 Task: Add Mom's Best Cereal Blue Pom Wheatfuls to the cart.
Action: Mouse moved to (960, 328)
Screenshot: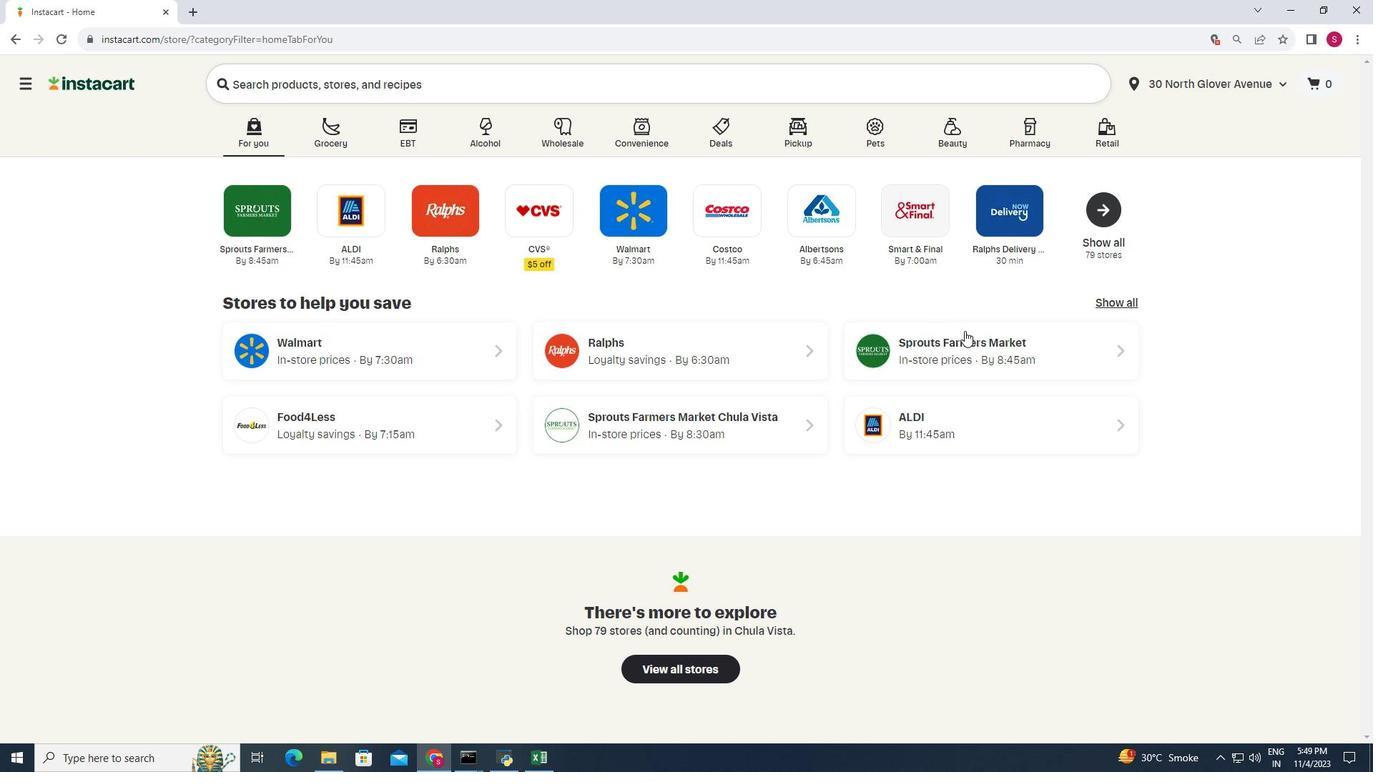 
Action: Mouse pressed left at (960, 328)
Screenshot: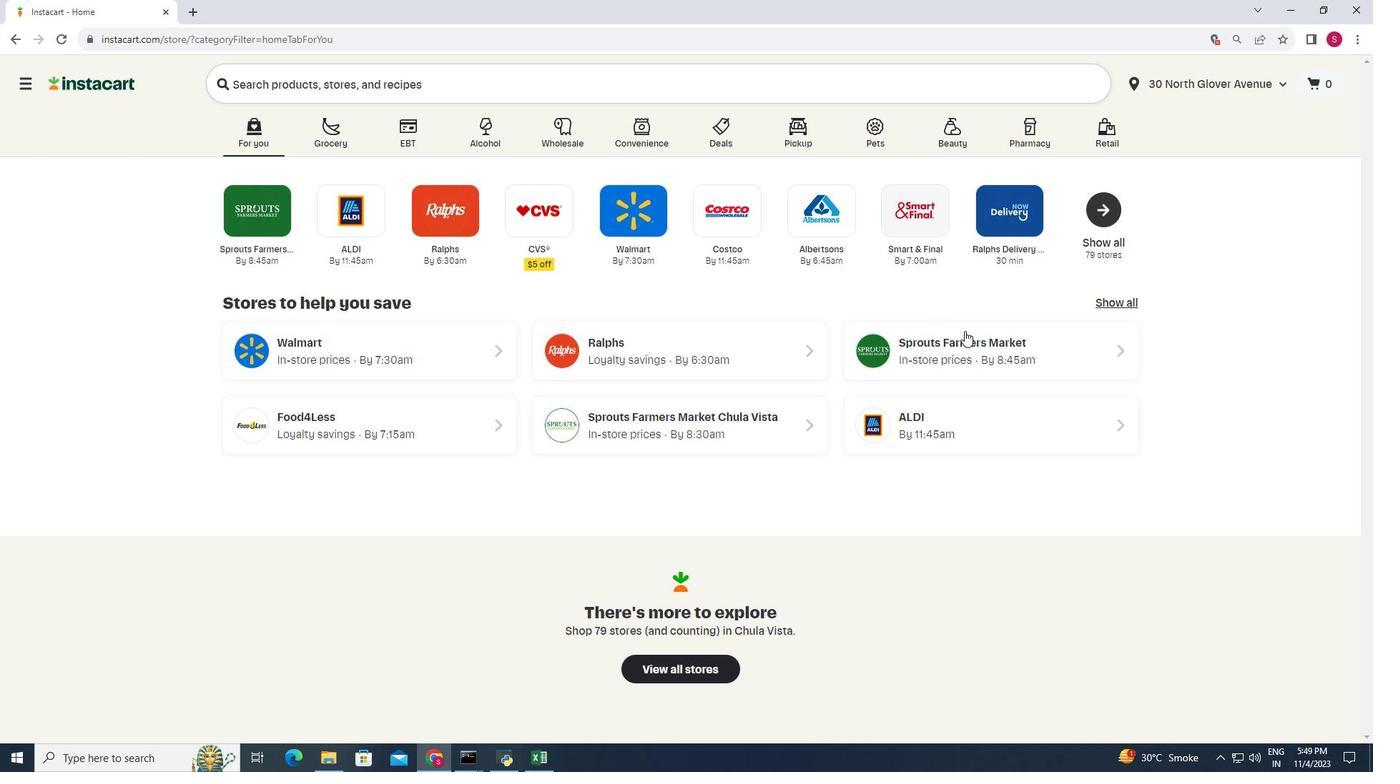 
Action: Mouse moved to (130, 522)
Screenshot: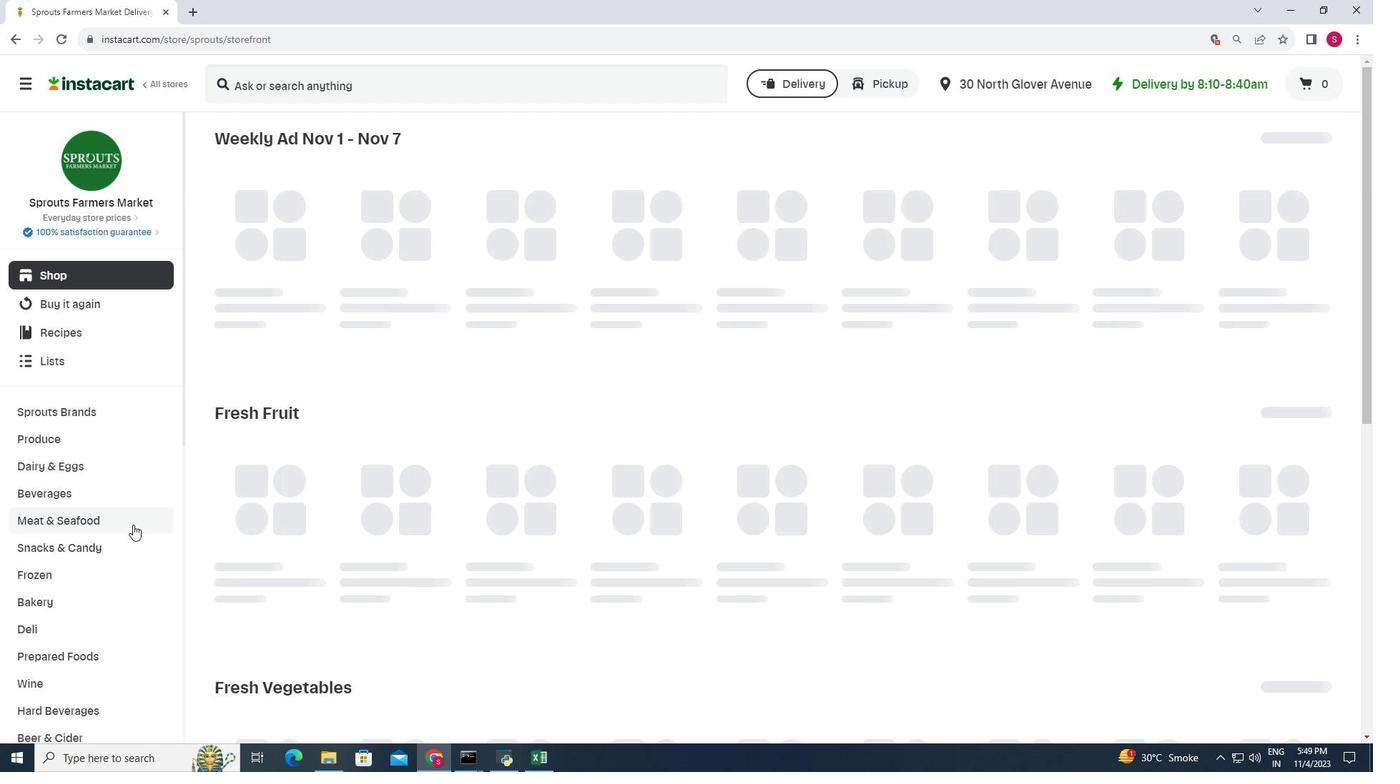 
Action: Mouse scrolled (130, 522) with delta (0, 0)
Screenshot: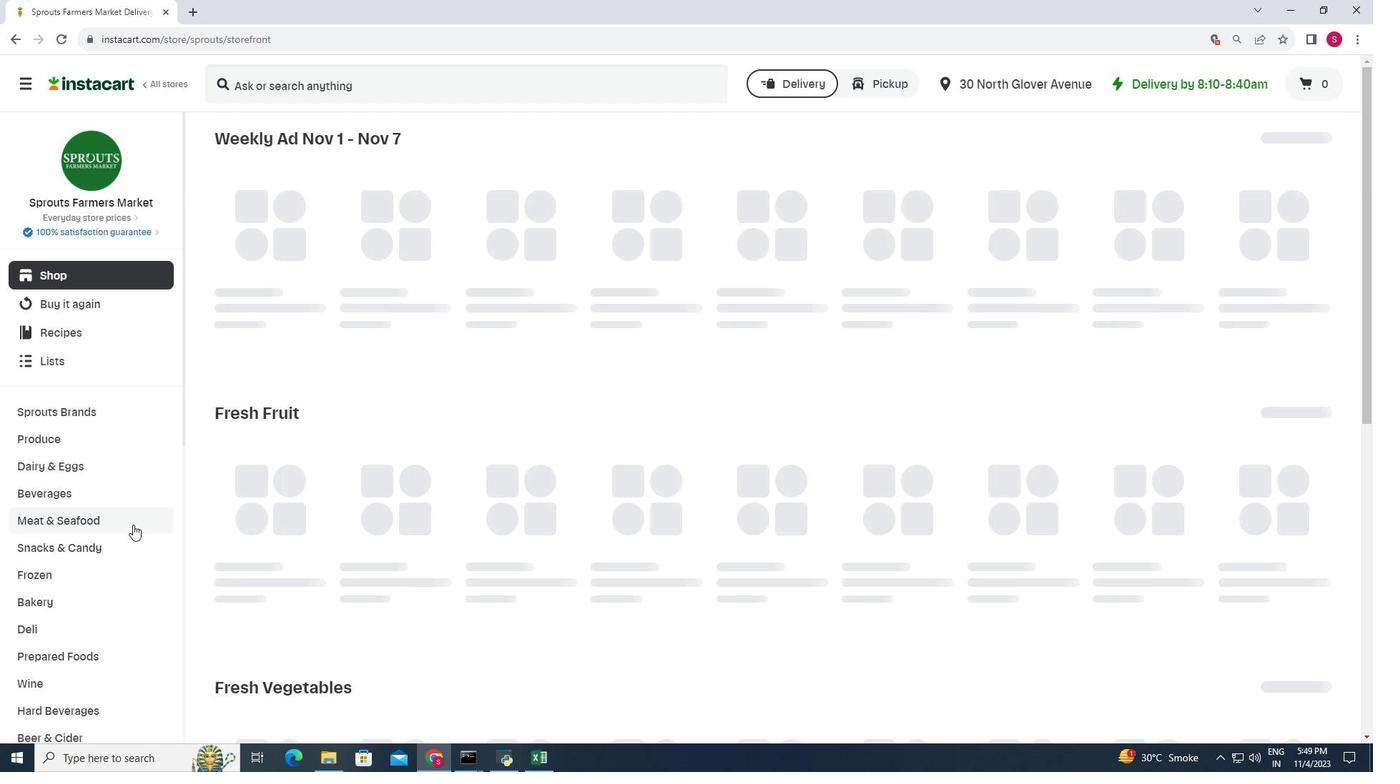 
Action: Mouse moved to (129, 522)
Screenshot: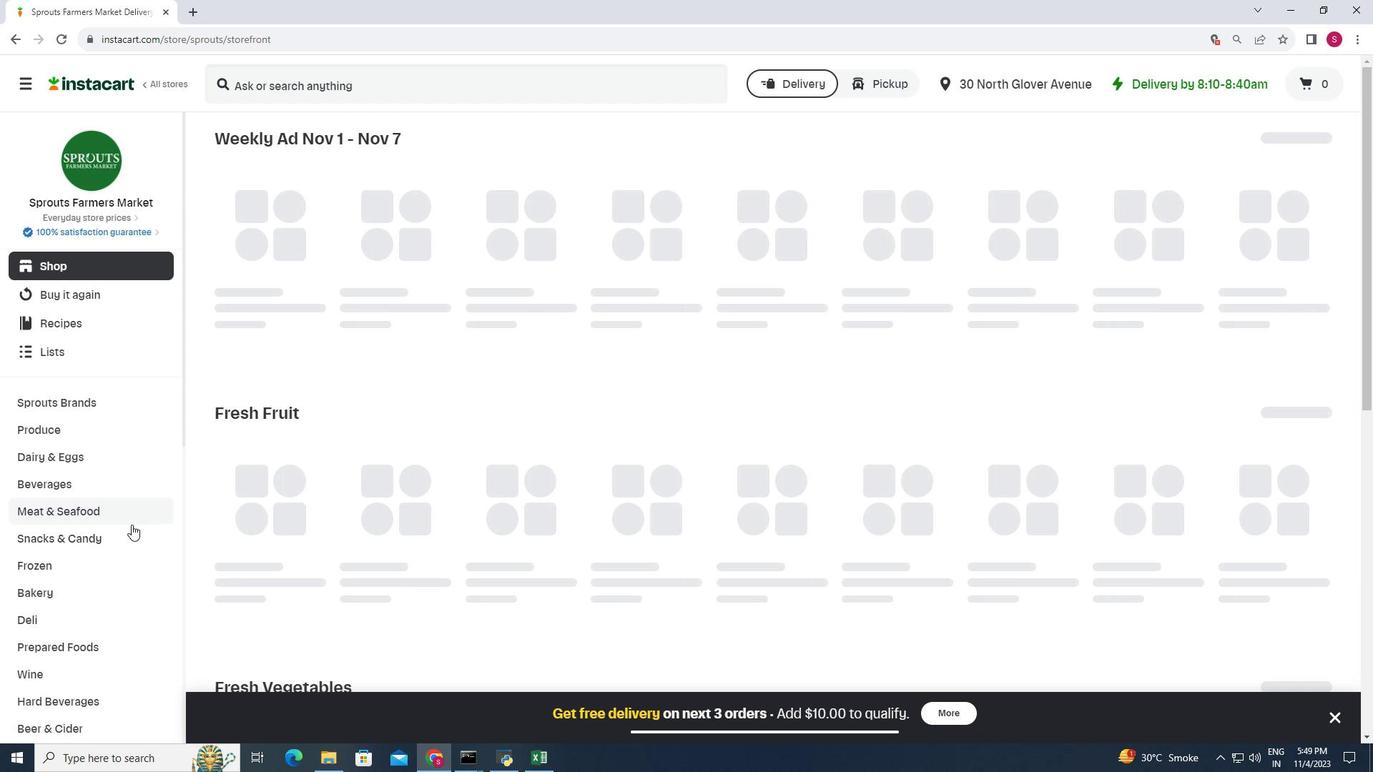 
Action: Mouse scrolled (129, 522) with delta (0, 0)
Screenshot: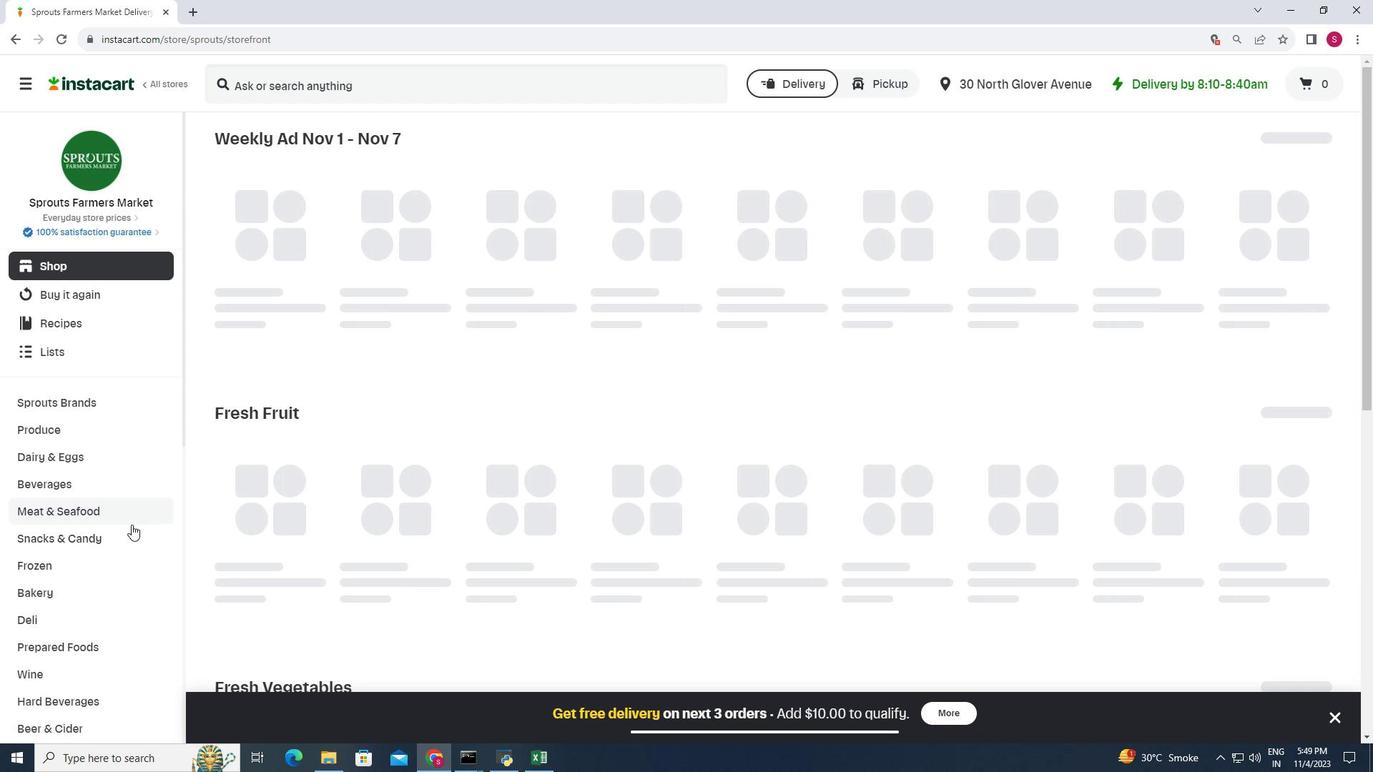 
Action: Mouse moved to (116, 539)
Screenshot: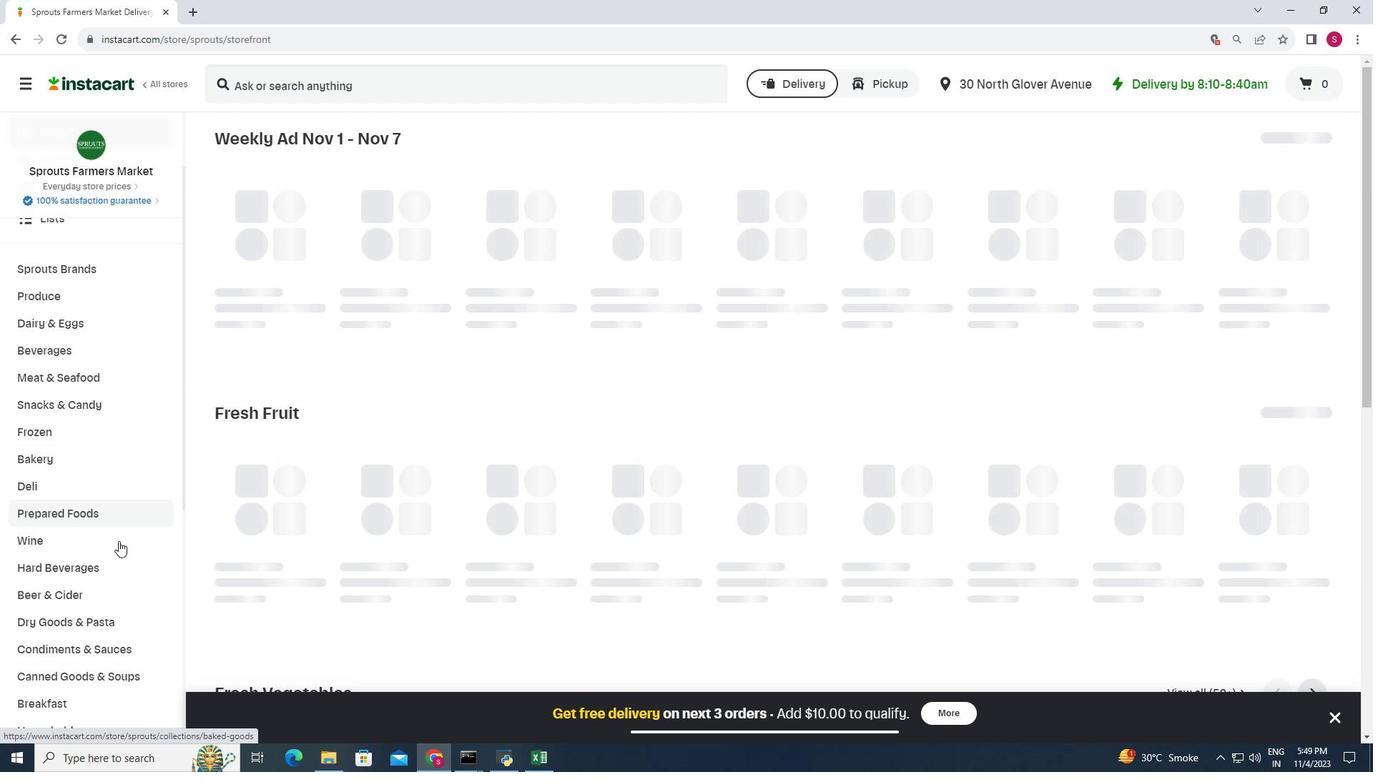 
Action: Mouse scrolled (116, 538) with delta (0, 0)
Screenshot: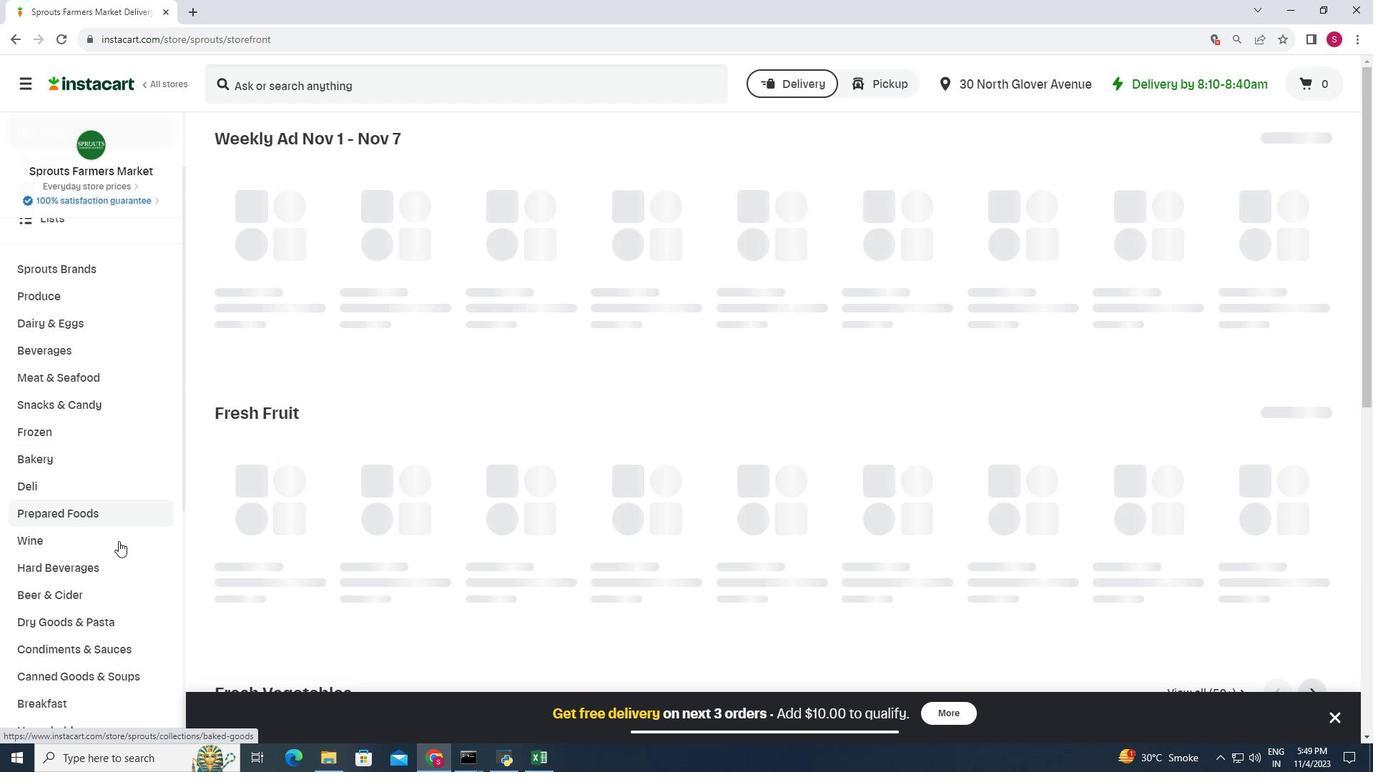 
Action: Mouse moved to (81, 627)
Screenshot: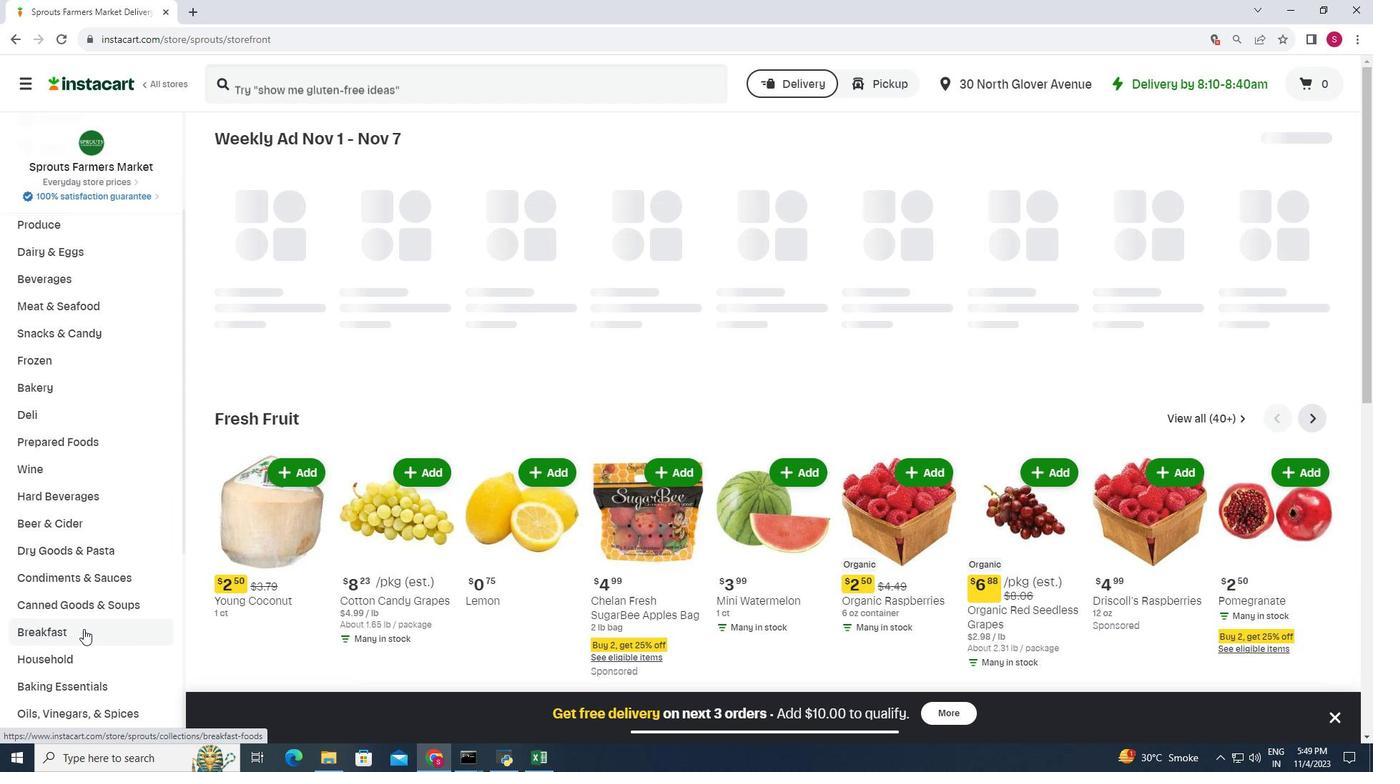 
Action: Mouse pressed left at (81, 627)
Screenshot: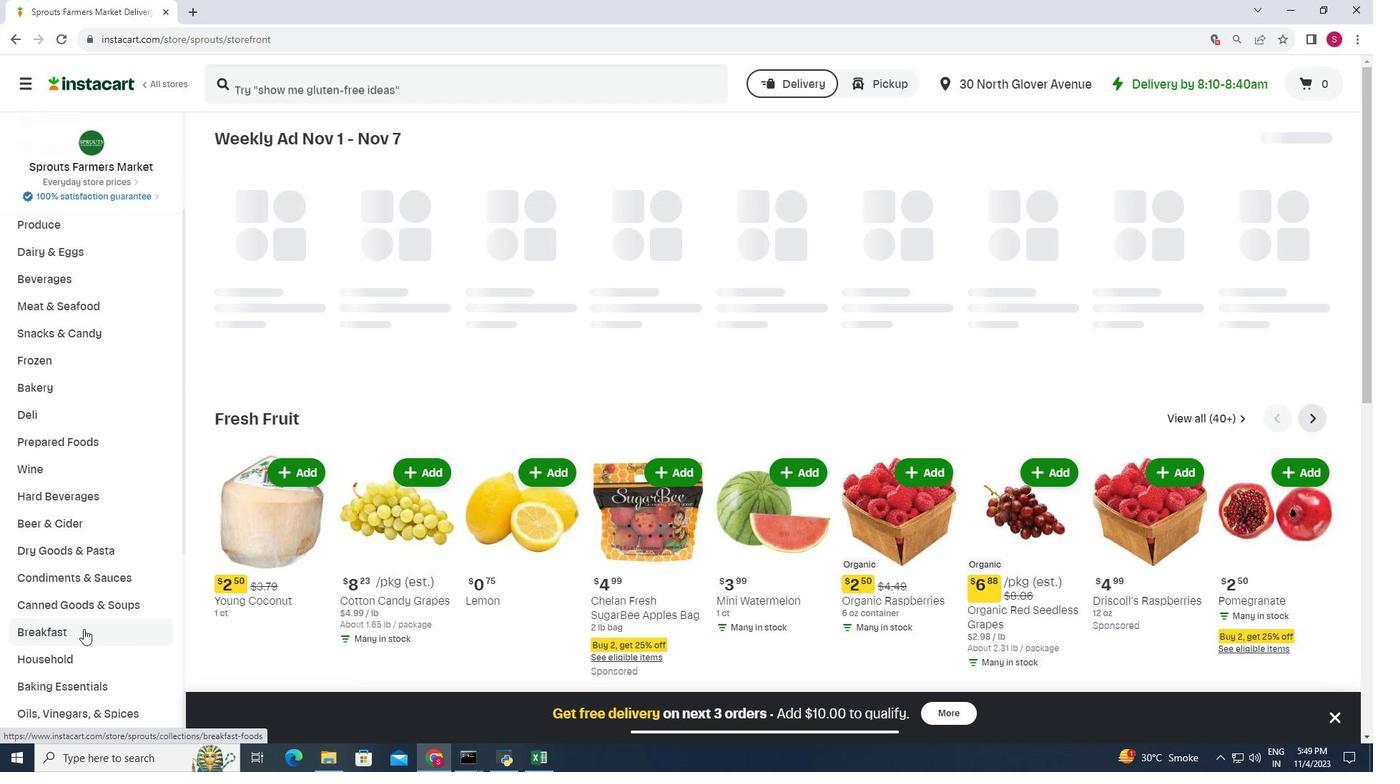 
Action: Mouse moved to (944, 172)
Screenshot: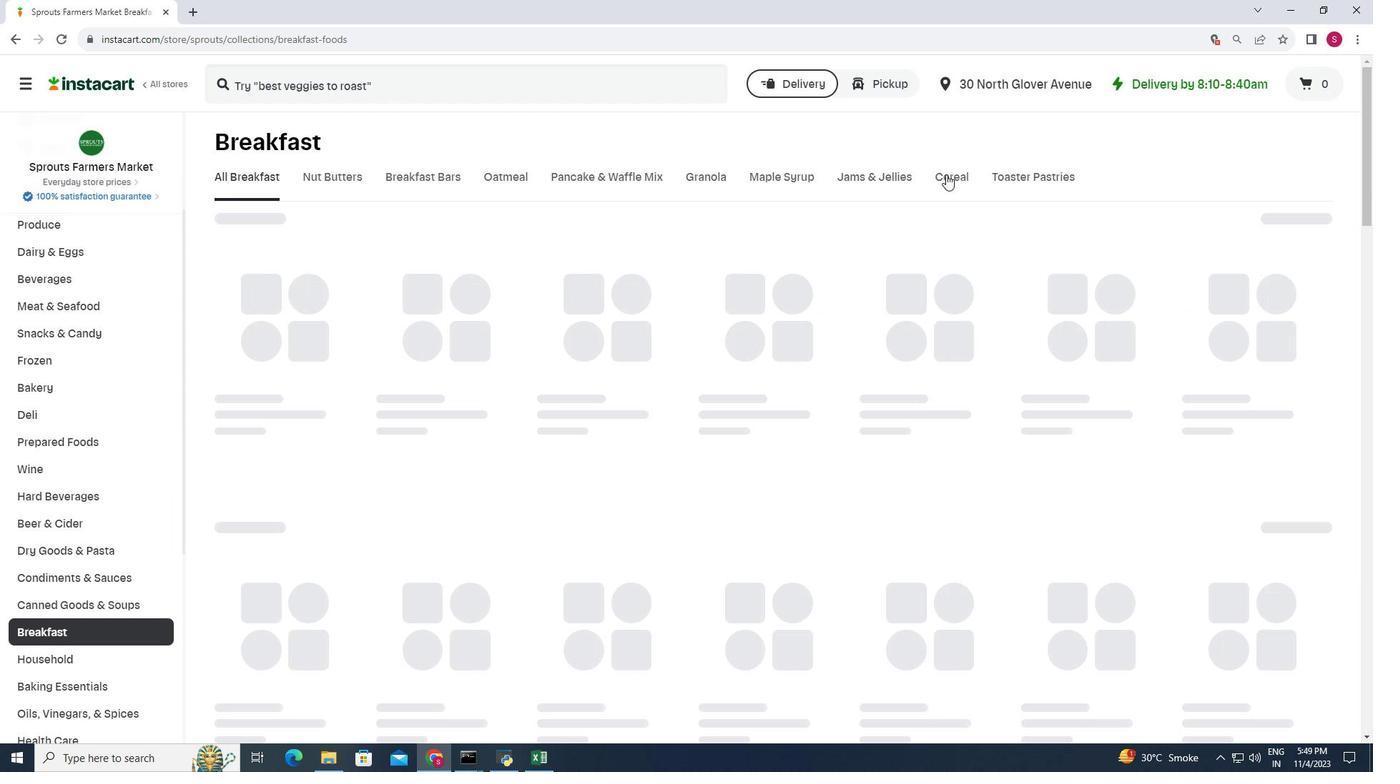 
Action: Mouse pressed left at (944, 172)
Screenshot: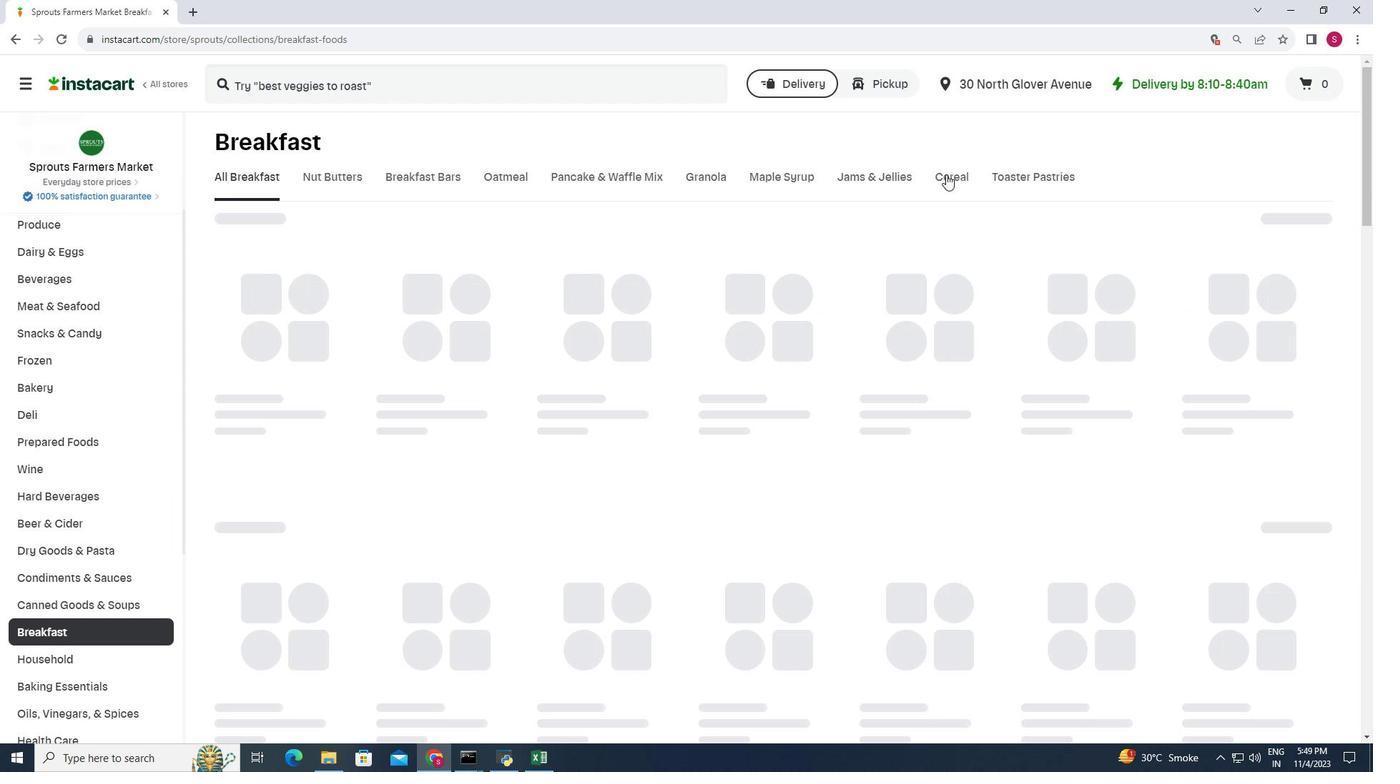 
Action: Mouse moved to (645, 261)
Screenshot: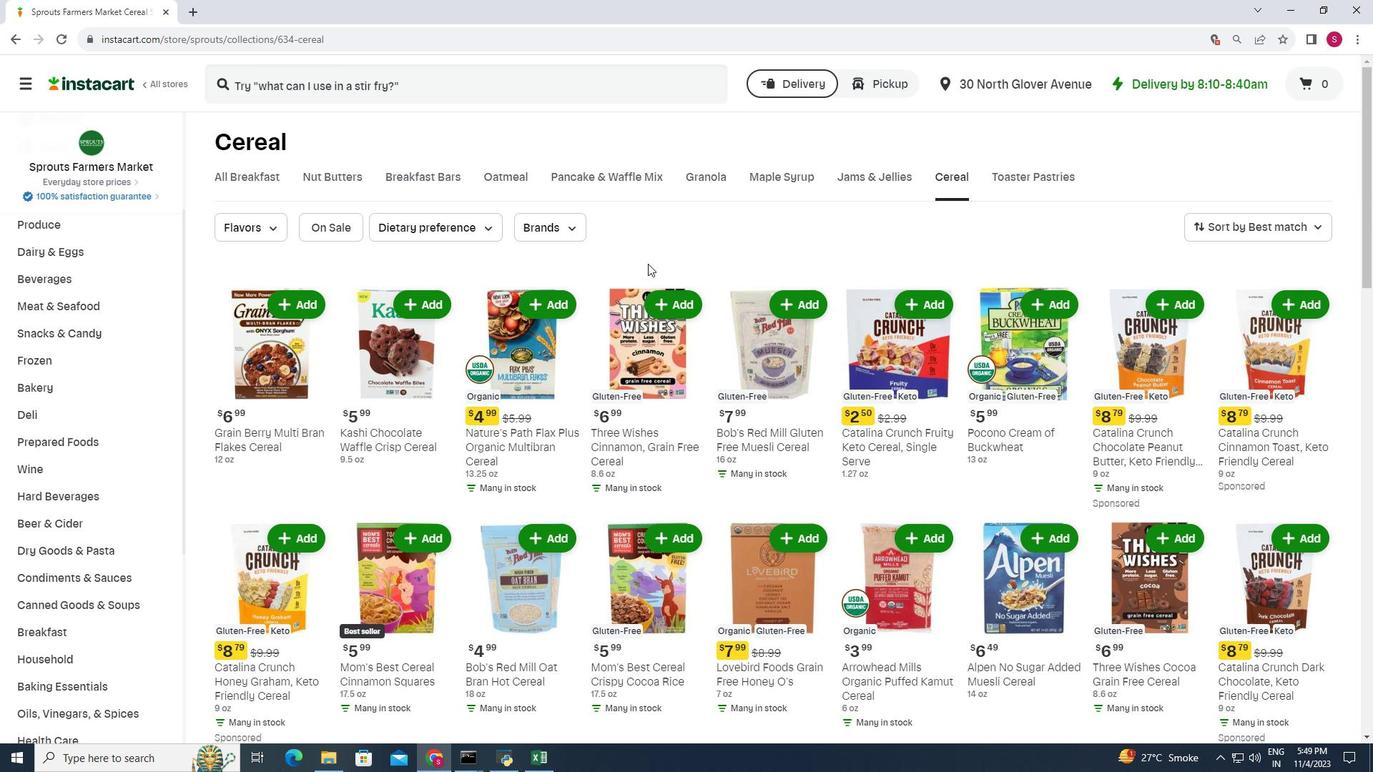 
Action: Mouse scrolled (645, 261) with delta (0, 0)
Screenshot: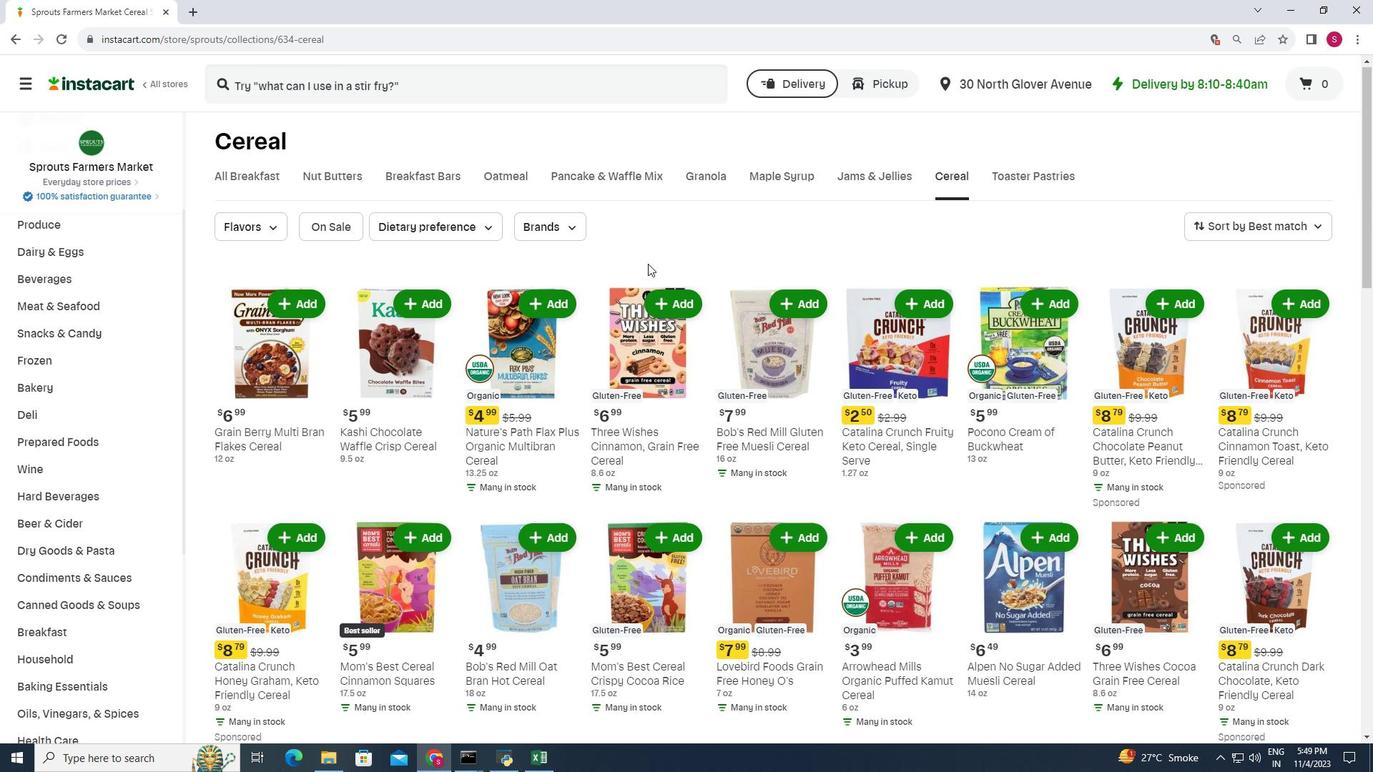 
Action: Mouse scrolled (645, 261) with delta (0, 0)
Screenshot: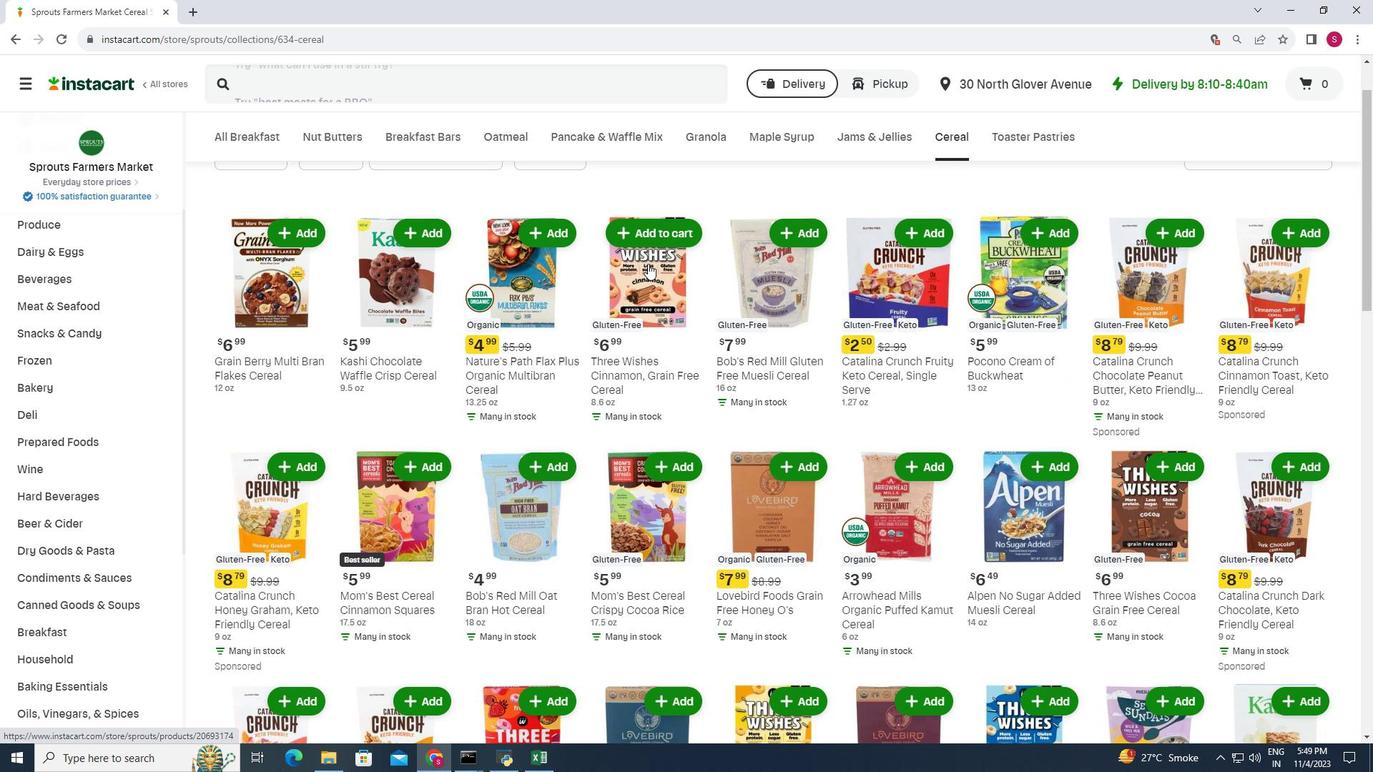 
Action: Mouse scrolled (645, 261) with delta (0, 0)
Screenshot: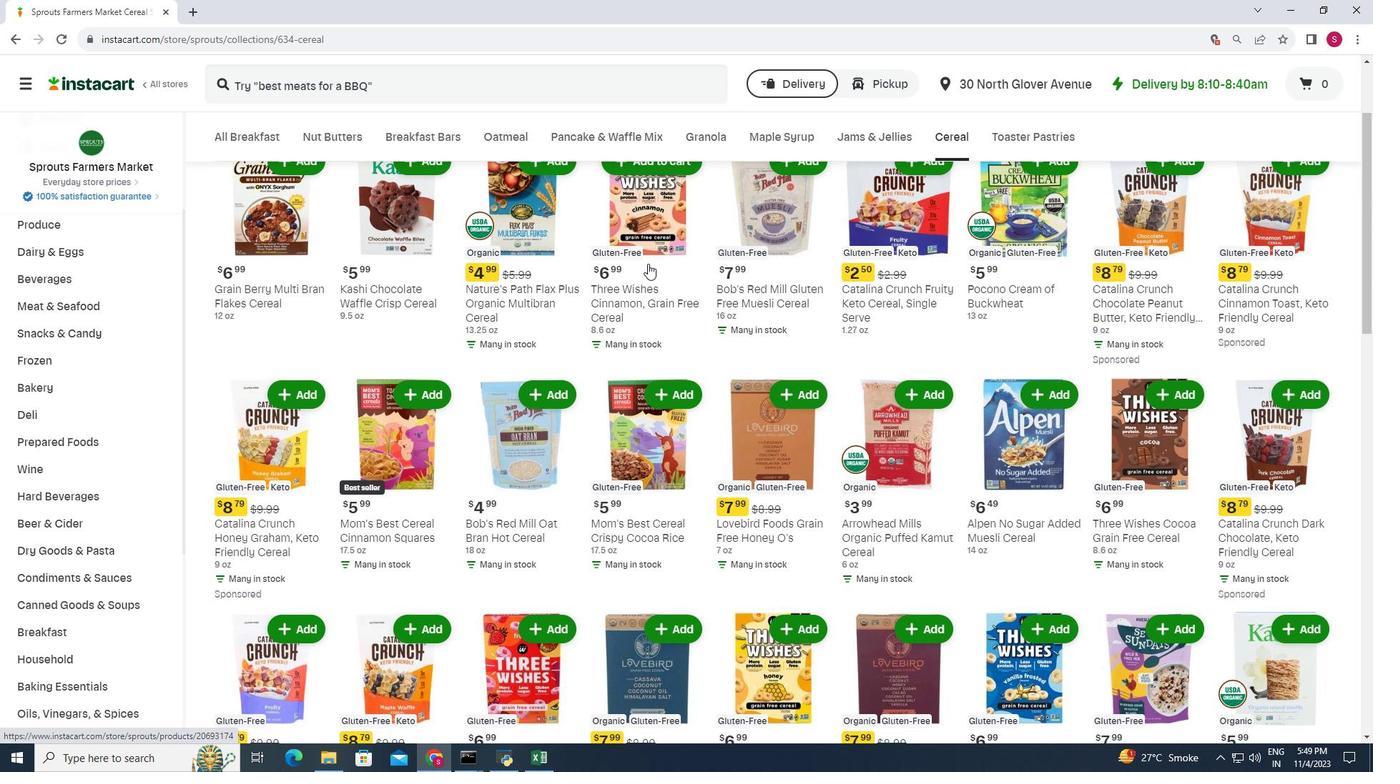 
Action: Mouse moved to (646, 250)
Screenshot: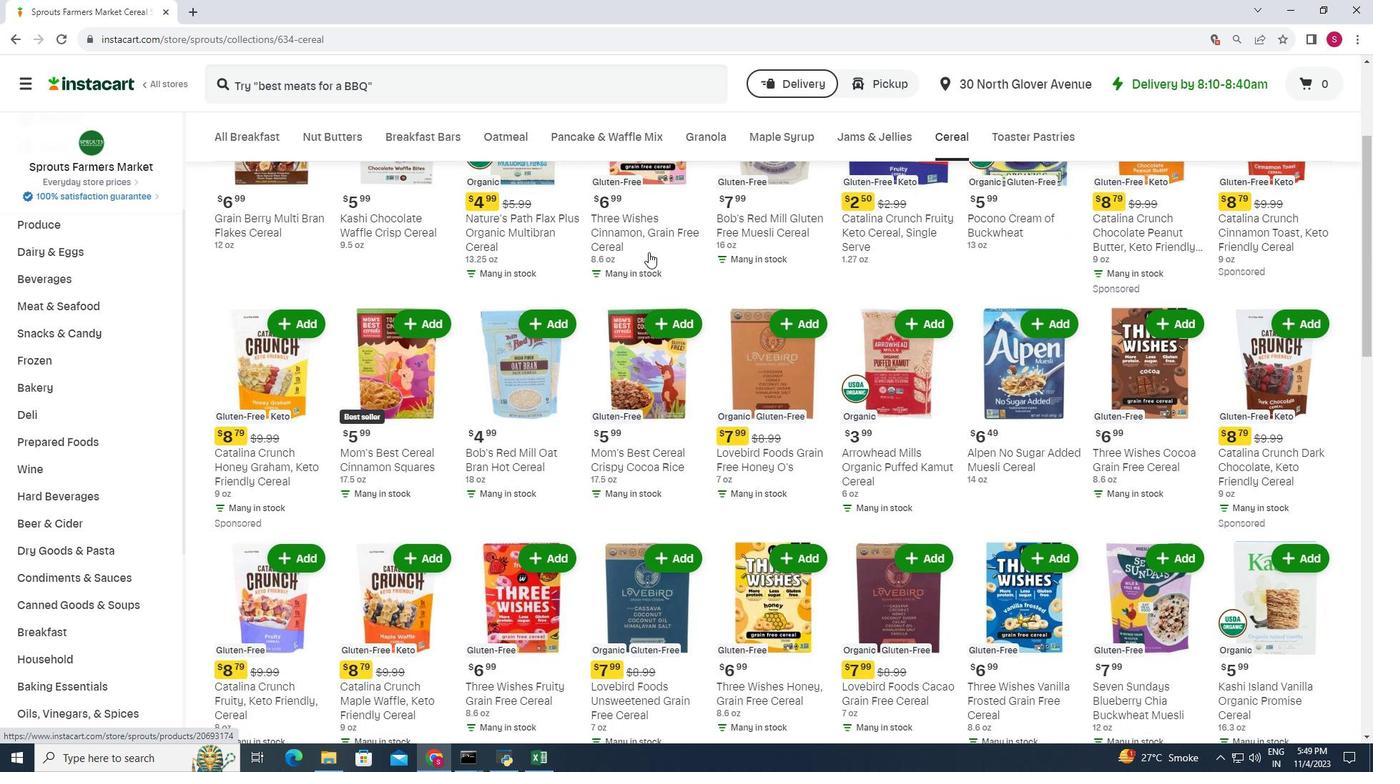 
Action: Mouse scrolled (646, 249) with delta (0, 0)
Screenshot: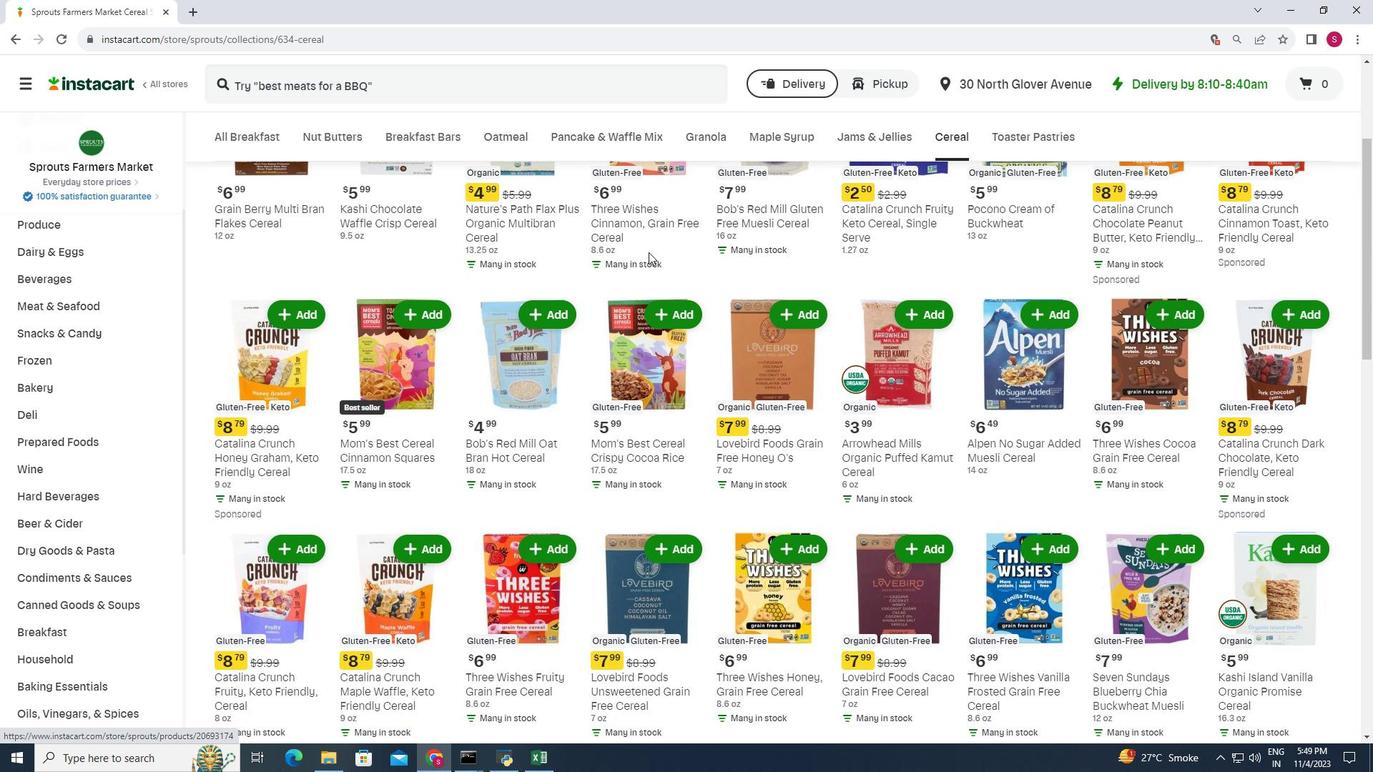 
Action: Mouse moved to (649, 242)
Screenshot: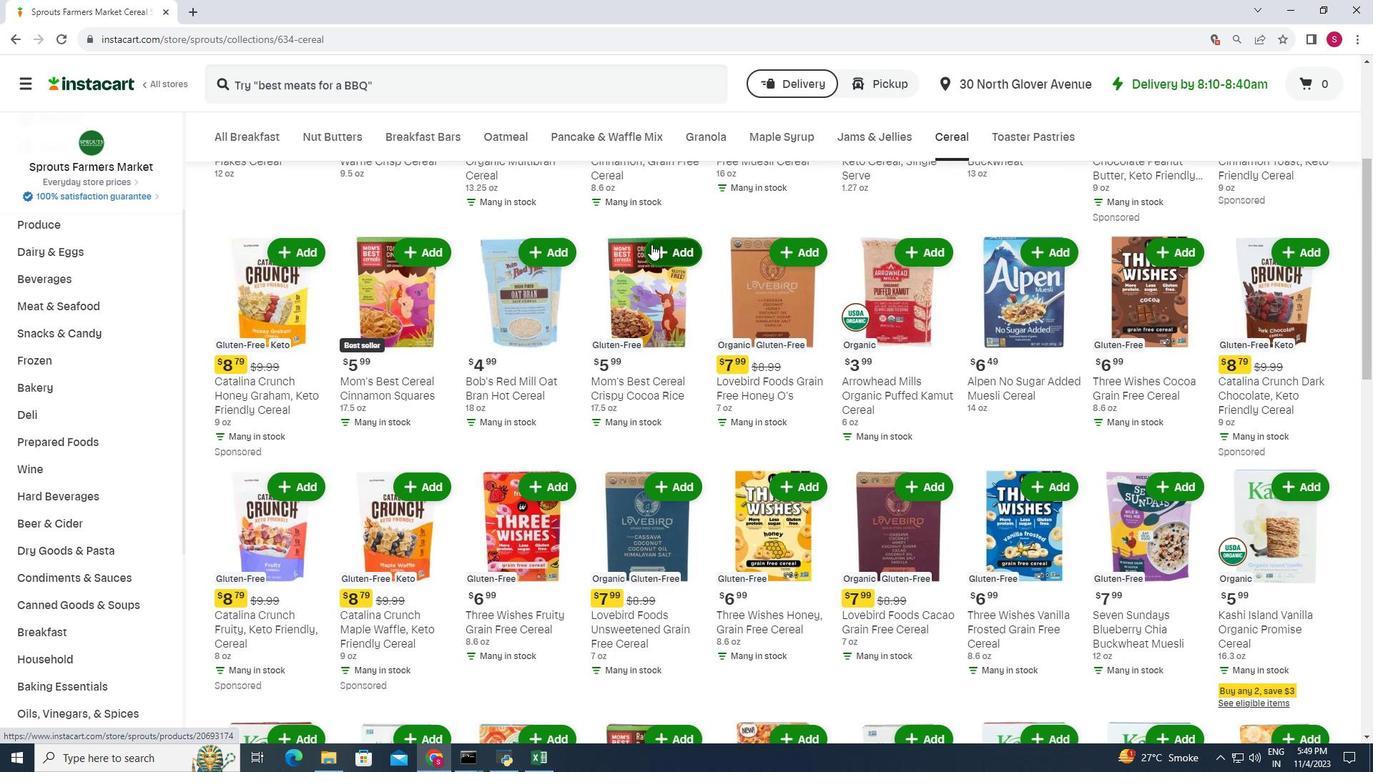 
Action: Mouse scrolled (649, 241) with delta (0, 0)
Screenshot: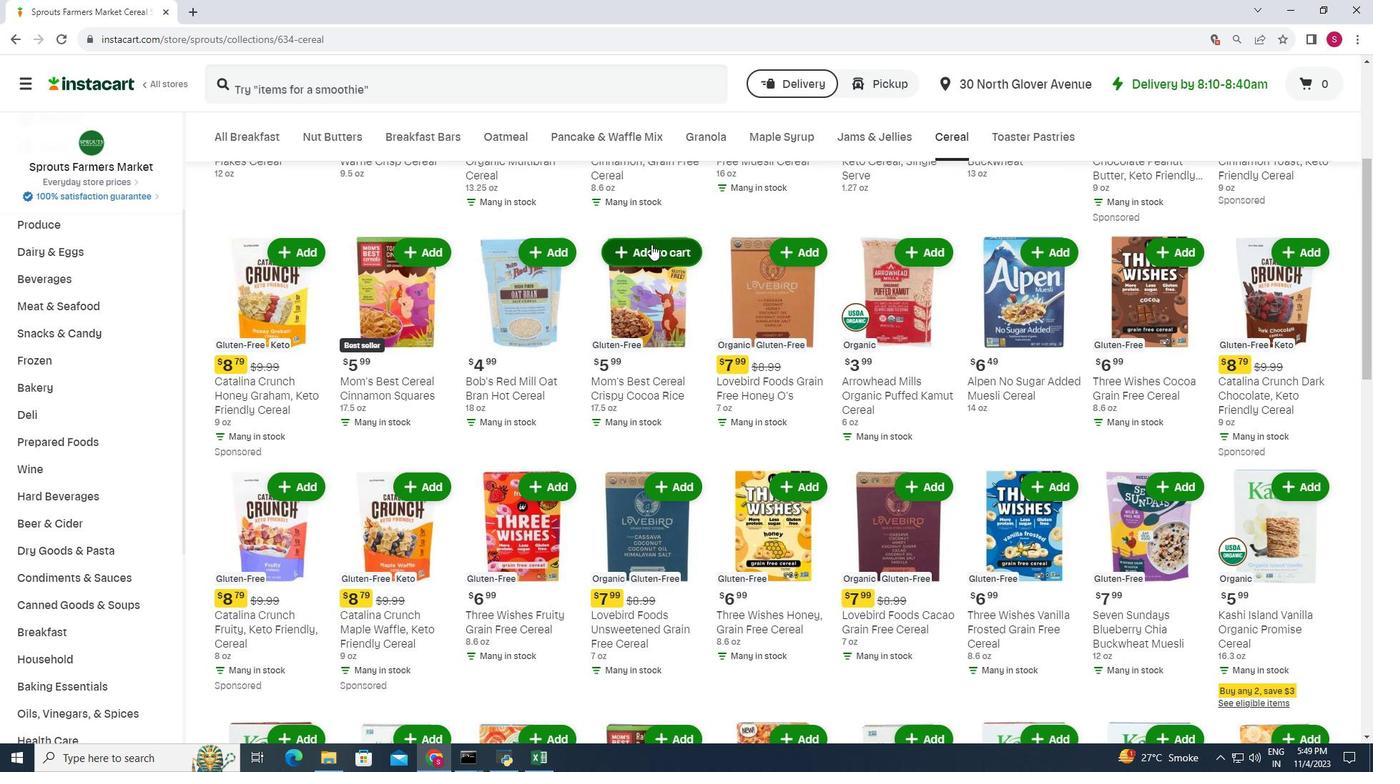 
Action: Mouse moved to (643, 251)
Screenshot: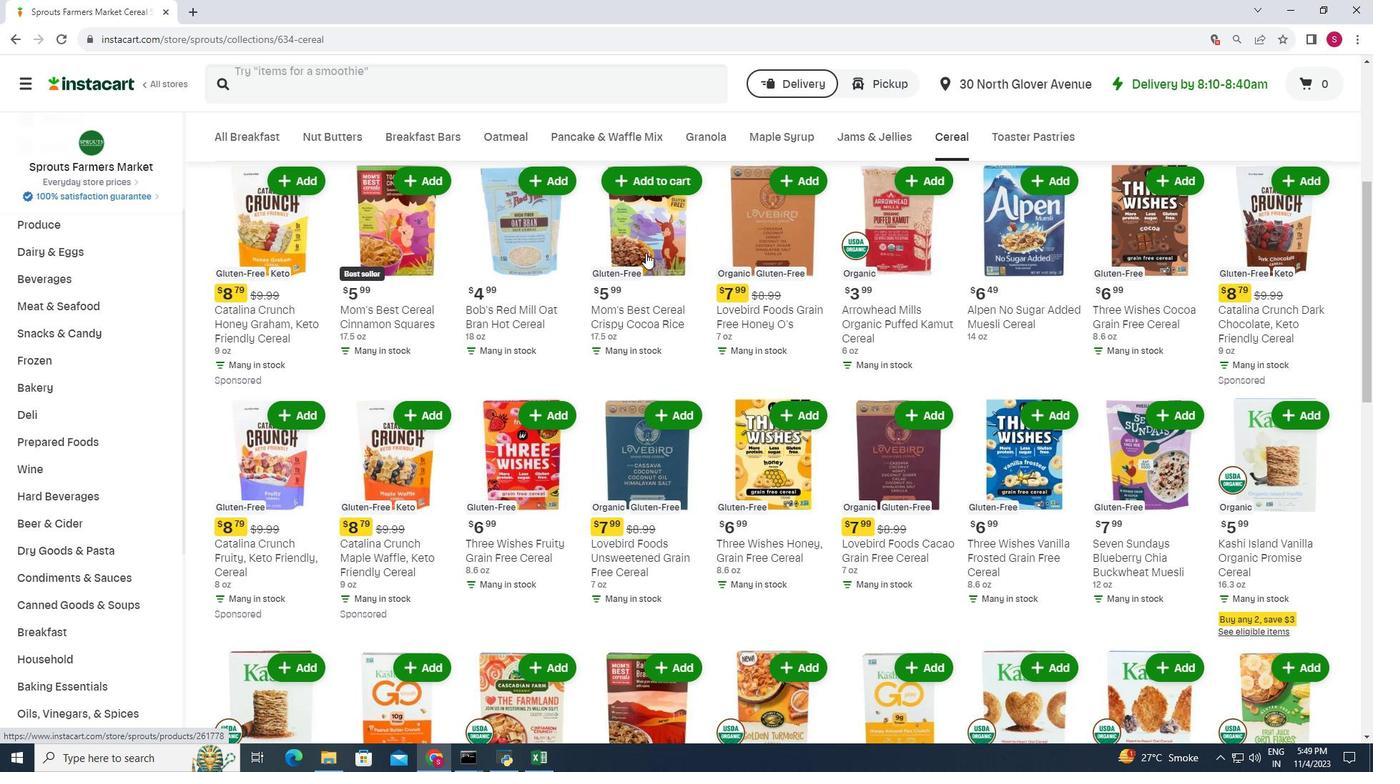 
Action: Mouse scrolled (643, 251) with delta (0, 0)
Screenshot: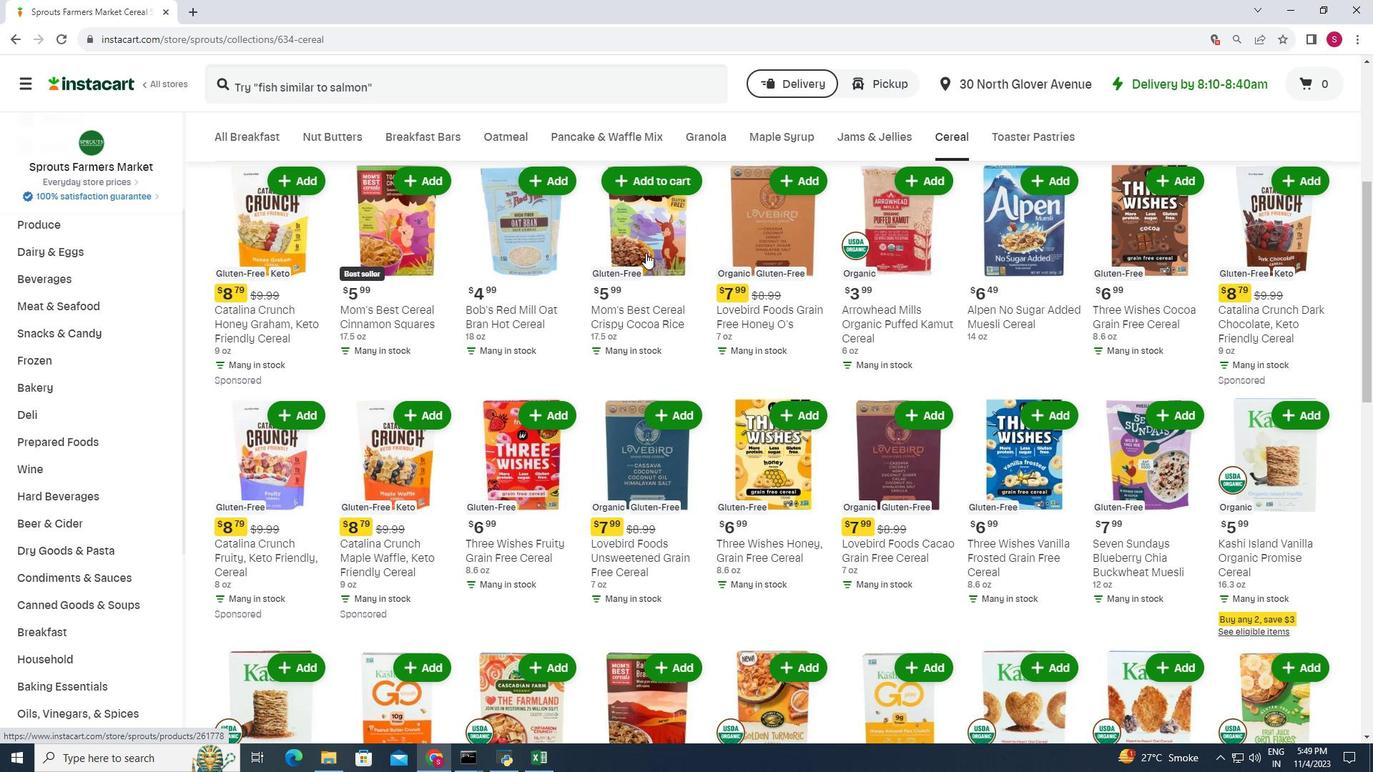 
Action: Mouse scrolled (643, 250) with delta (0, 0)
Screenshot: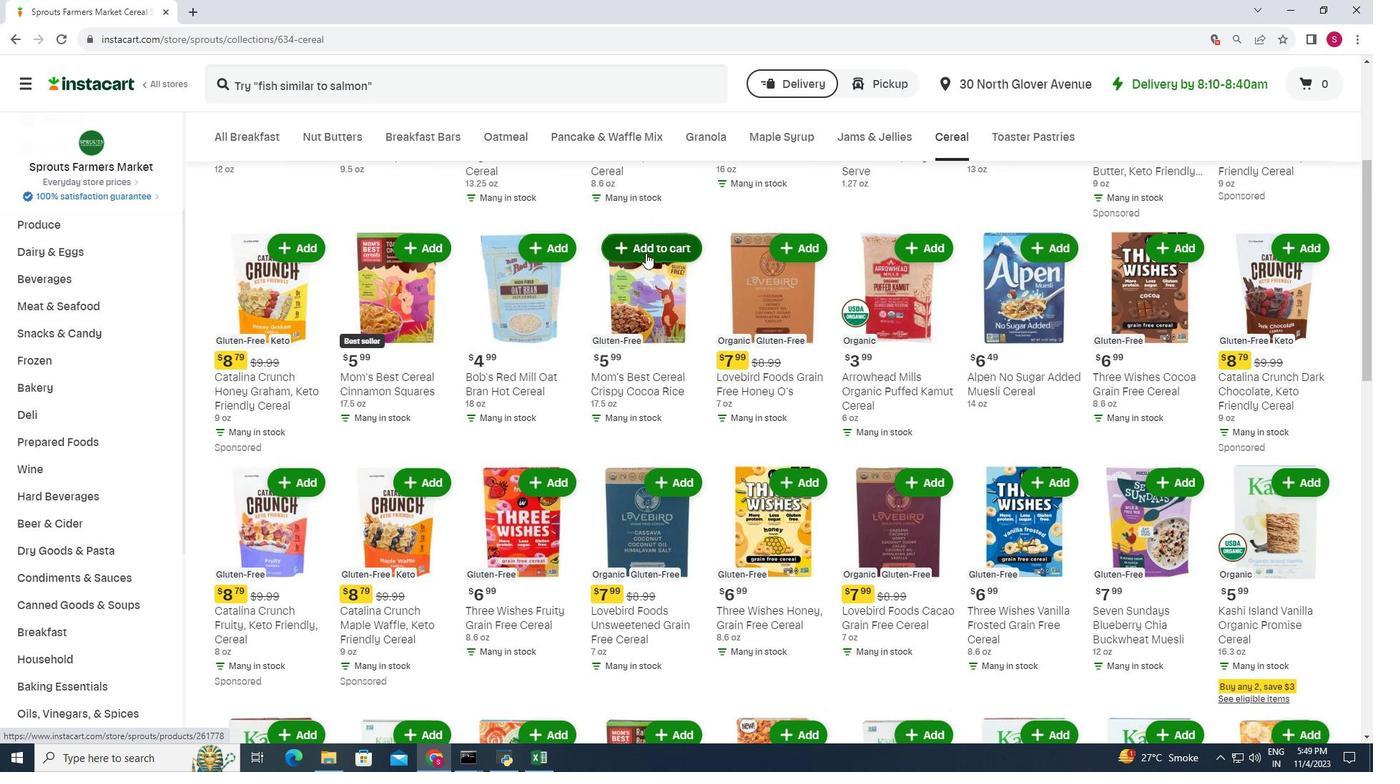 
Action: Mouse scrolled (643, 250) with delta (0, 0)
Screenshot: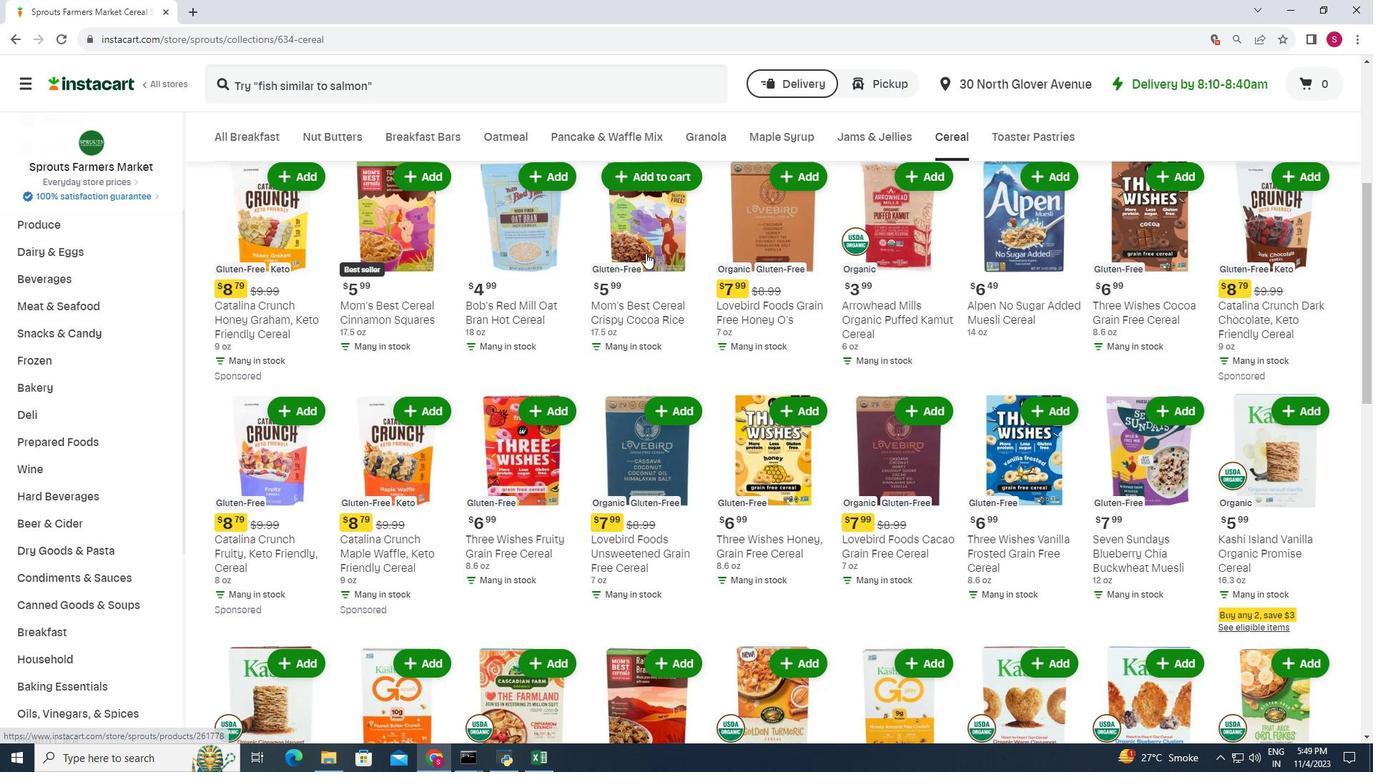 
Action: Mouse moved to (642, 251)
Screenshot: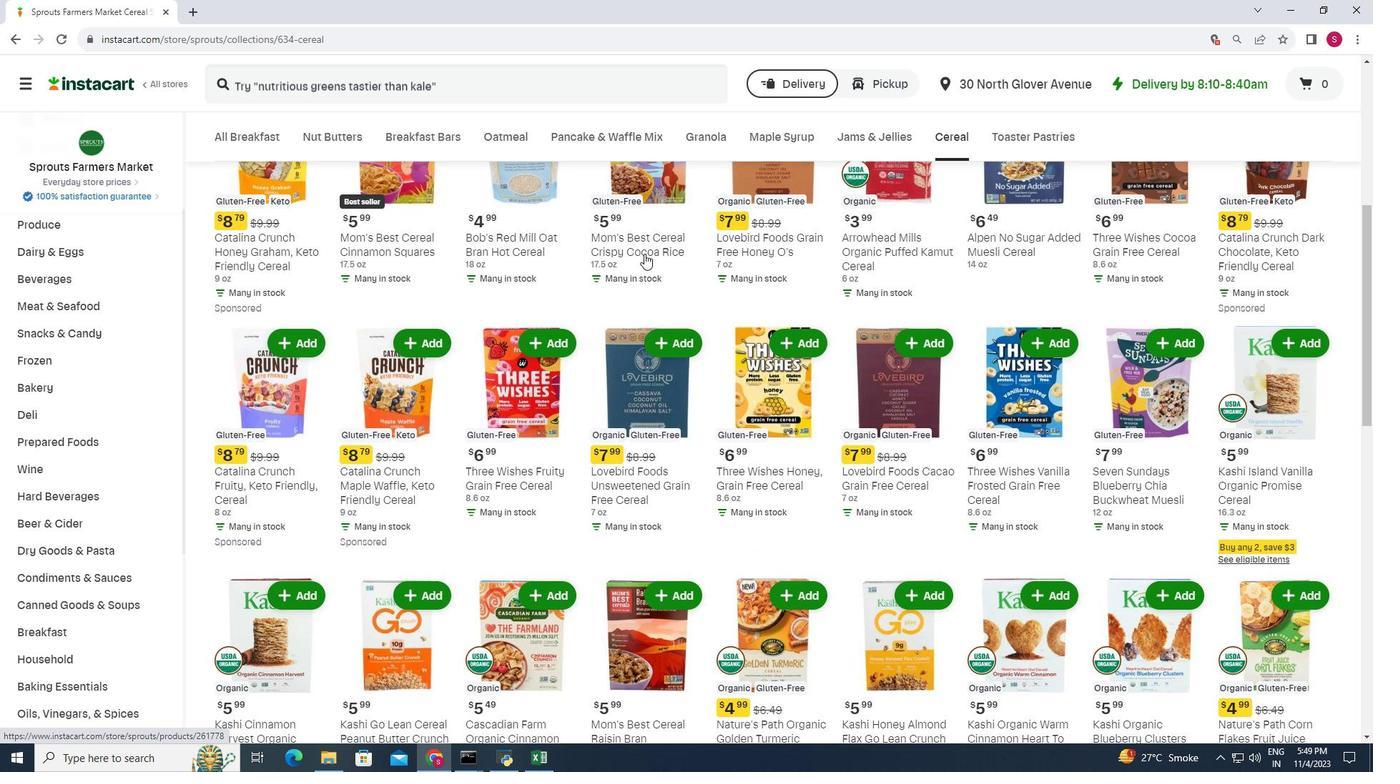 
Action: Mouse scrolled (642, 250) with delta (0, 0)
Screenshot: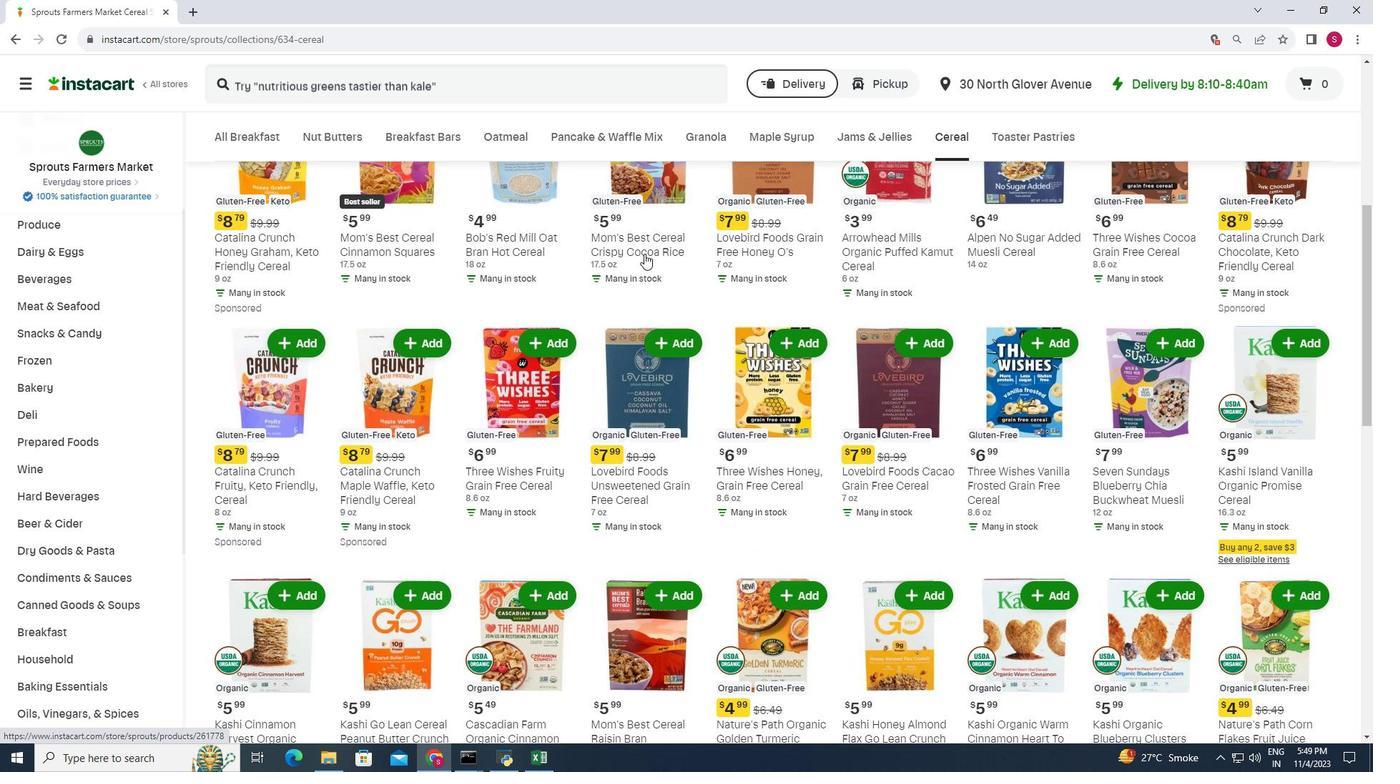 
Action: Mouse moved to (642, 251)
Screenshot: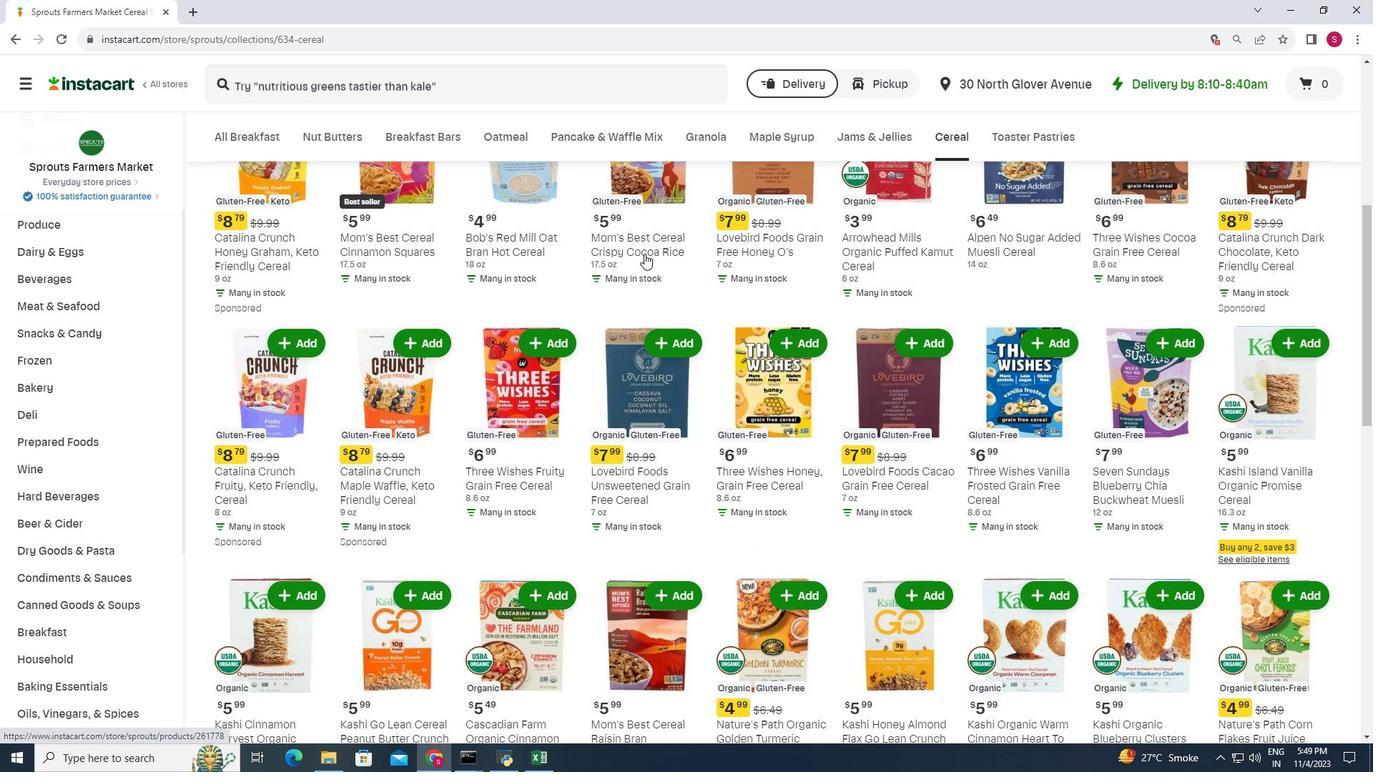 
Action: Mouse scrolled (642, 251) with delta (0, 0)
Screenshot: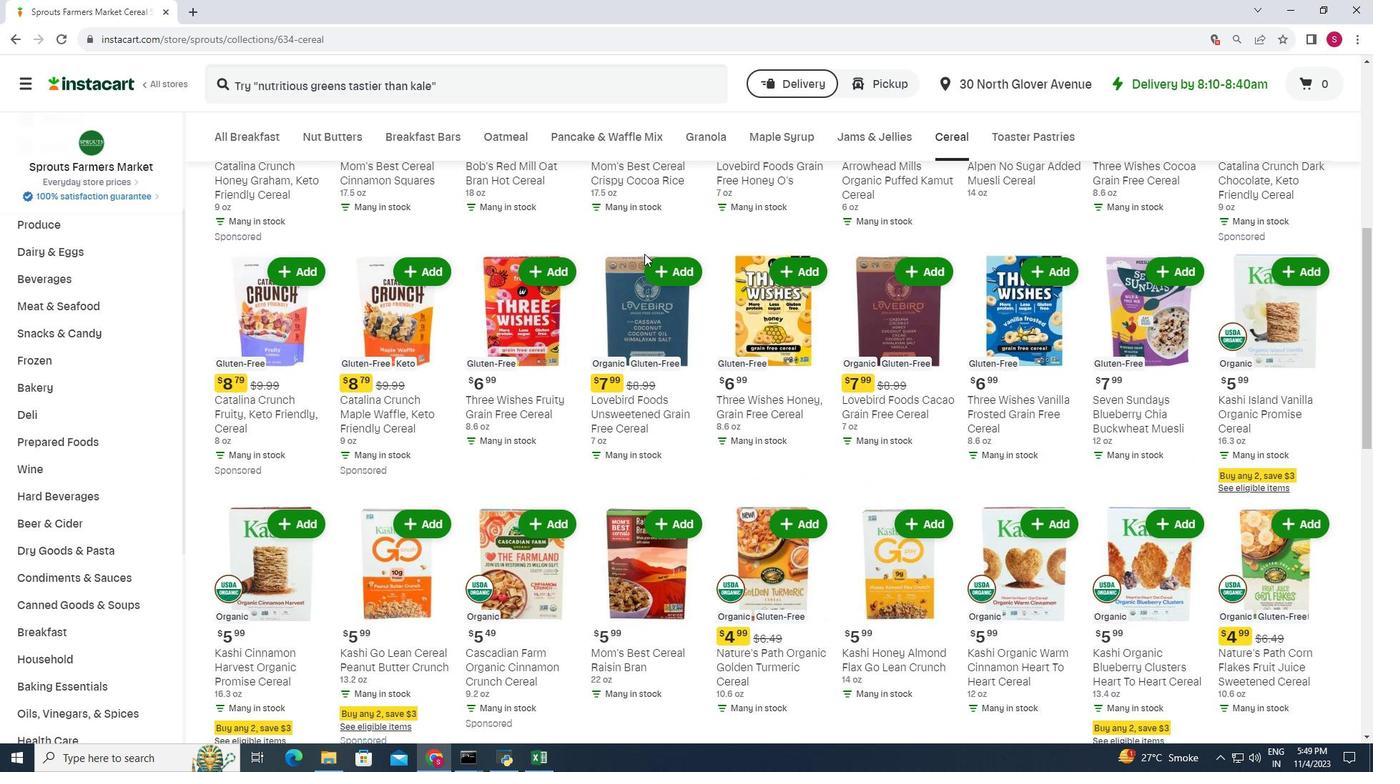 
Action: Mouse scrolled (642, 251) with delta (0, 0)
Screenshot: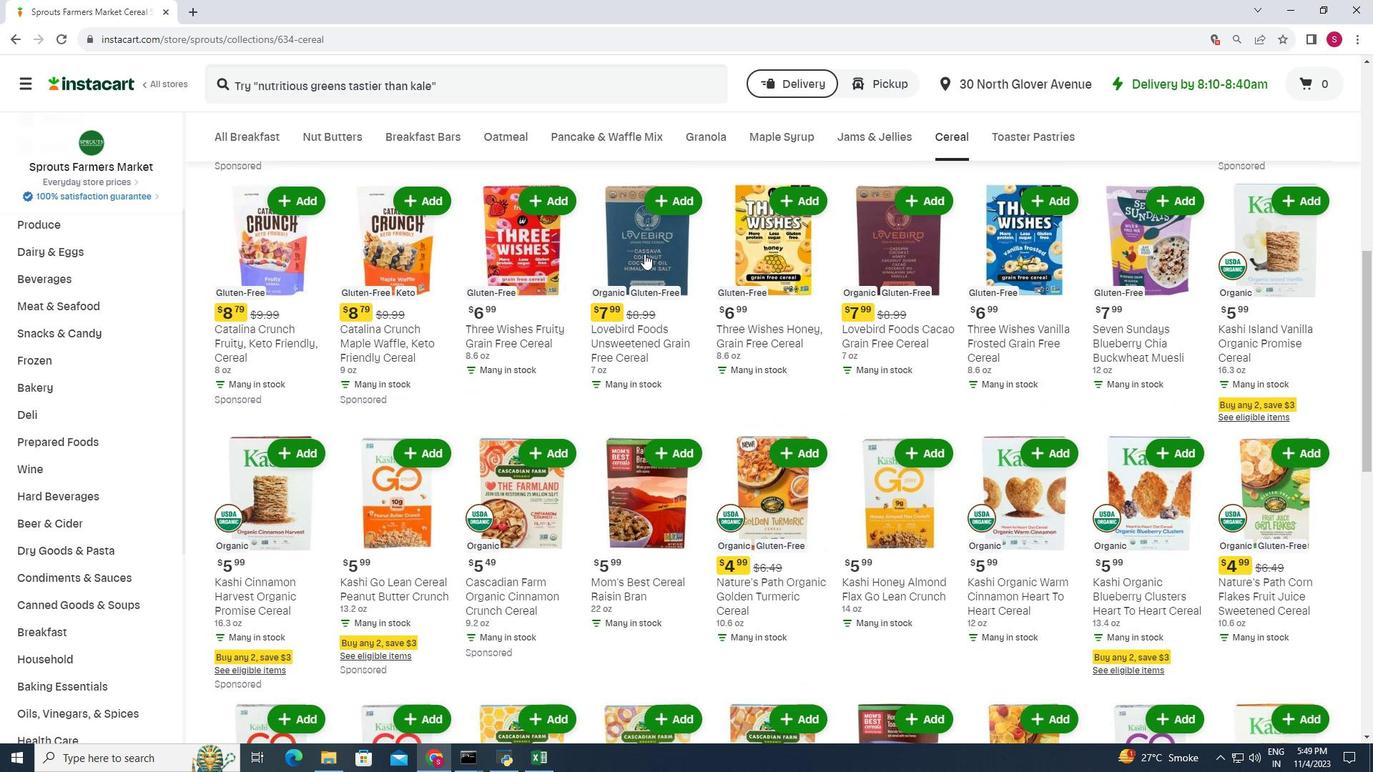 
Action: Mouse moved to (640, 253)
Screenshot: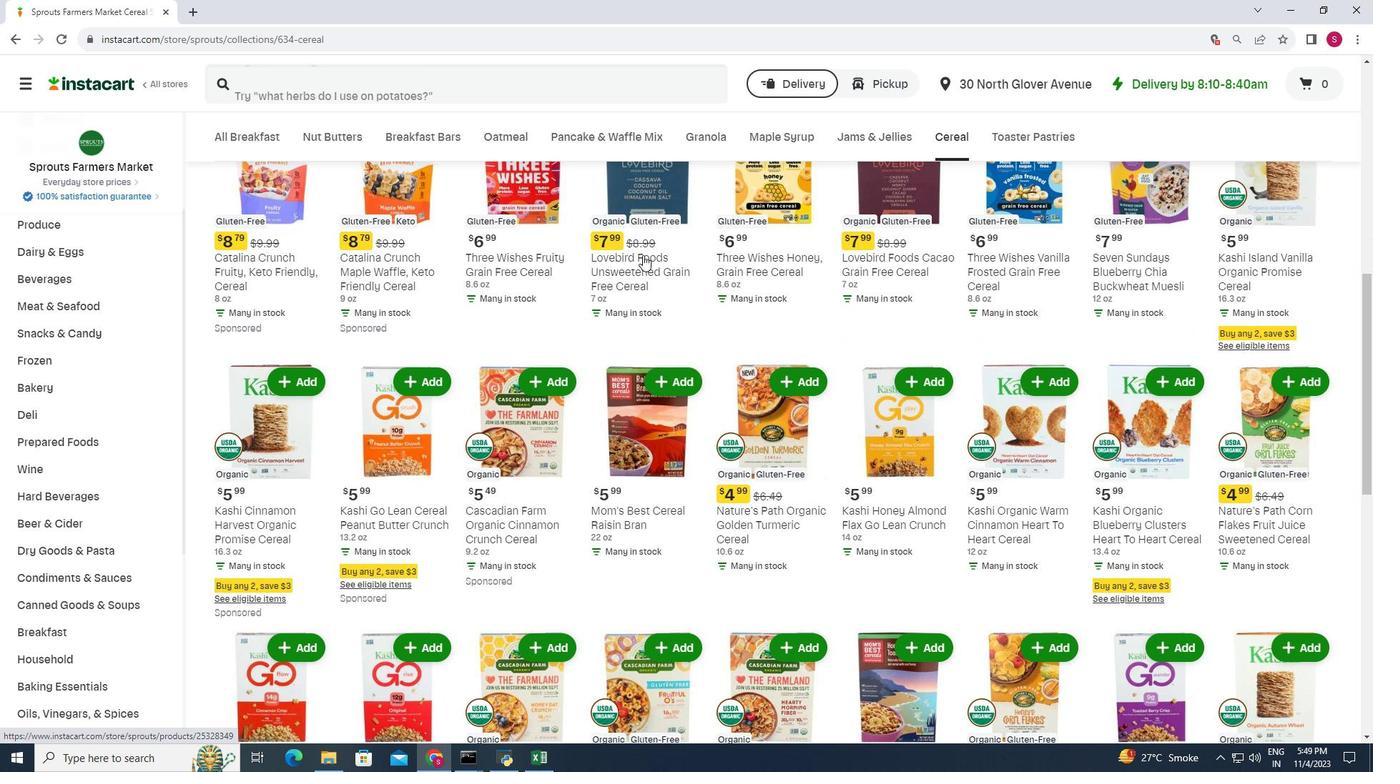 
Action: Mouse scrolled (640, 252) with delta (0, 0)
Screenshot: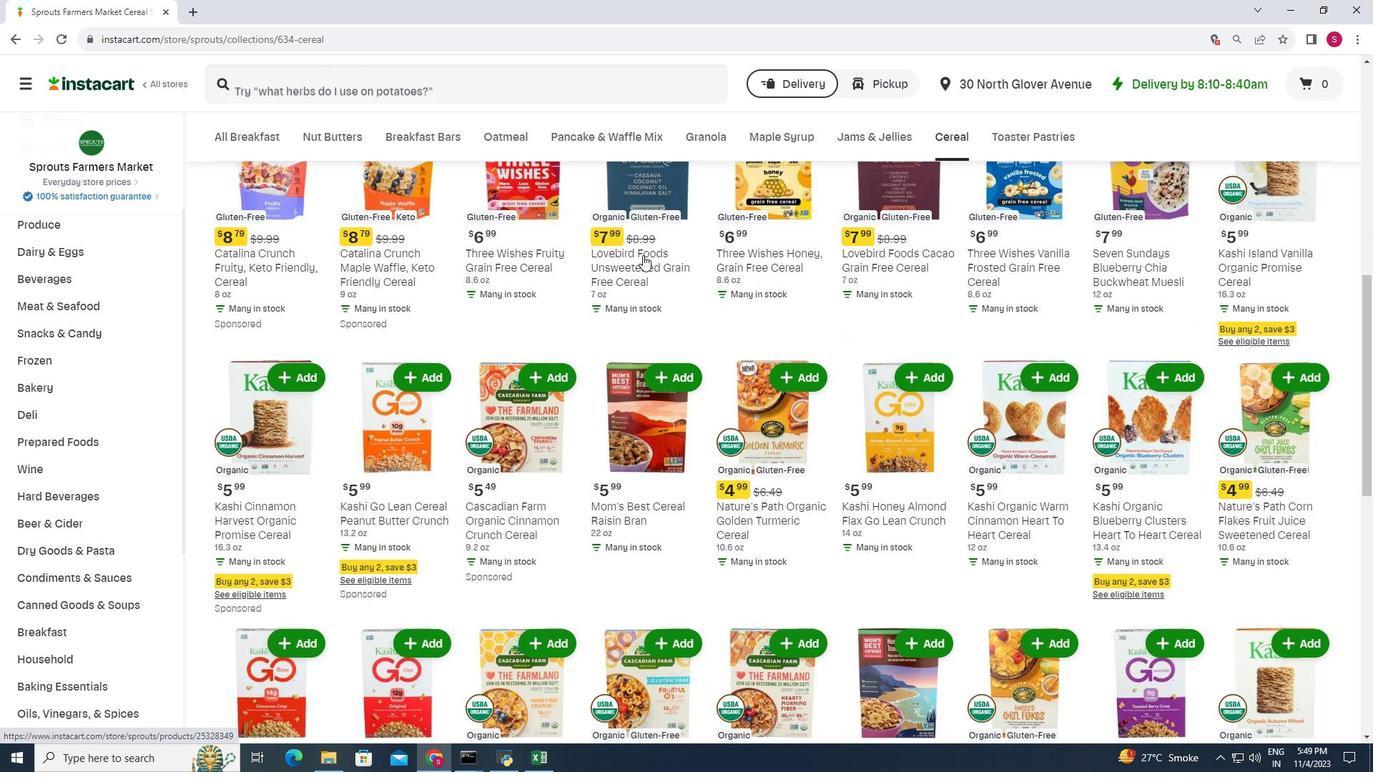 
Action: Mouse scrolled (640, 252) with delta (0, 0)
Screenshot: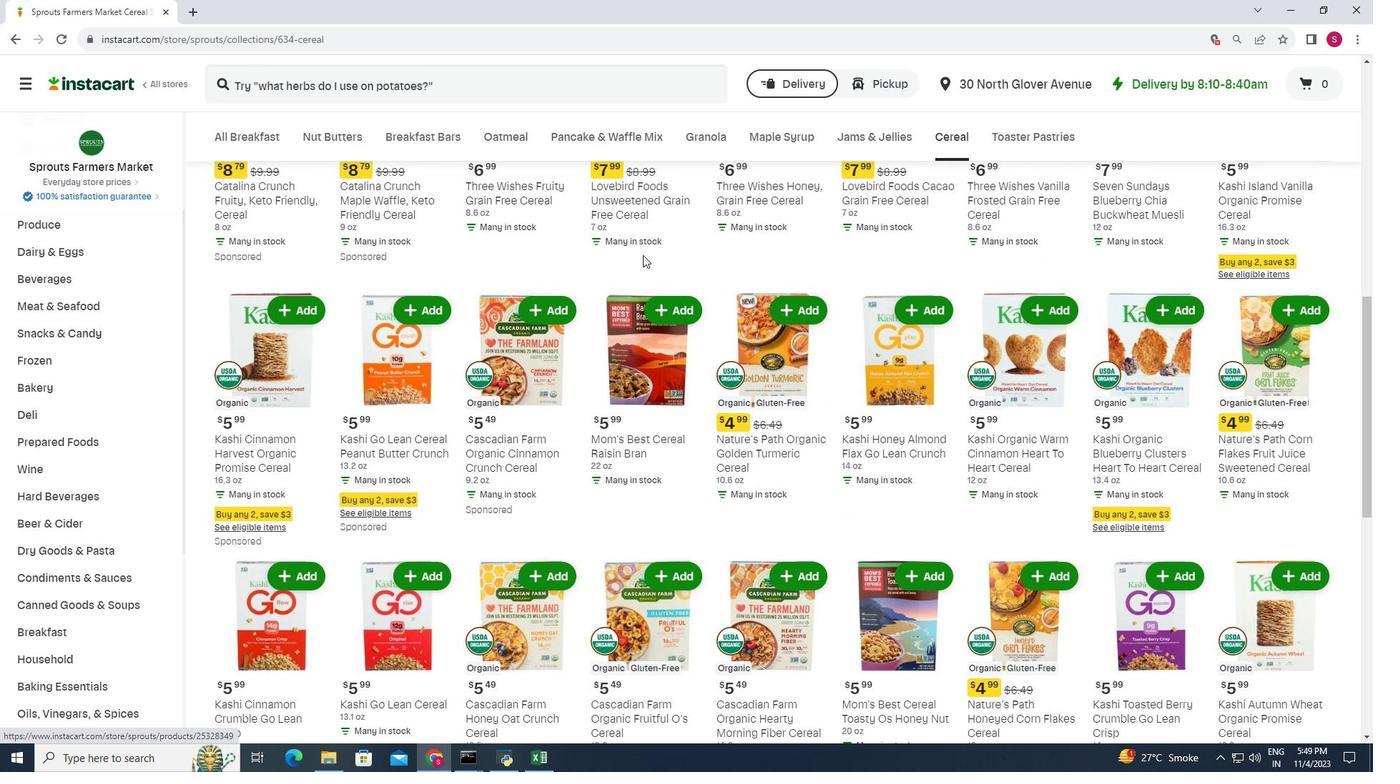 
Action: Mouse moved to (640, 254)
Screenshot: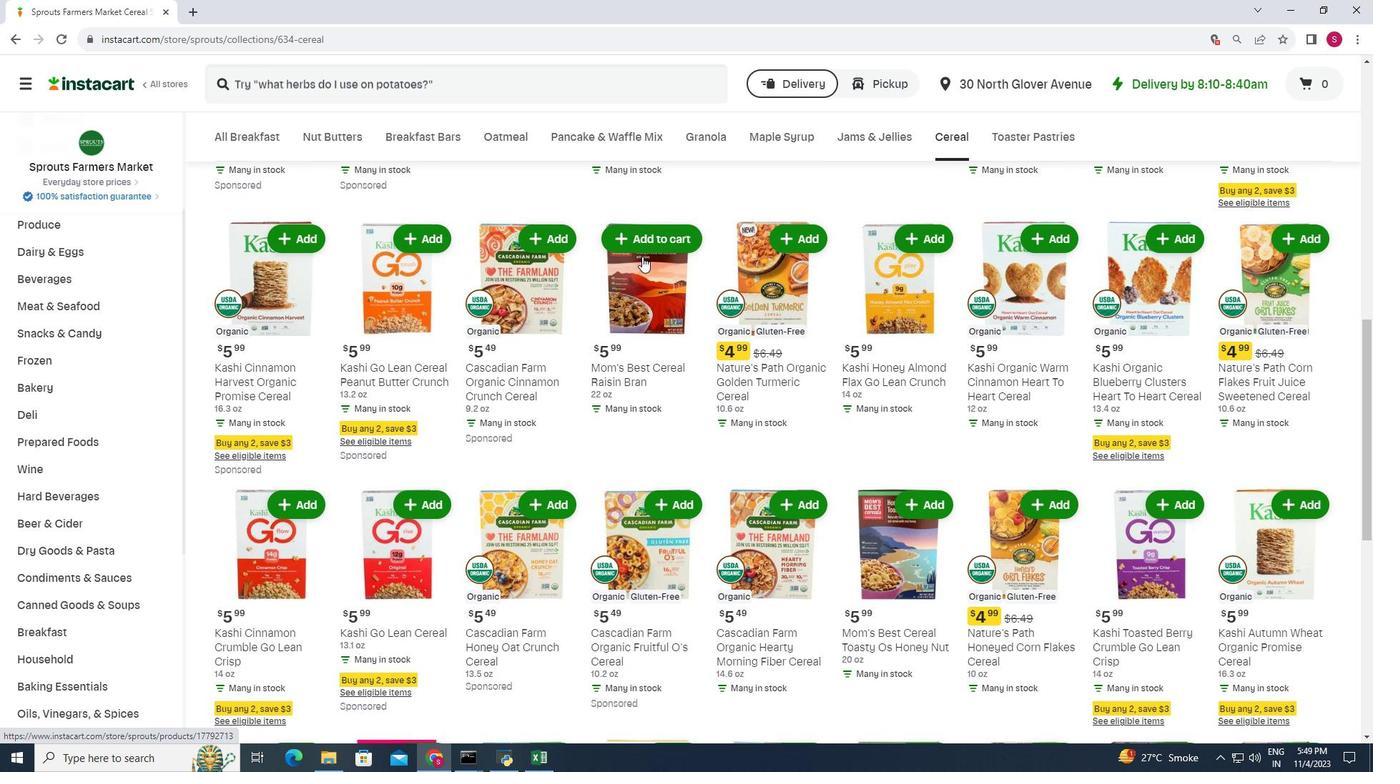 
Action: Mouse scrolled (640, 253) with delta (0, 0)
Screenshot: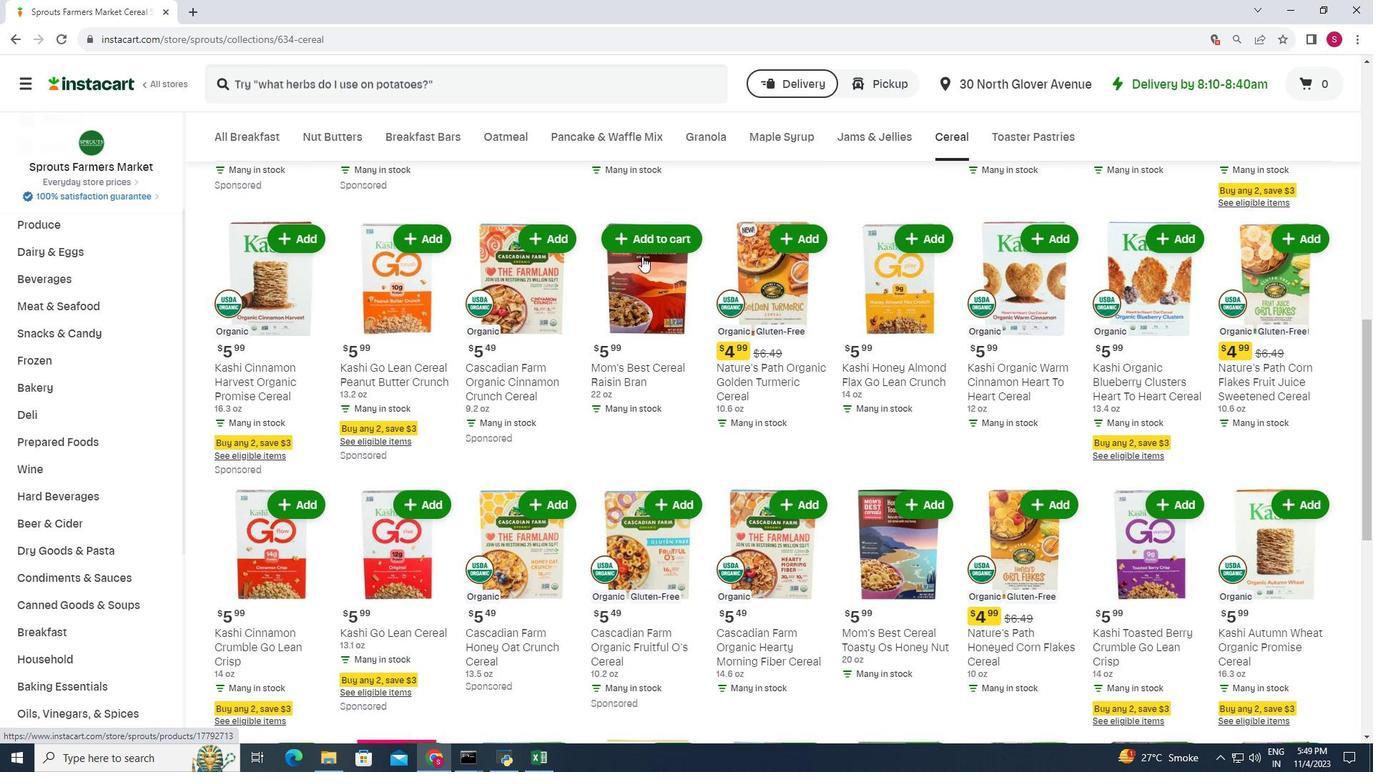 
Action: Mouse moved to (642, 249)
Screenshot: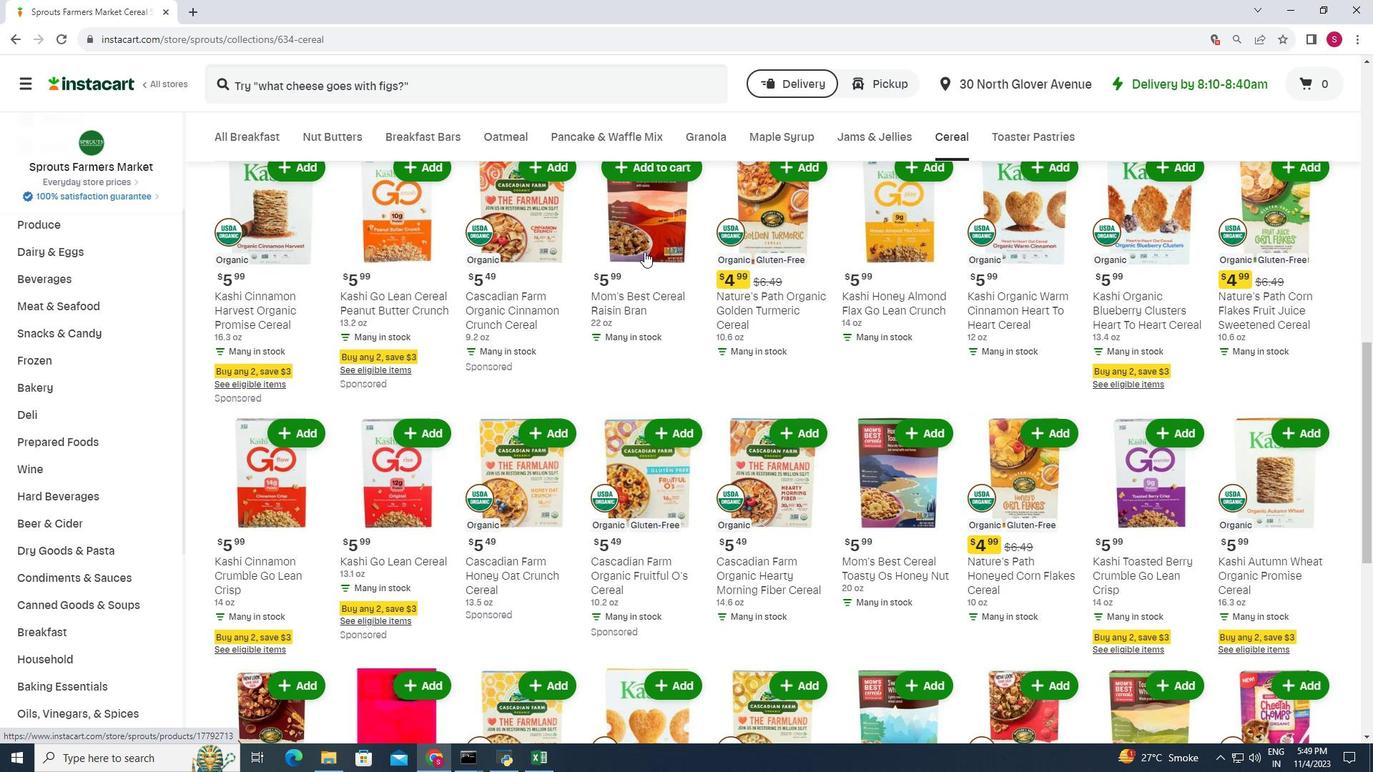 
Action: Mouse scrolled (642, 248) with delta (0, 0)
Screenshot: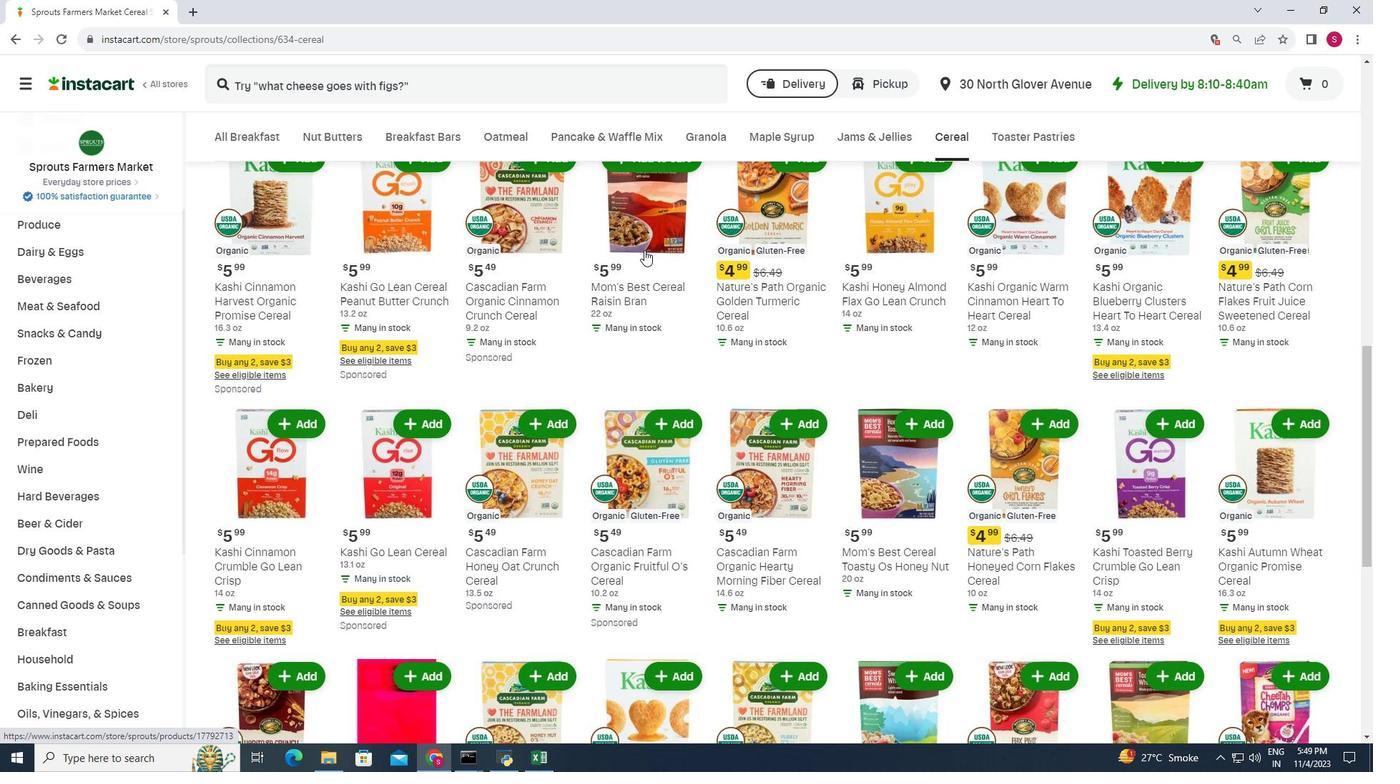 
Action: Mouse moved to (642, 248)
Screenshot: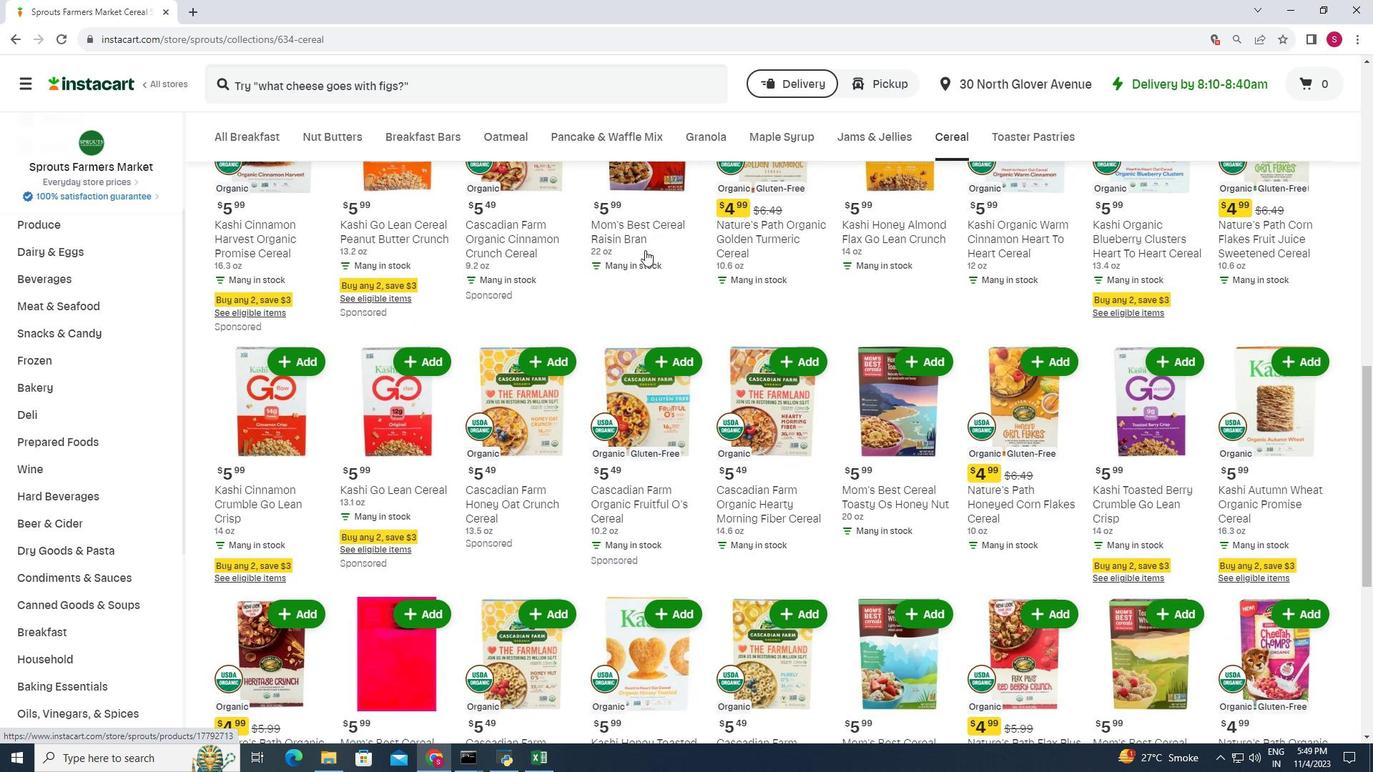 
Action: Mouse scrolled (642, 247) with delta (0, 0)
Screenshot: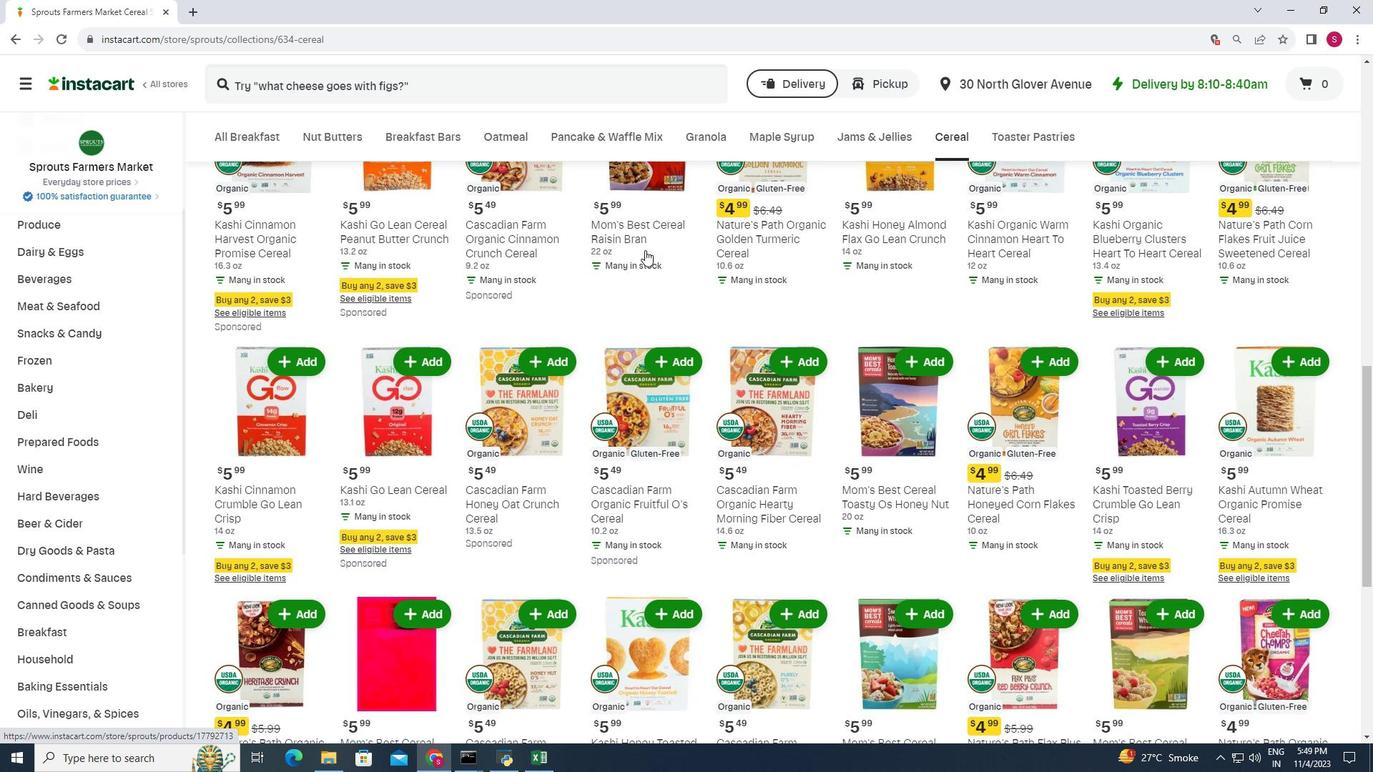 
Action: Mouse moved to (643, 248)
Screenshot: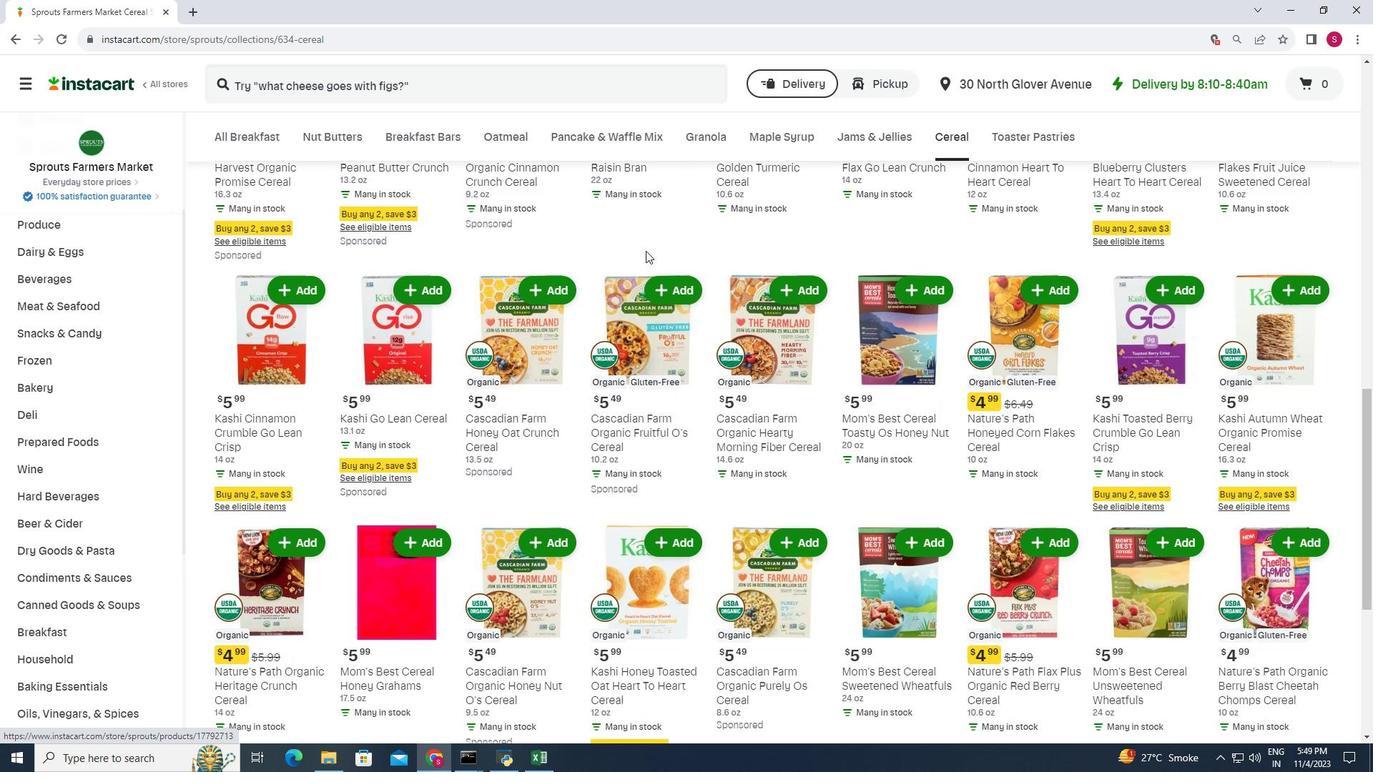
Action: Mouse scrolled (643, 248) with delta (0, 0)
Screenshot: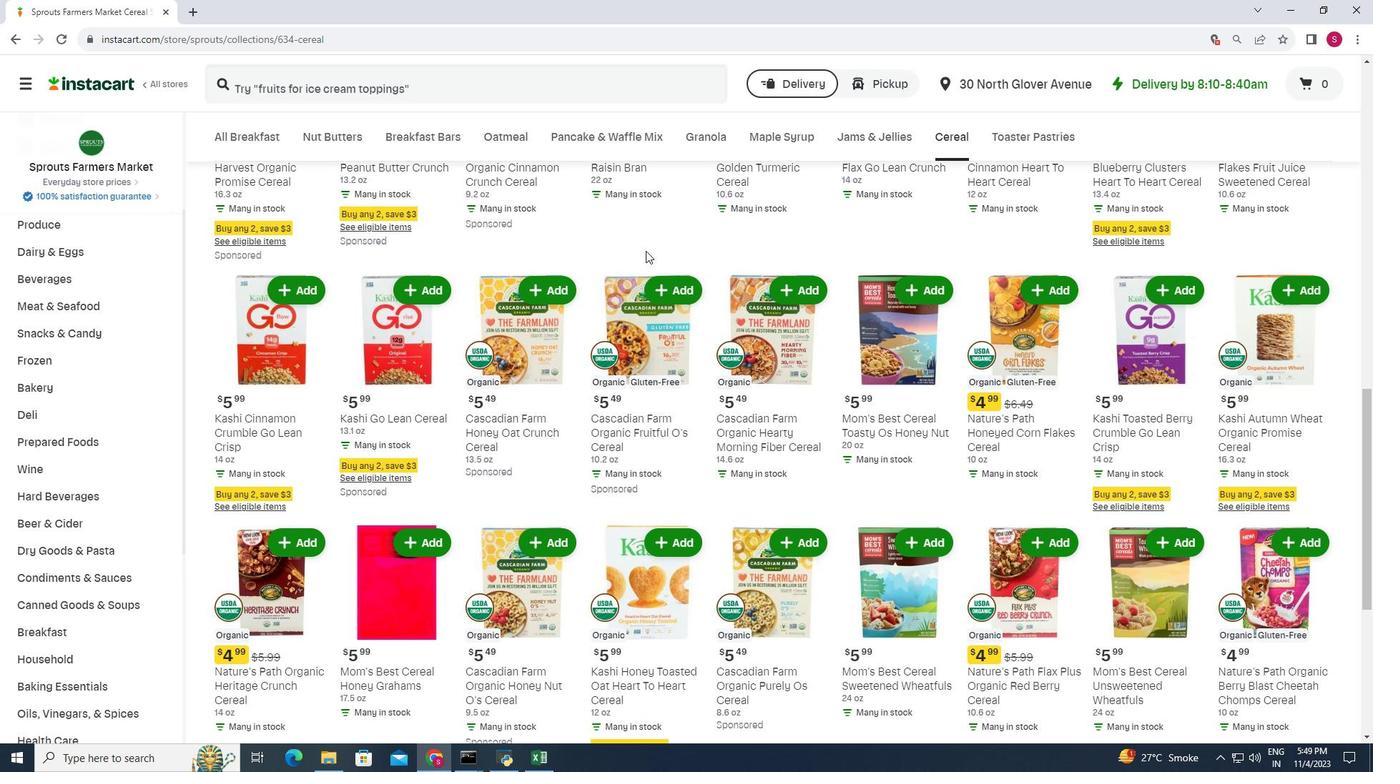 
Action: Mouse moved to (646, 252)
Screenshot: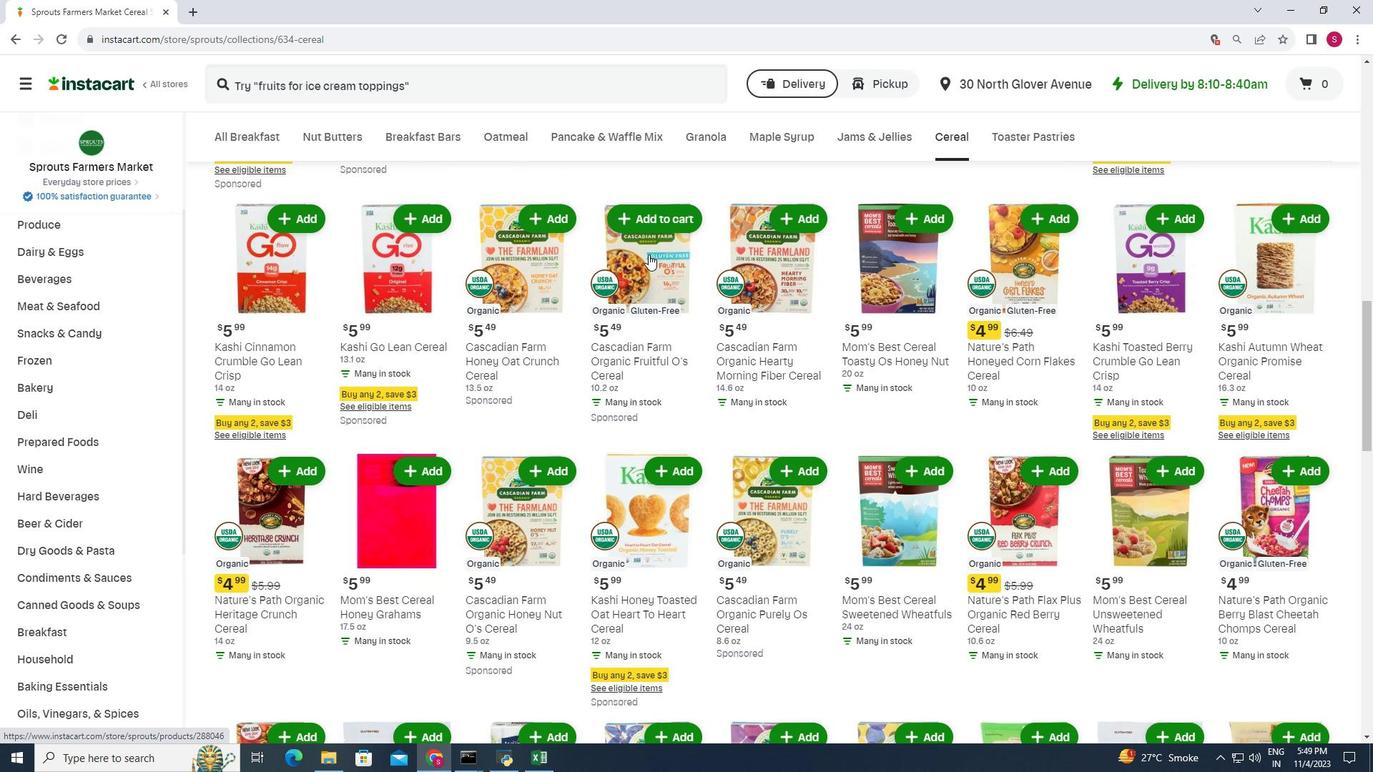 
Action: Mouse scrolled (646, 251) with delta (0, 0)
Screenshot: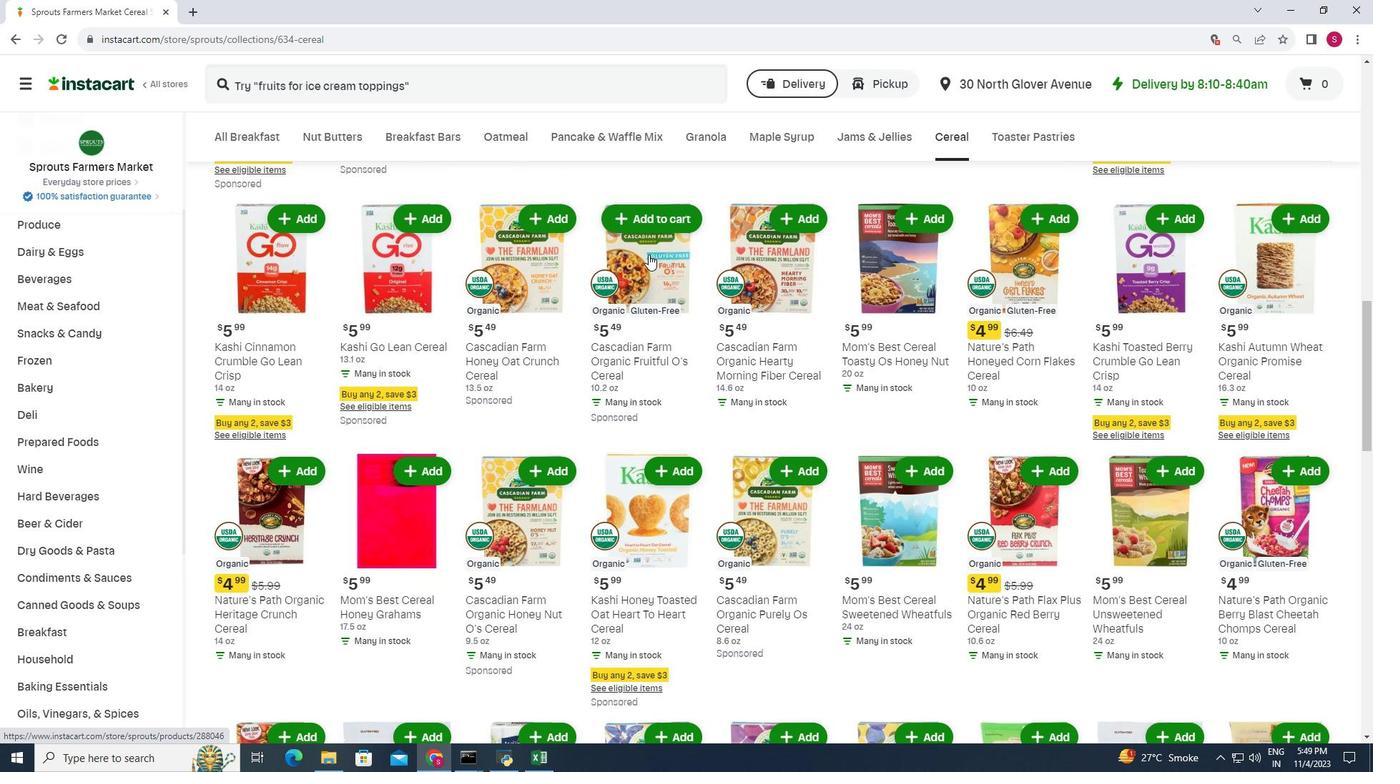 
Action: Mouse moved to (644, 250)
Screenshot: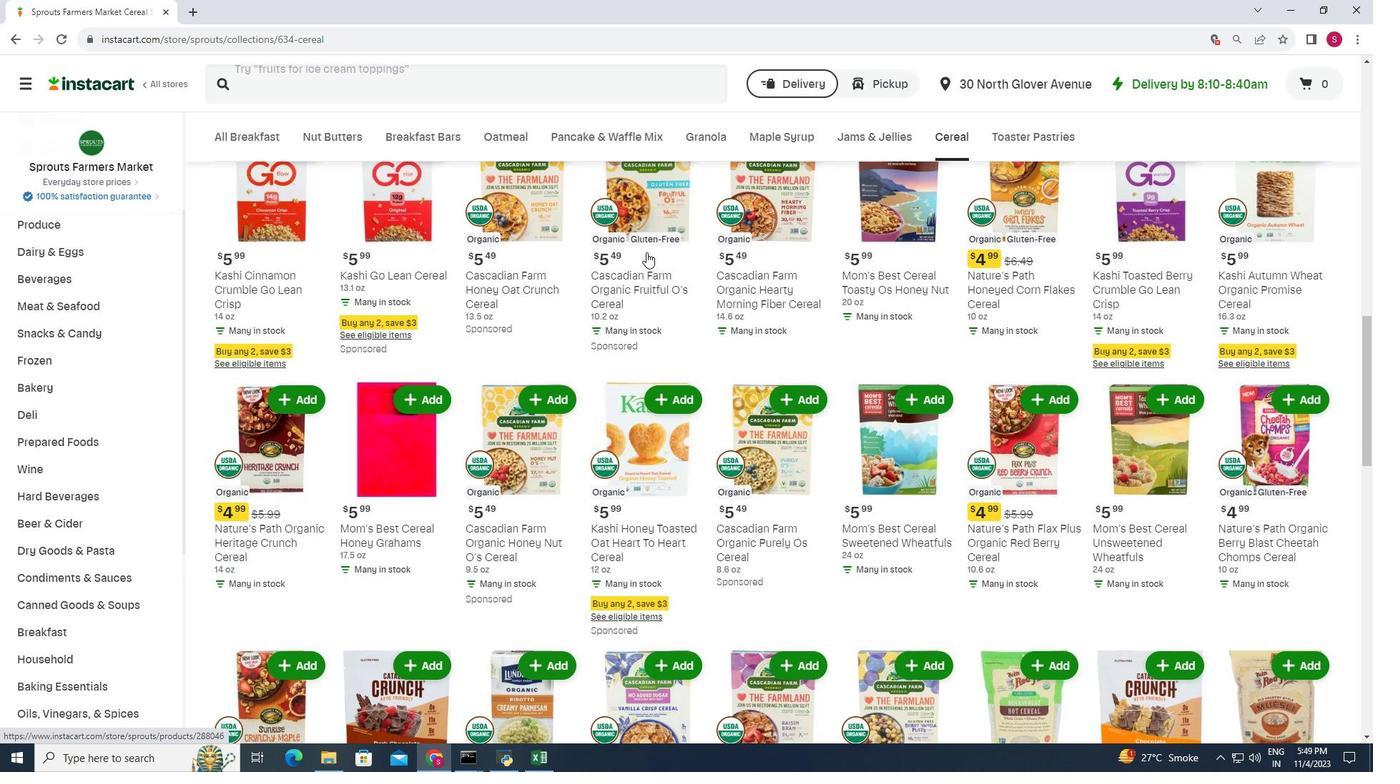 
Action: Mouse scrolled (644, 249) with delta (0, 0)
Screenshot: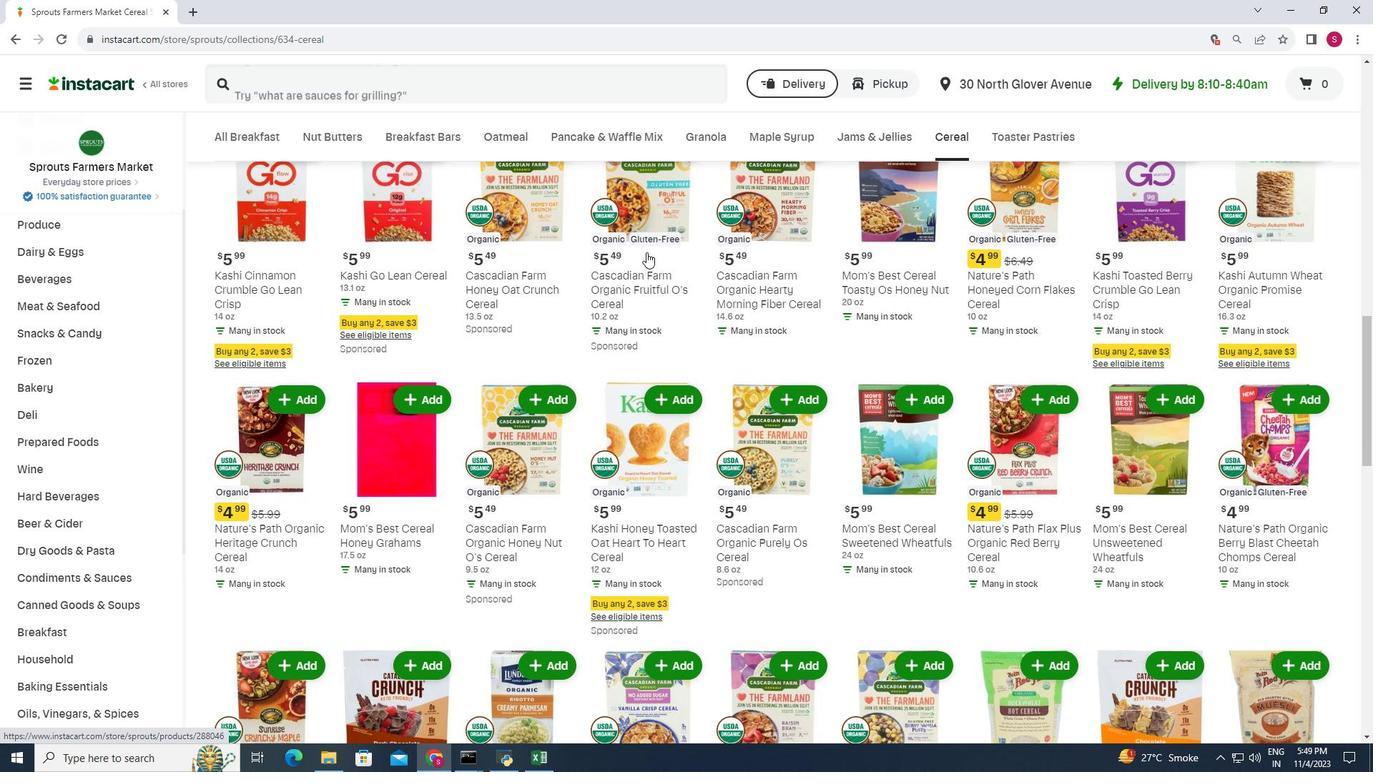 
Action: Mouse moved to (643, 250)
Screenshot: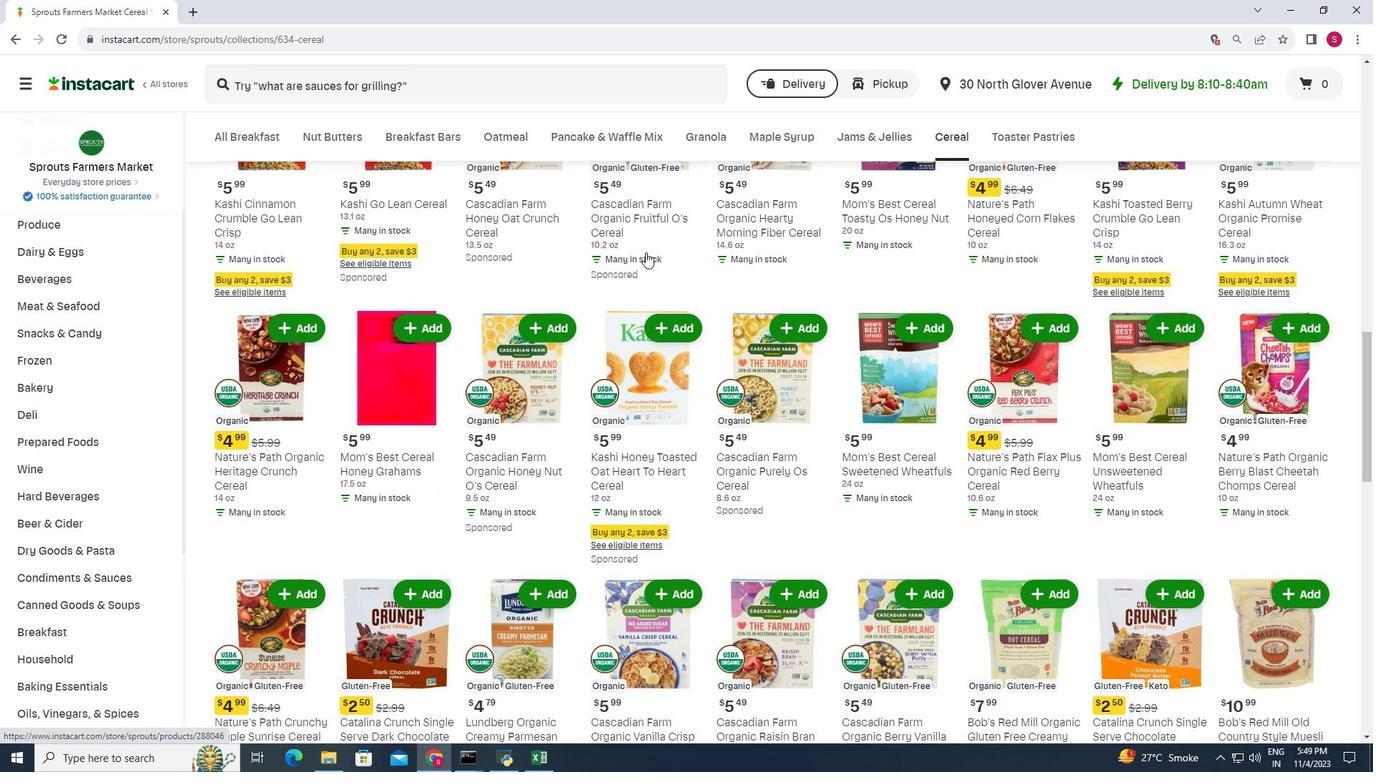 
Action: Mouse scrolled (643, 249) with delta (0, 0)
Screenshot: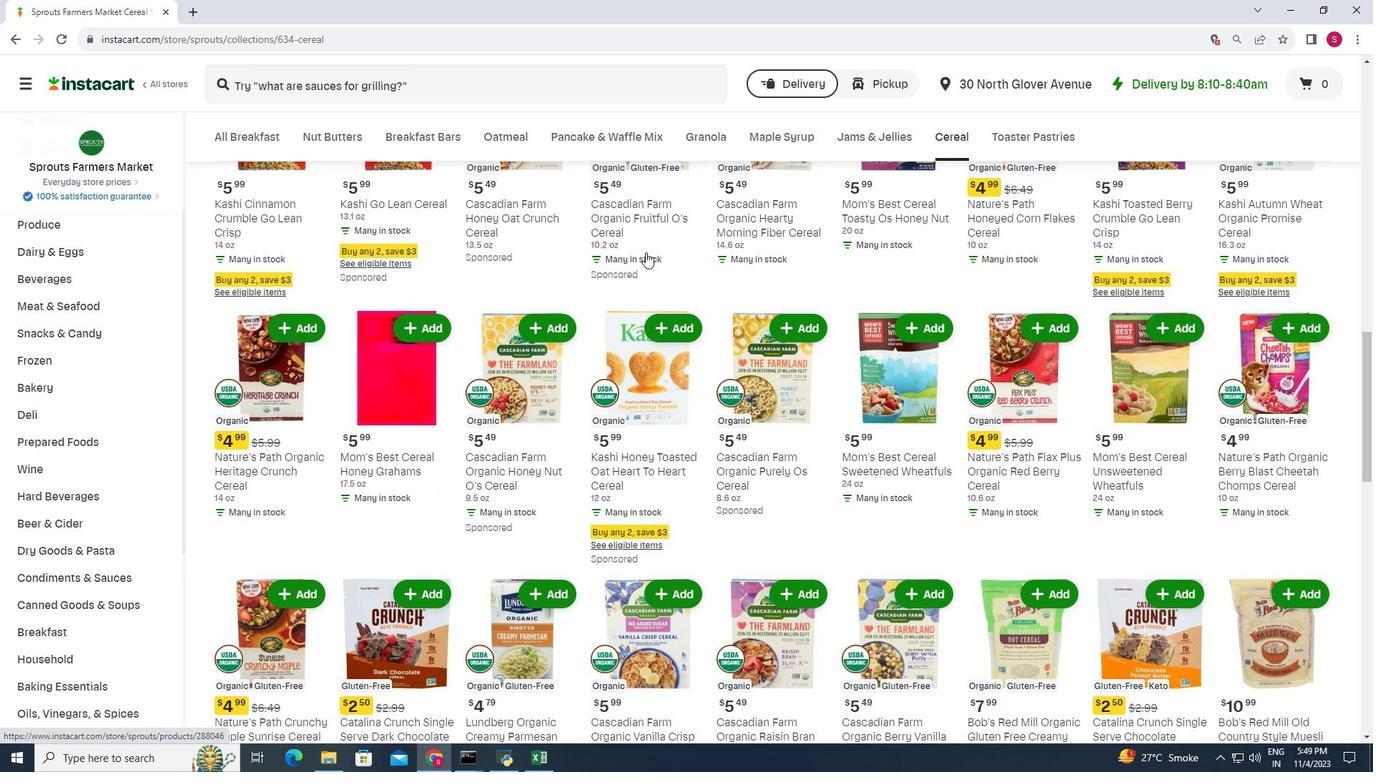 
Action: Mouse moved to (642, 249)
Screenshot: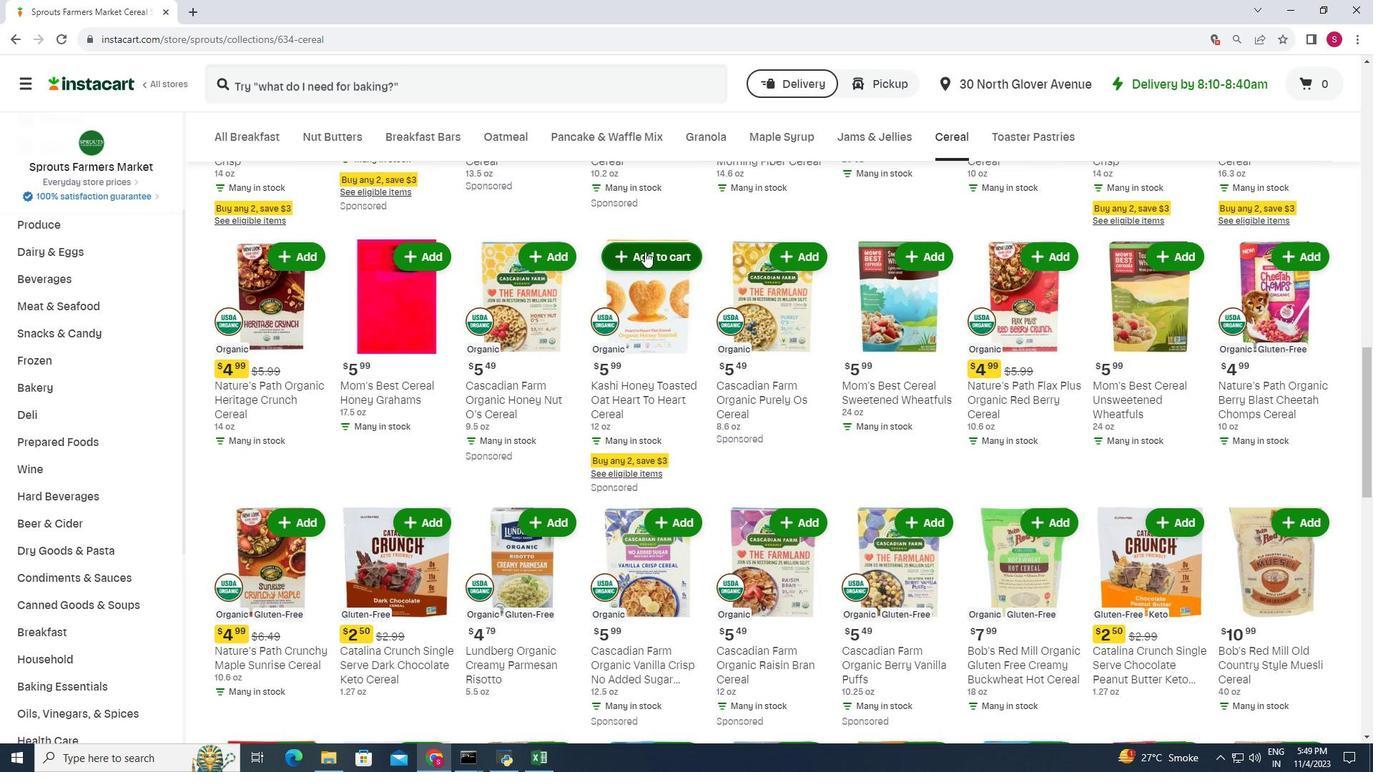 
Action: Mouse scrolled (642, 248) with delta (0, 0)
Screenshot: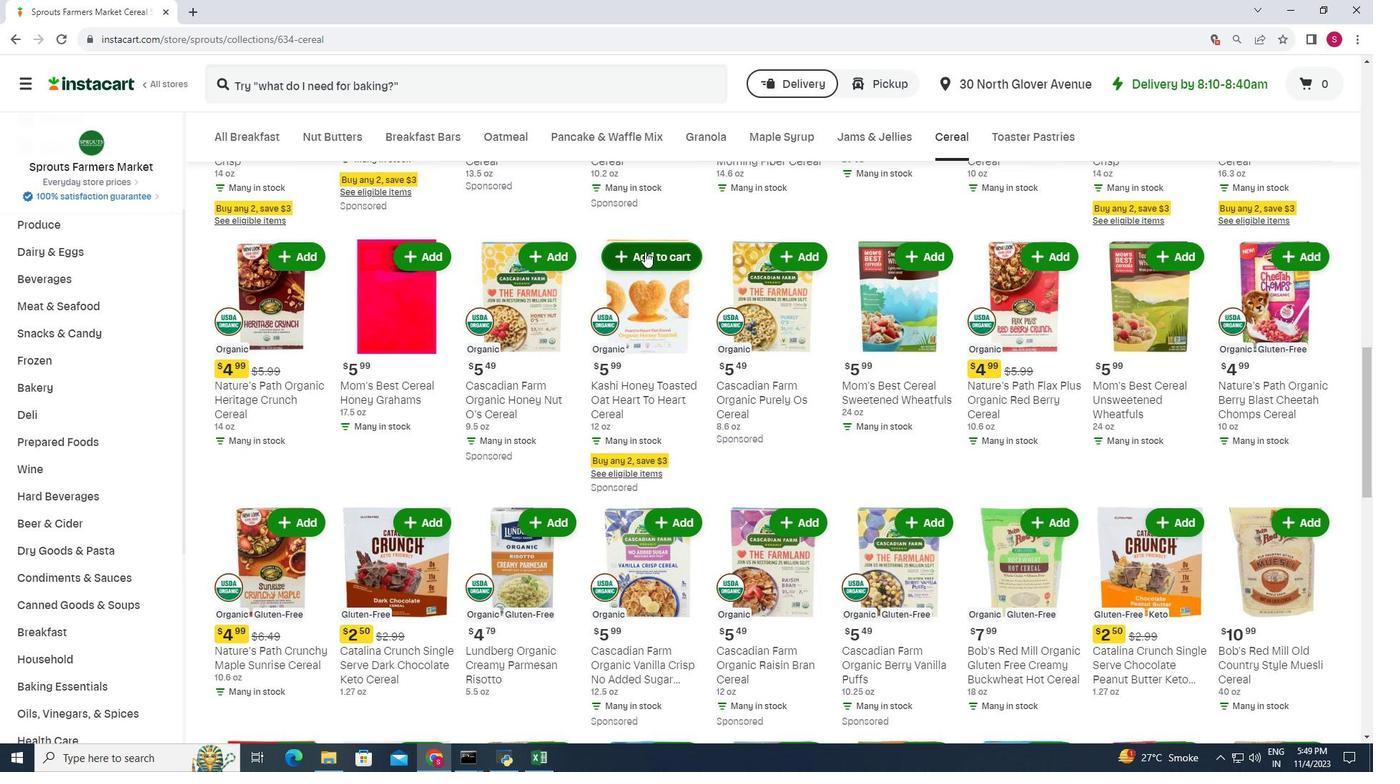 
Action: Mouse moved to (642, 243)
Screenshot: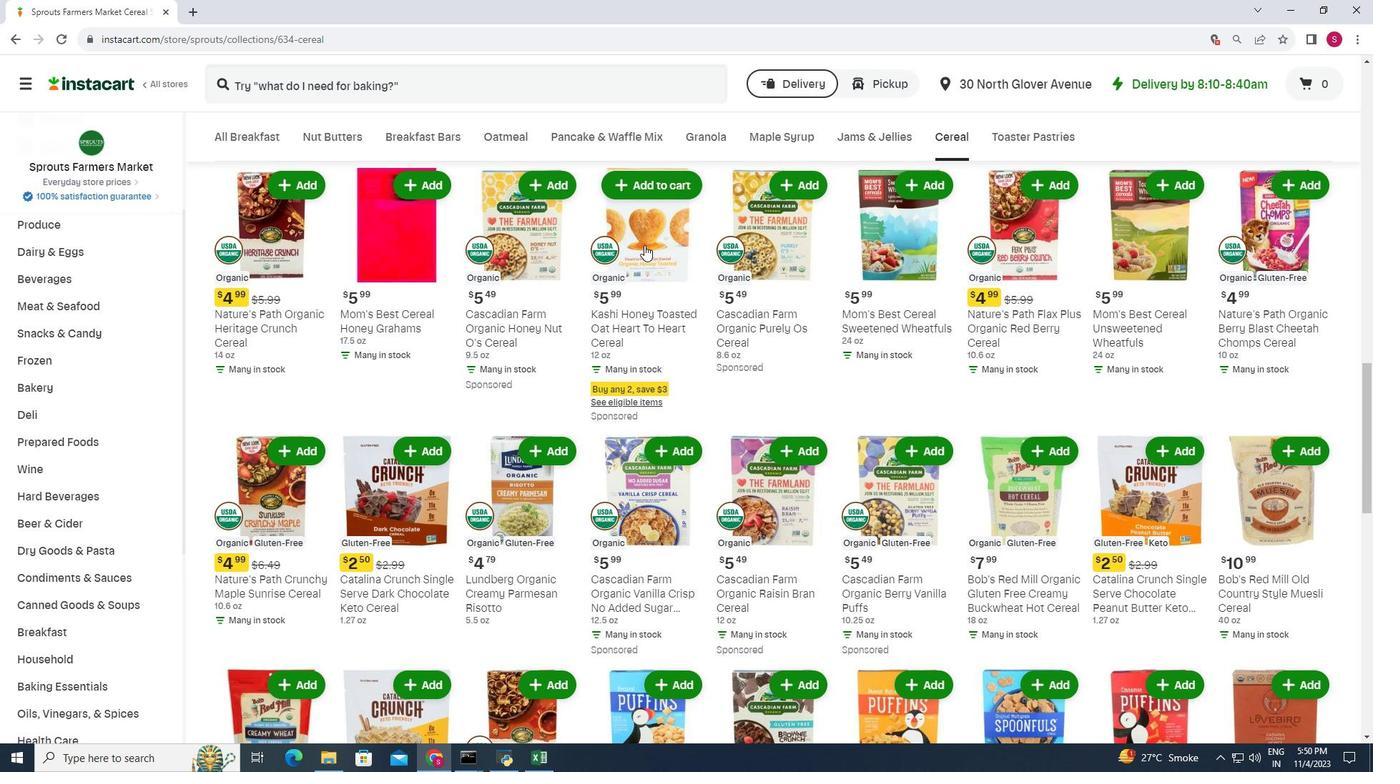 
Action: Mouse scrolled (642, 242) with delta (0, 0)
Screenshot: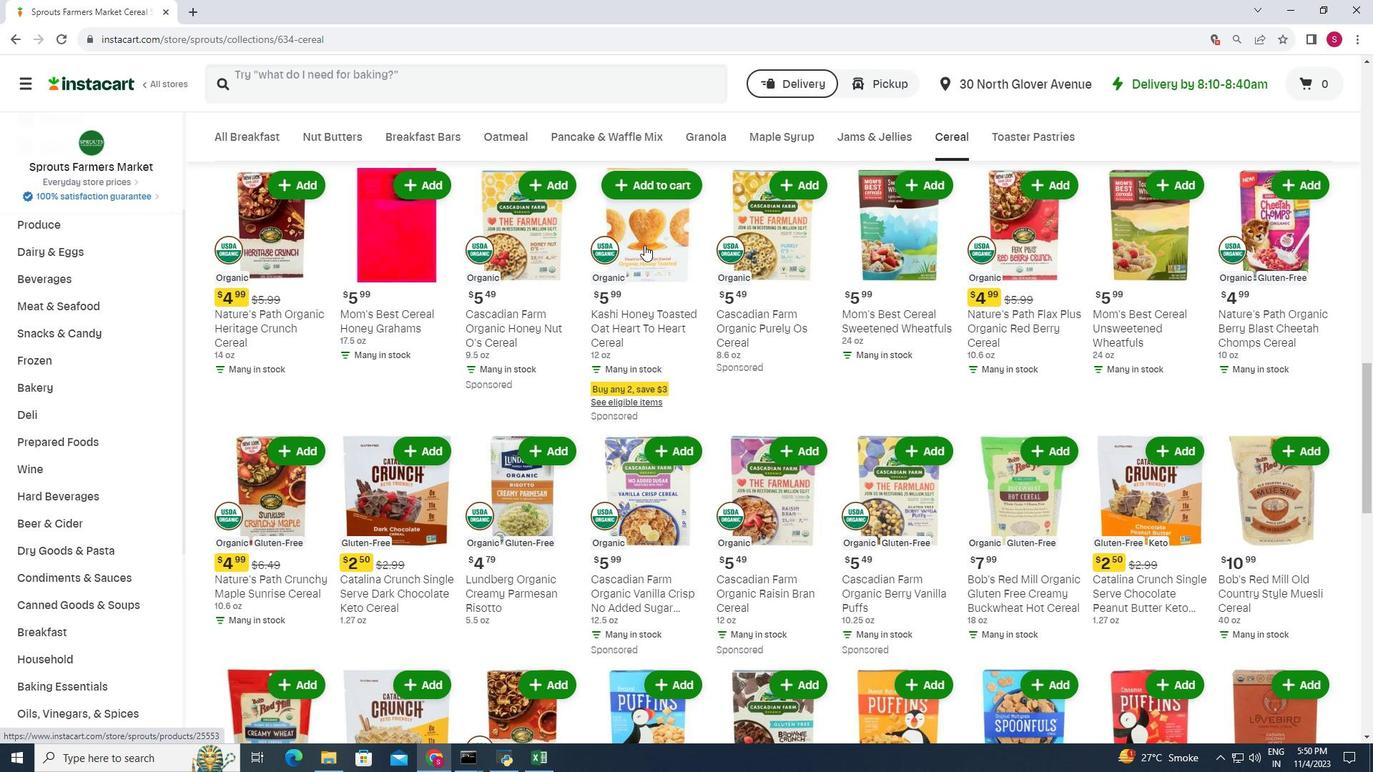 
Action: Mouse scrolled (642, 242) with delta (0, 0)
Screenshot: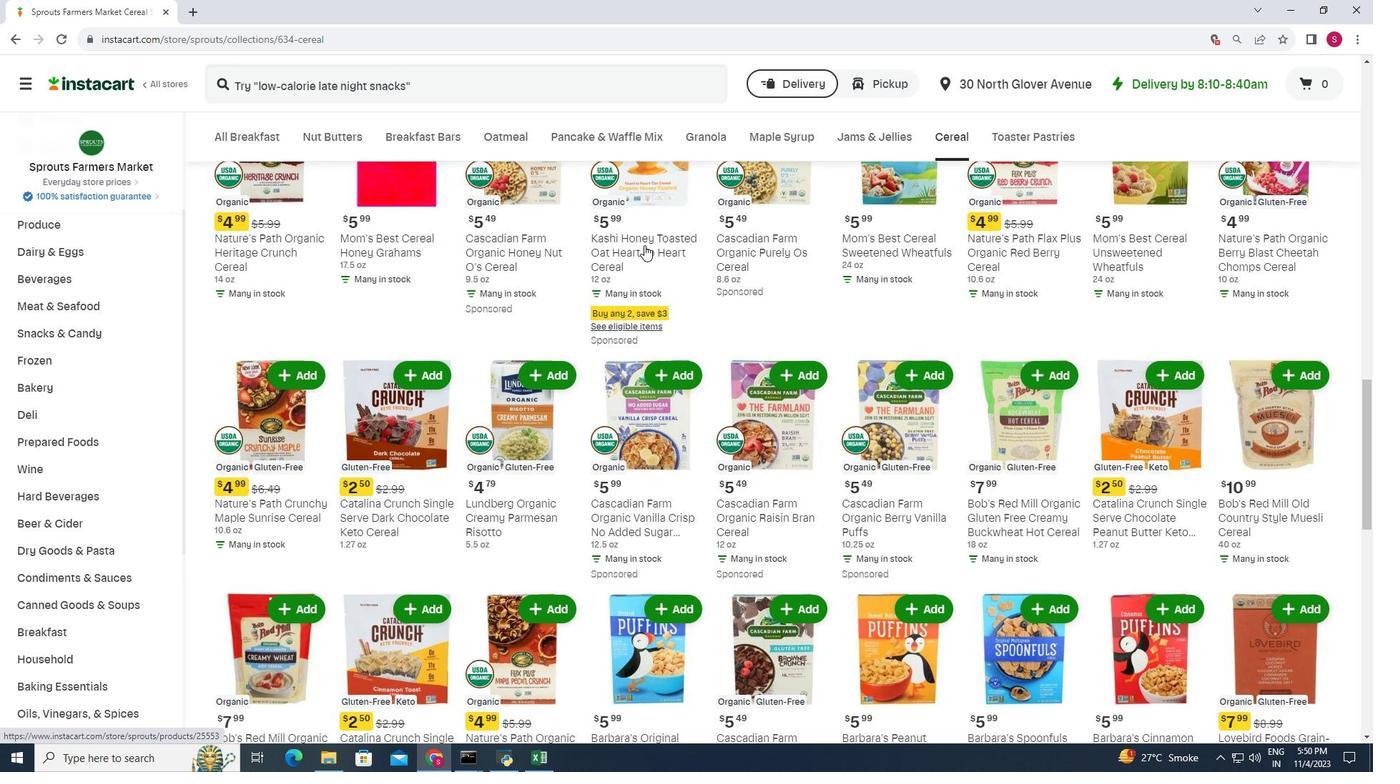 
Action: Mouse scrolled (642, 242) with delta (0, 0)
Screenshot: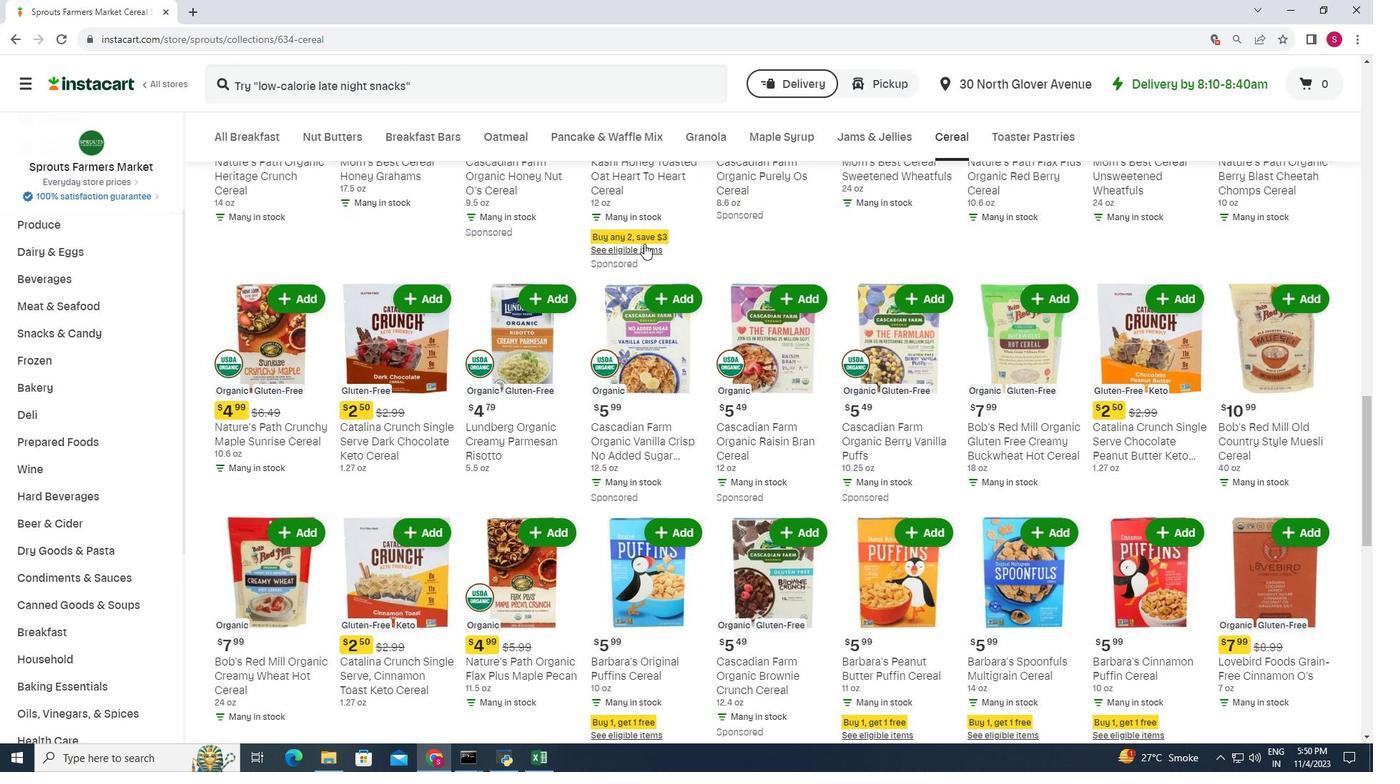 
Action: Mouse moved to (636, 250)
Screenshot: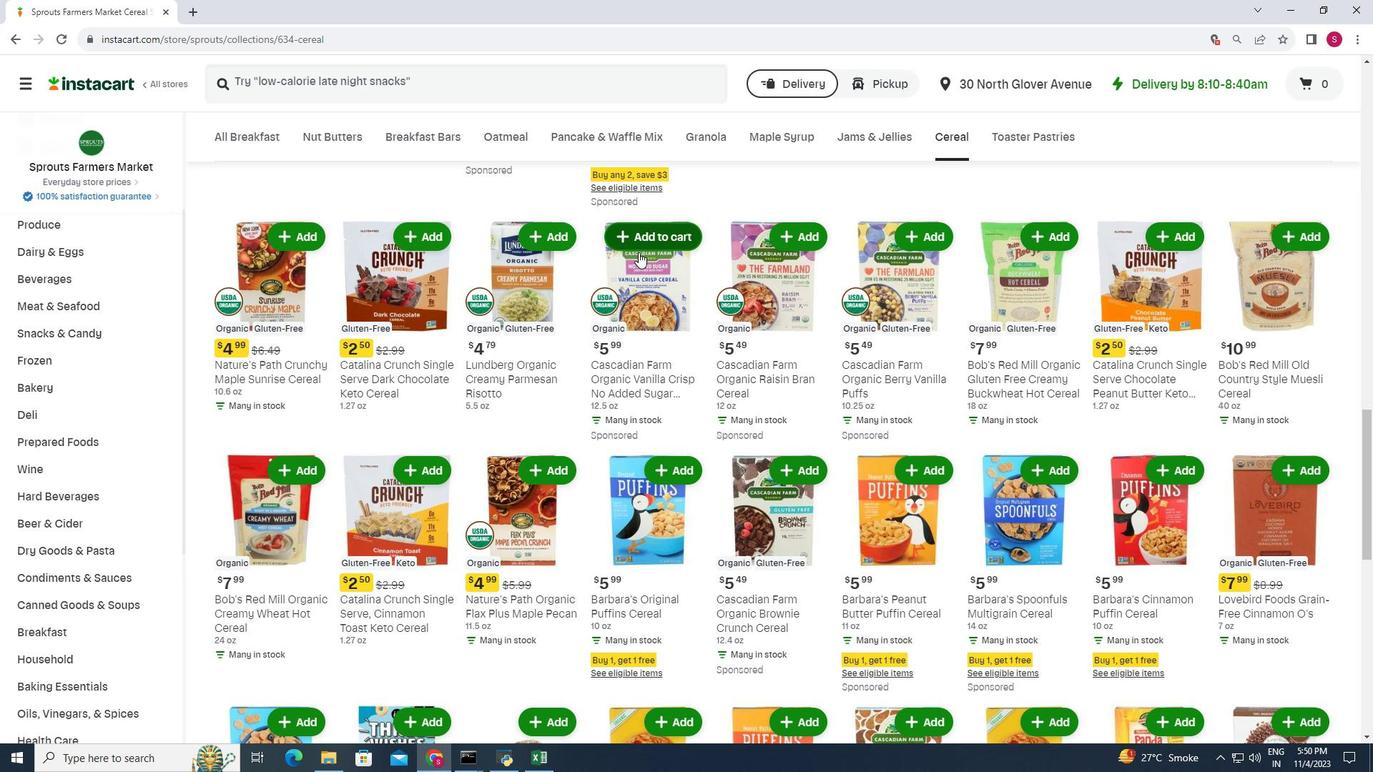
Action: Mouse scrolled (636, 249) with delta (0, 0)
Screenshot: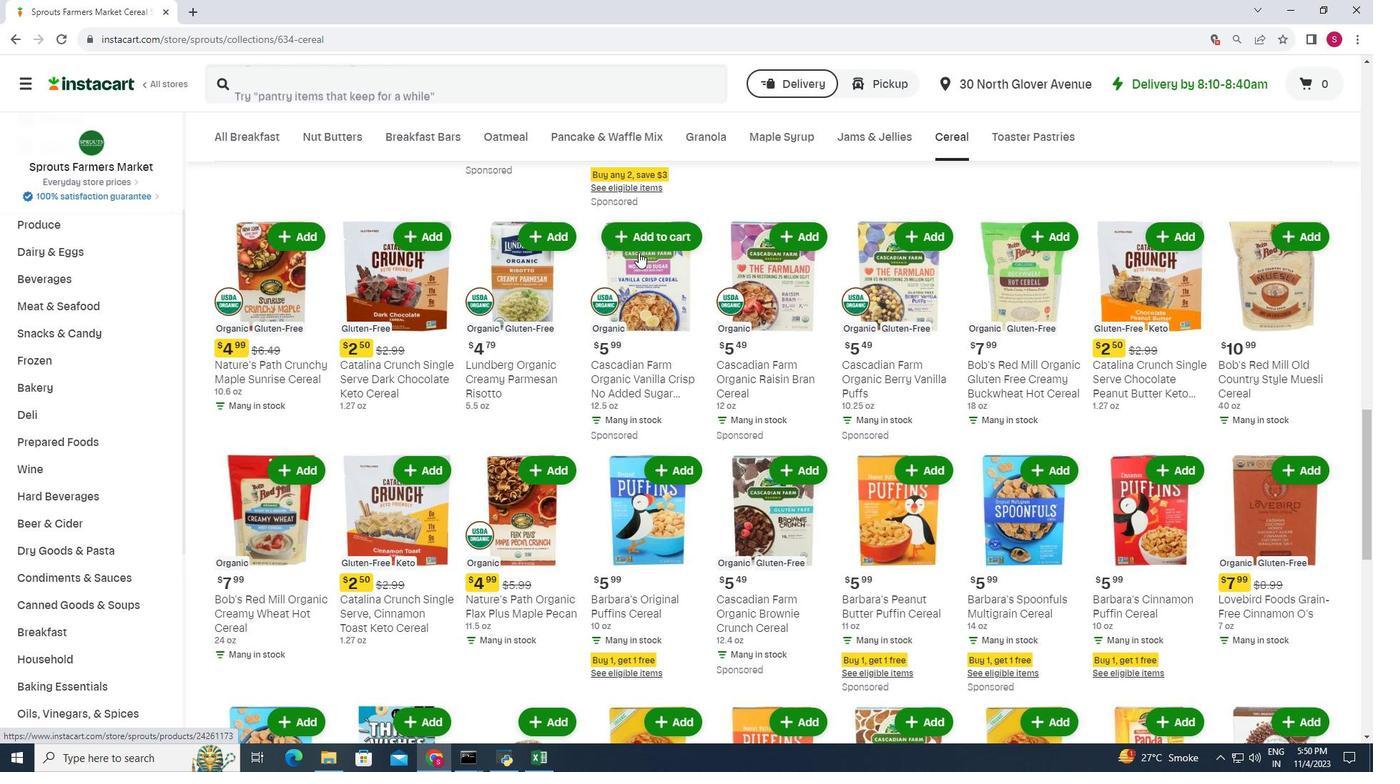 
Action: Mouse moved to (635, 241)
Screenshot: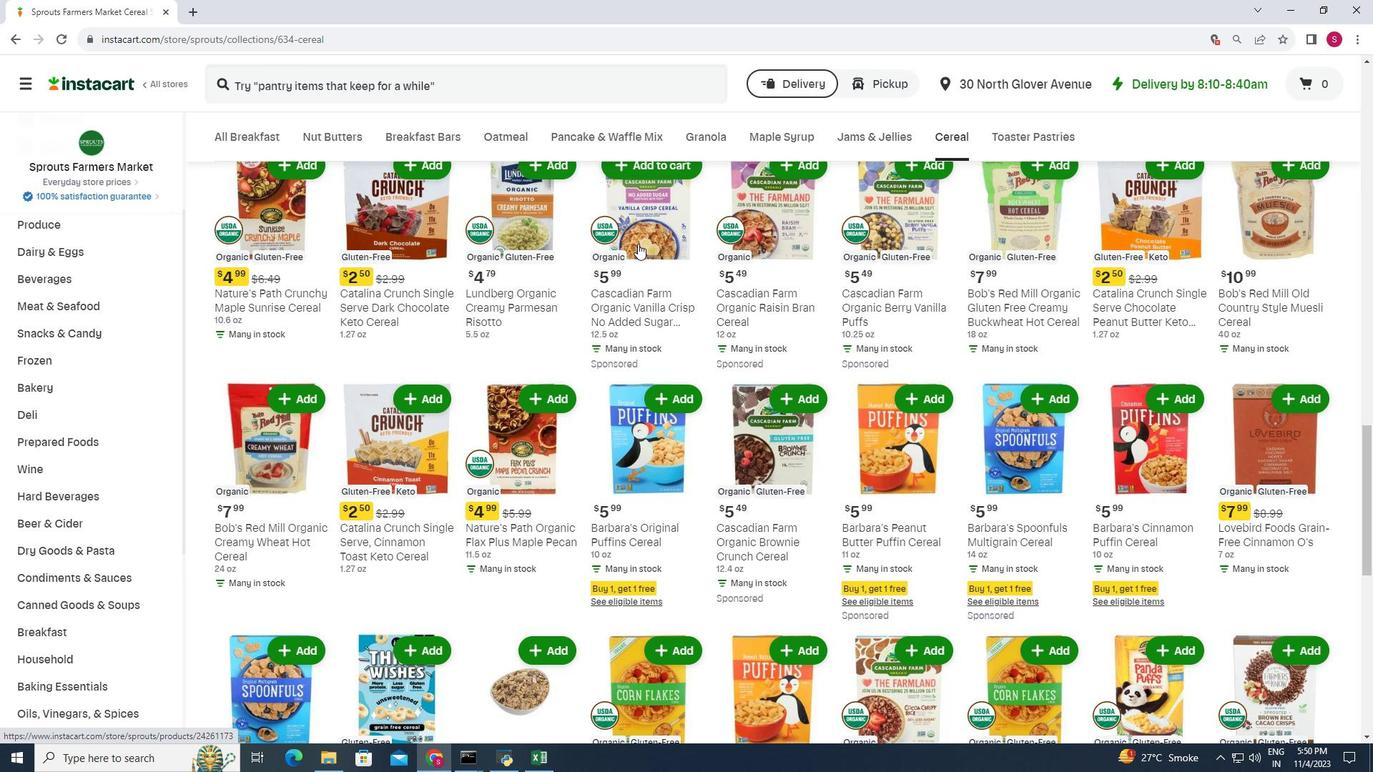 
Action: Mouse scrolled (635, 241) with delta (0, 0)
Screenshot: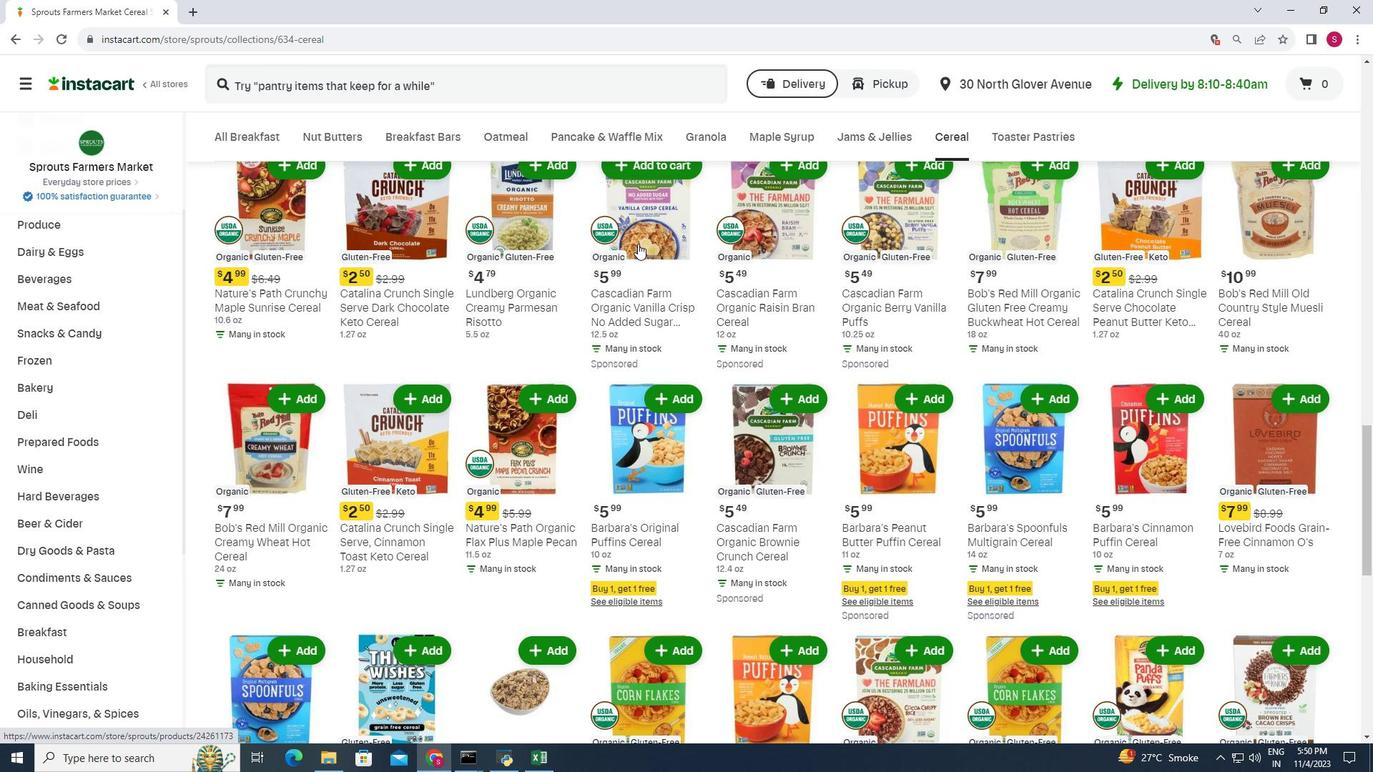 
Action: Mouse moved to (637, 239)
Screenshot: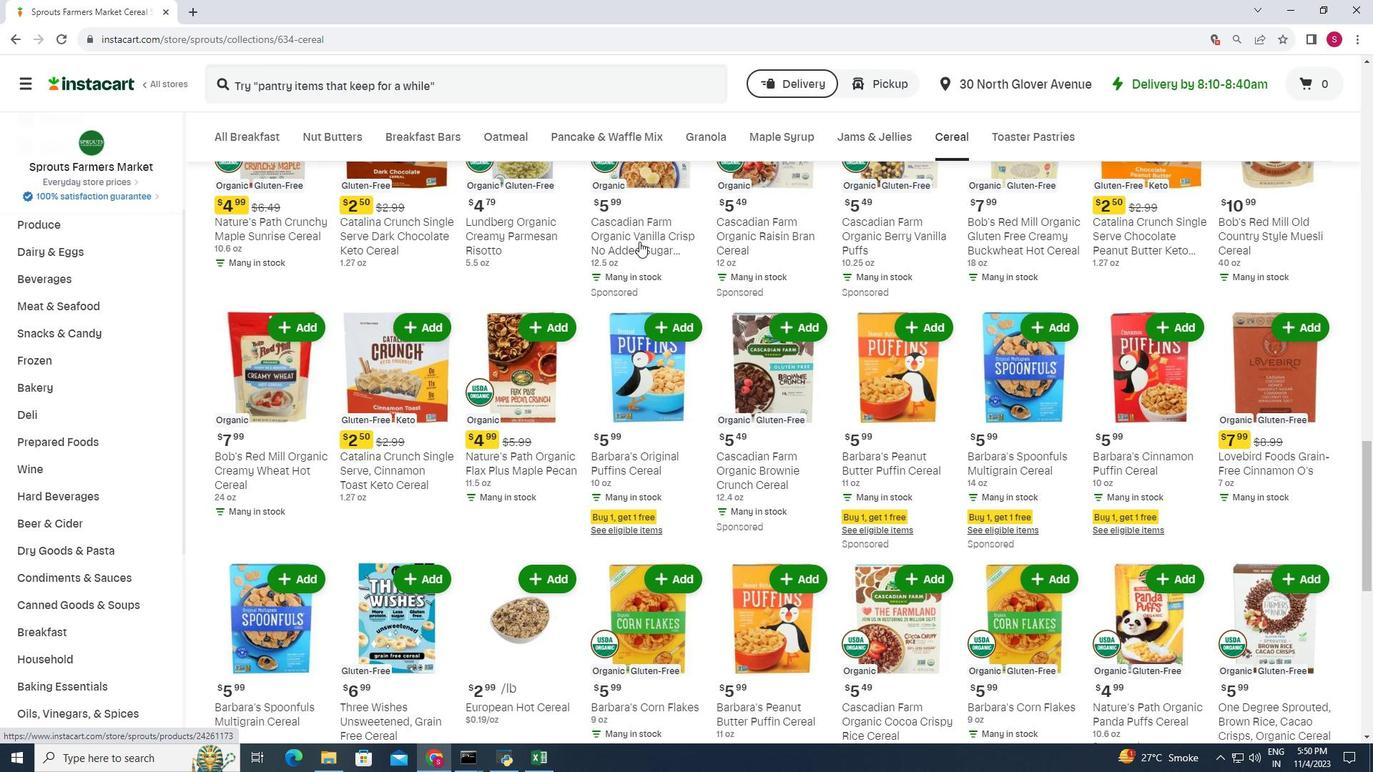 
Action: Mouse scrolled (637, 238) with delta (0, 0)
Screenshot: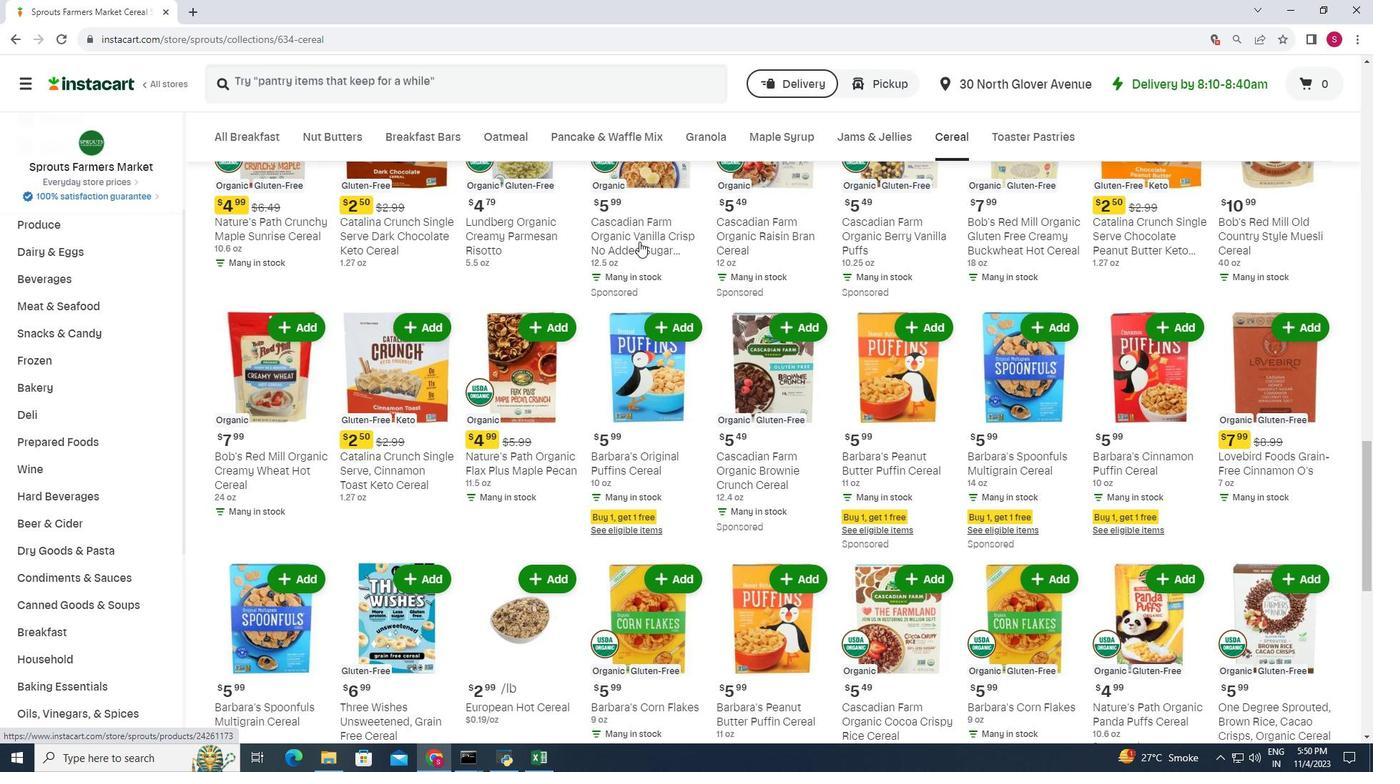 
Action: Mouse moved to (637, 238)
Screenshot: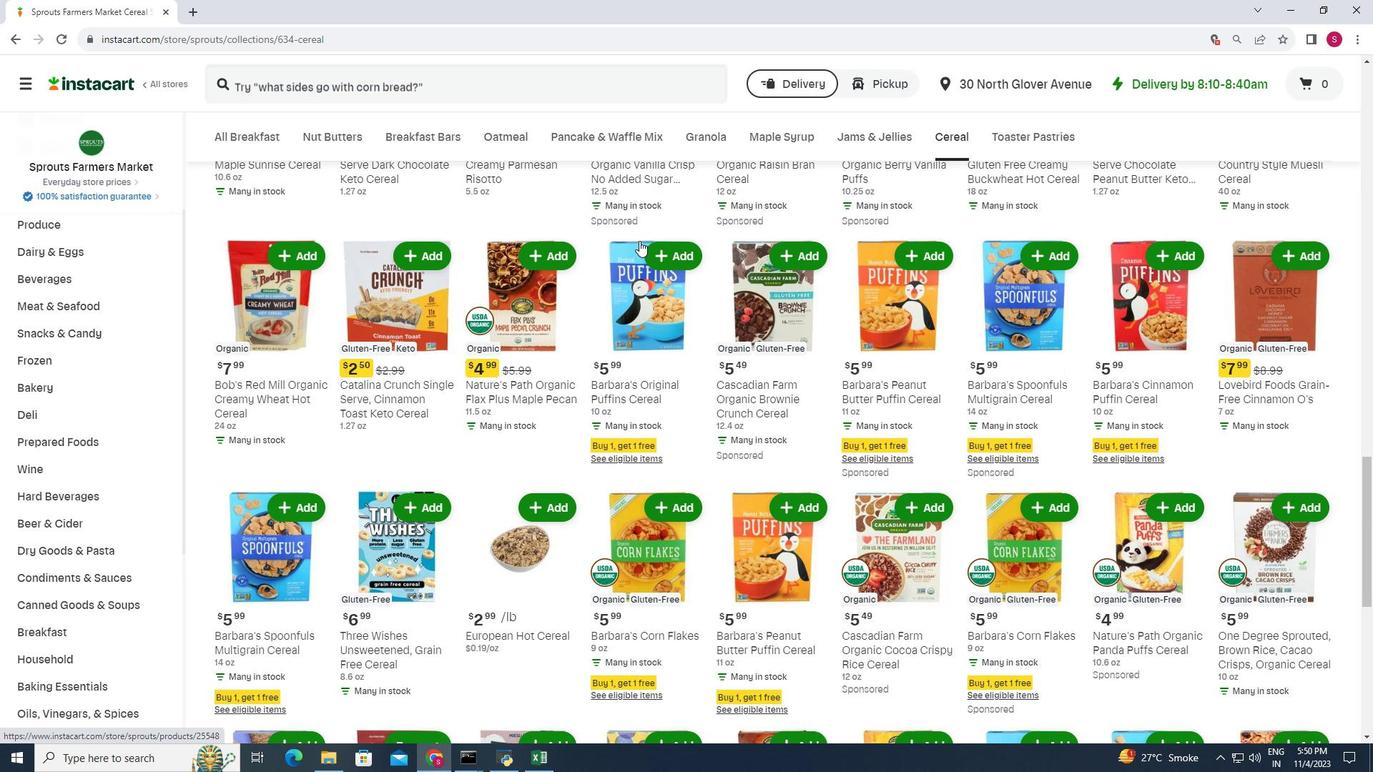 
Action: Mouse scrolled (637, 238) with delta (0, 0)
Screenshot: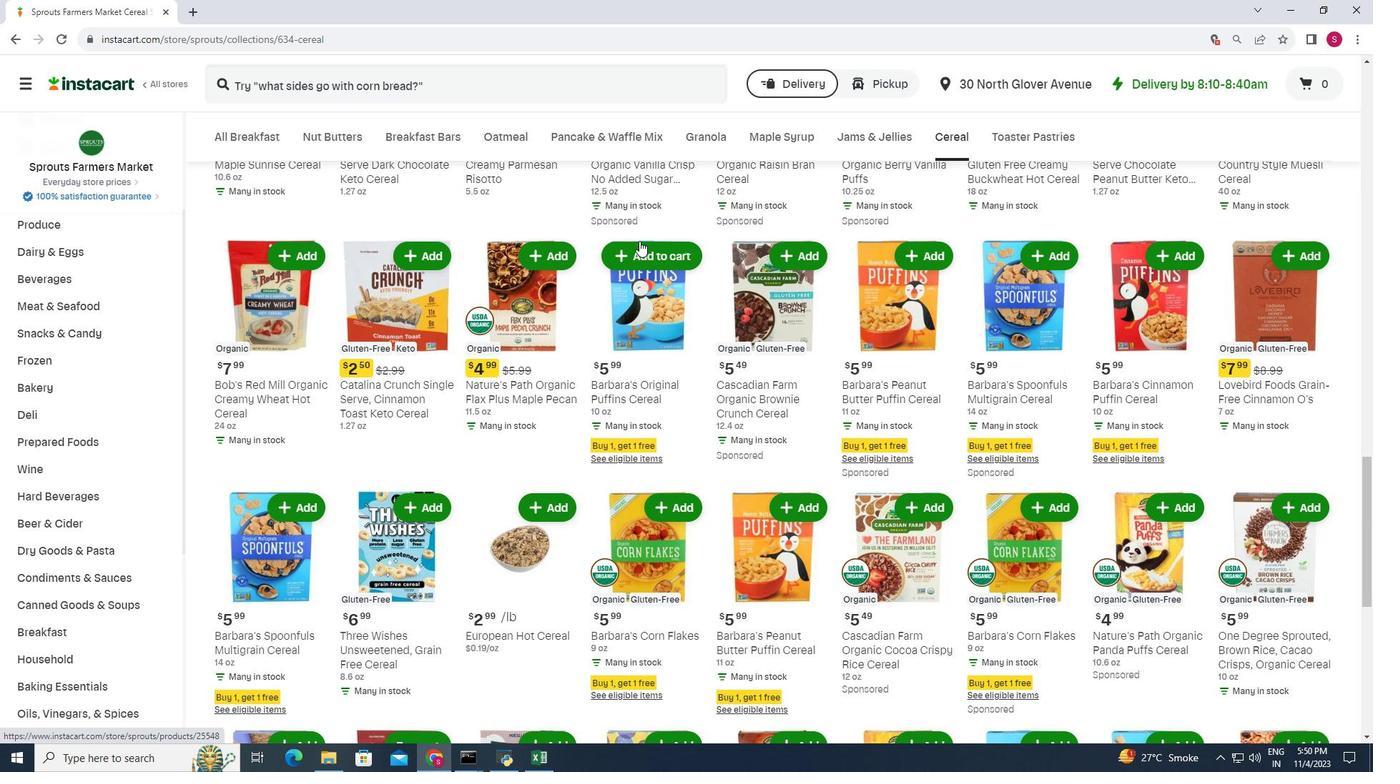 
Action: Mouse moved to (642, 233)
Screenshot: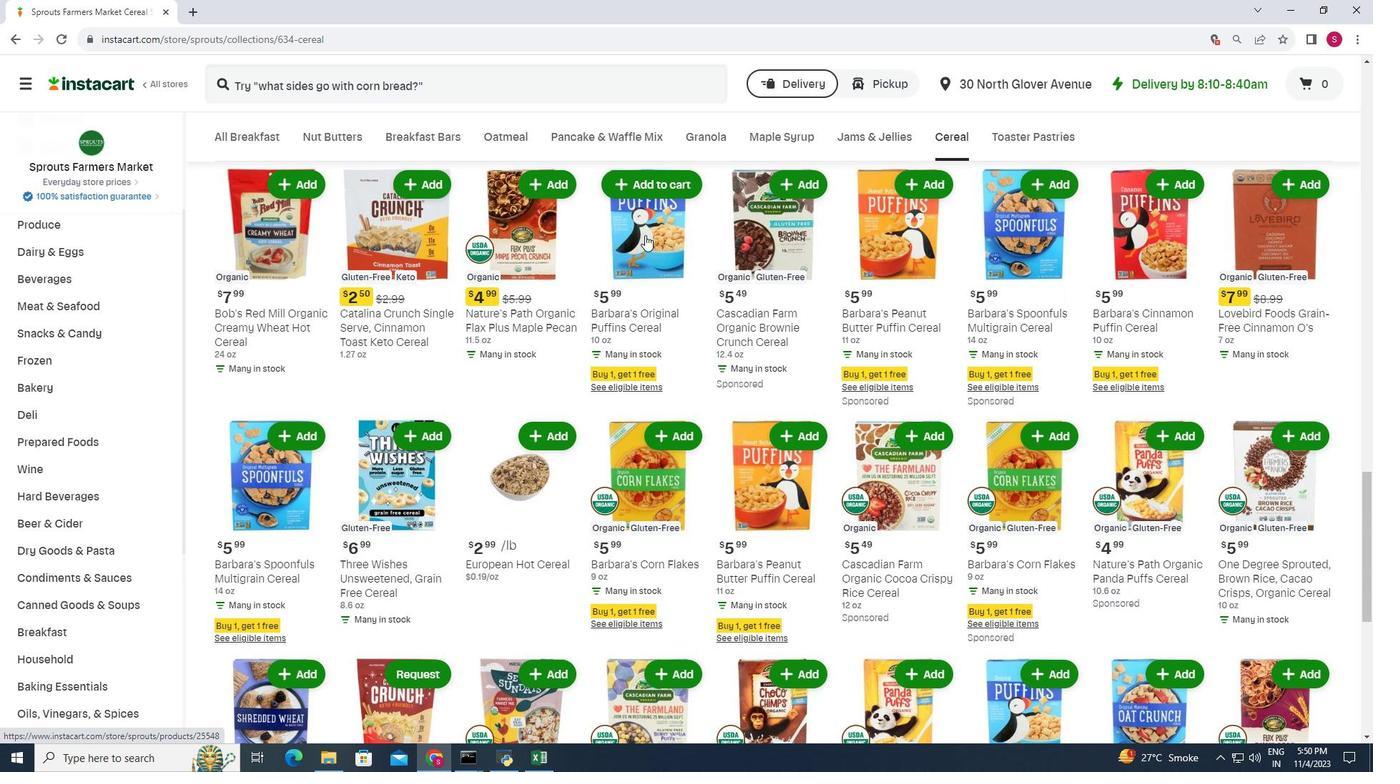 
Action: Mouse scrolled (642, 232) with delta (0, 0)
Screenshot: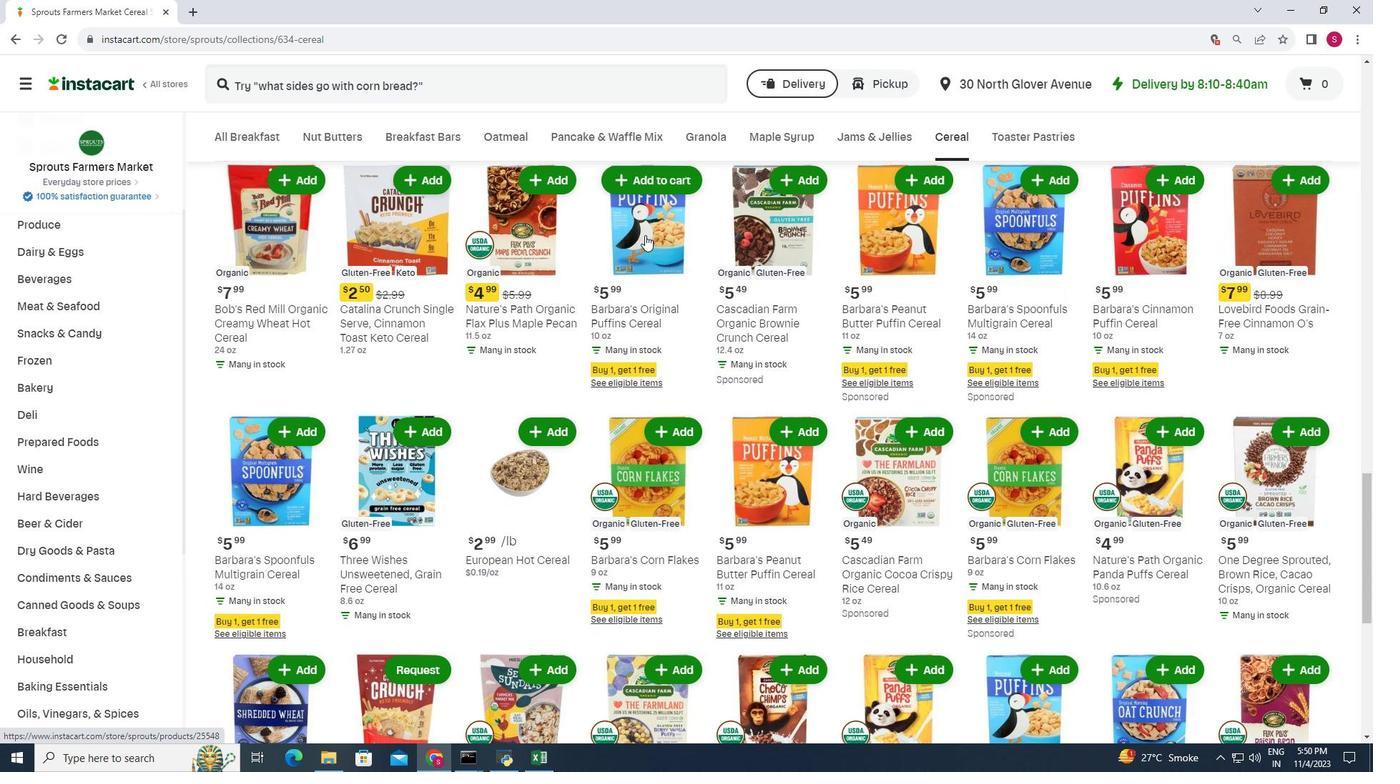 
Action: Mouse moved to (641, 238)
Screenshot: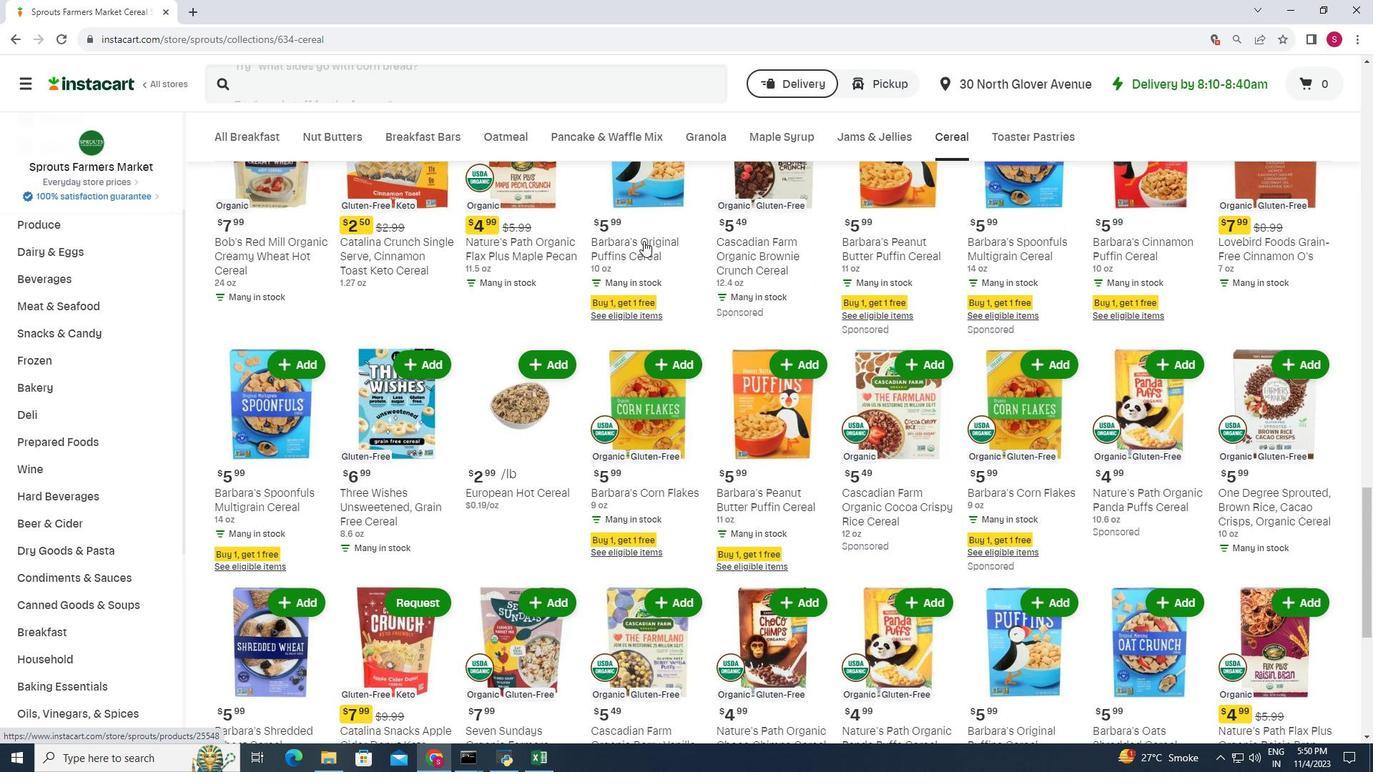 
Action: Mouse scrolled (641, 238) with delta (0, 0)
Screenshot: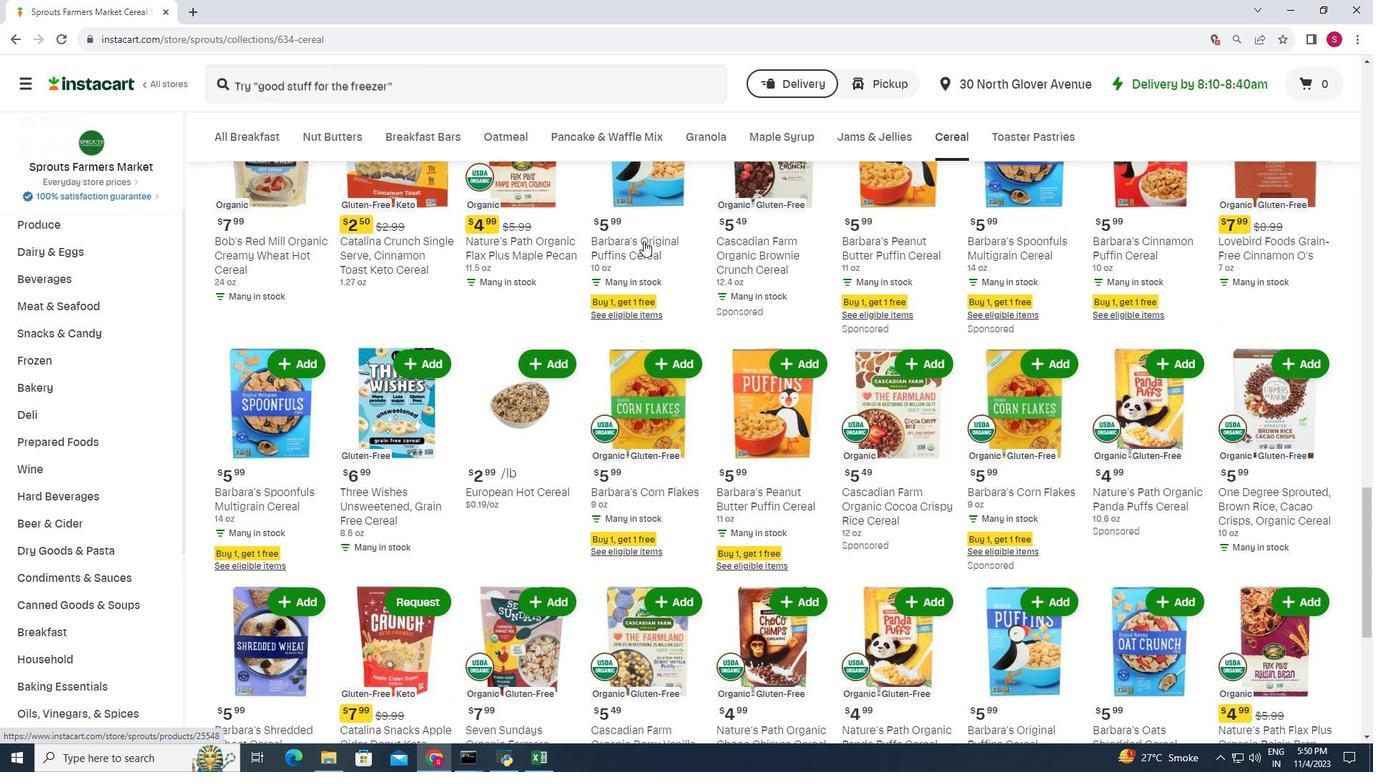 
Action: Mouse moved to (641, 233)
Screenshot: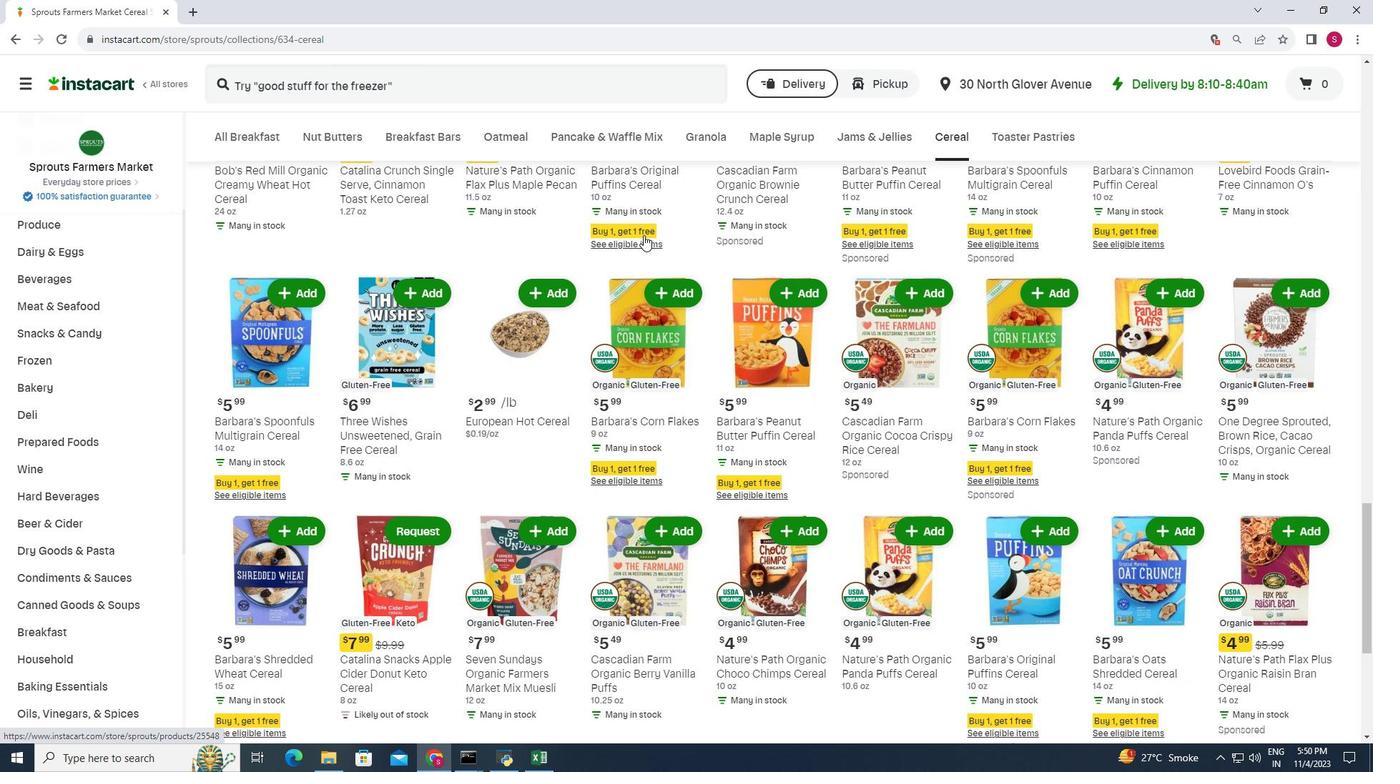 
Action: Mouse scrolled (641, 232) with delta (0, 0)
Screenshot: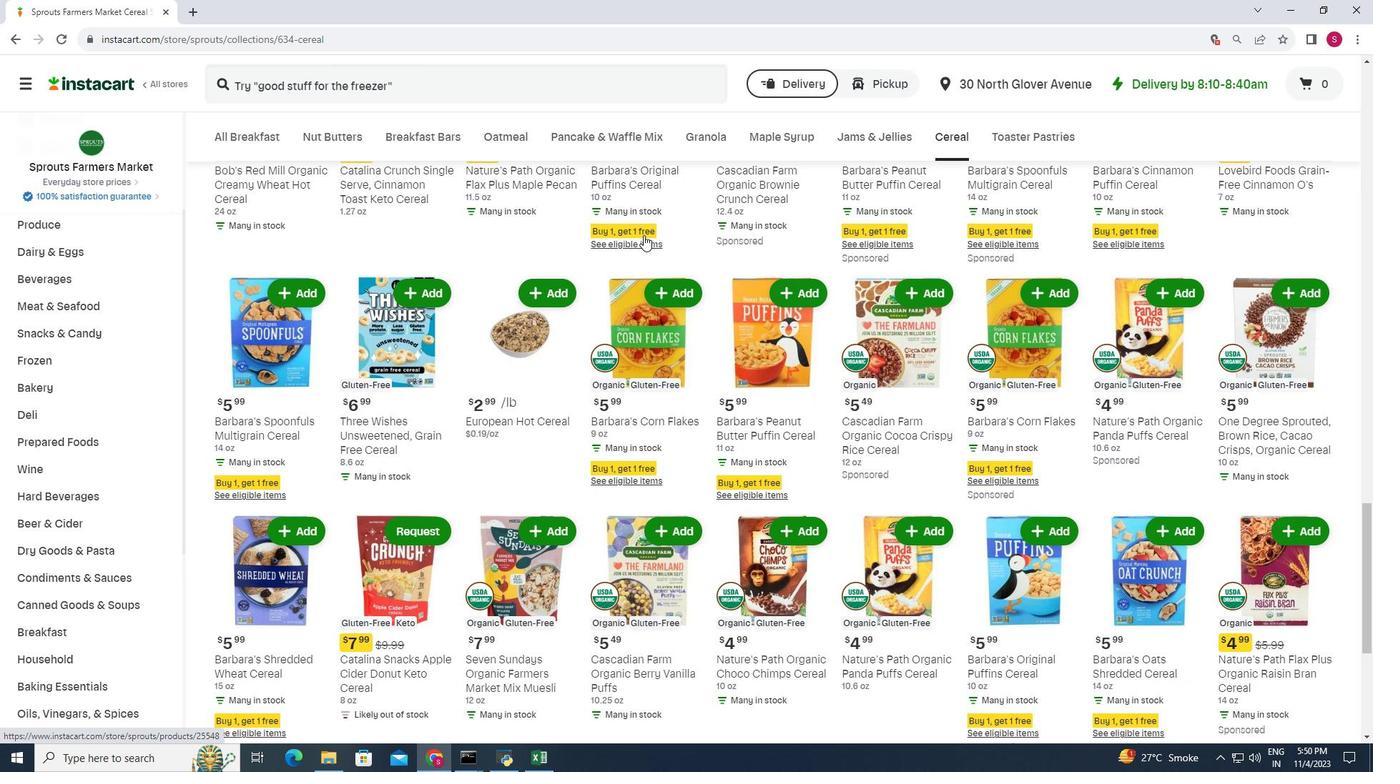 
Action: Mouse moved to (630, 248)
Screenshot: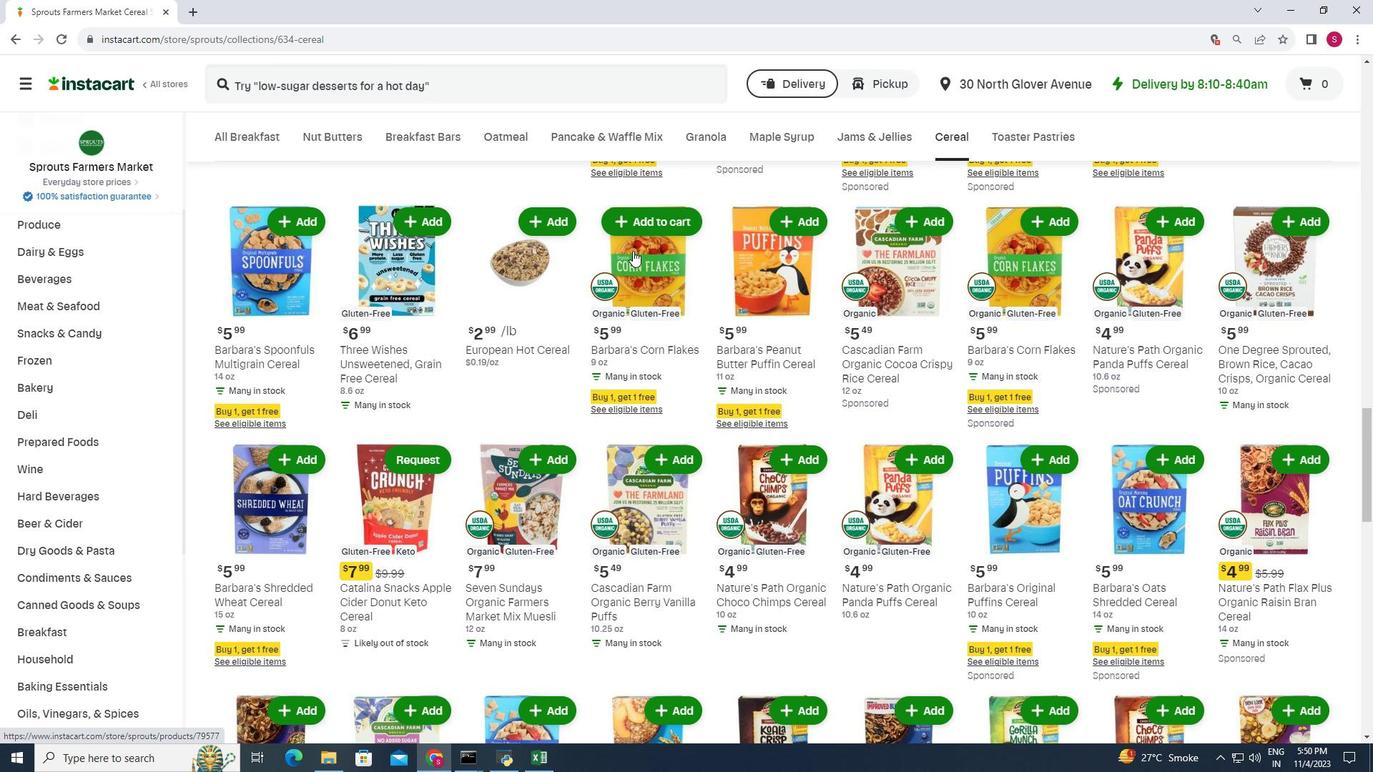
Action: Mouse scrolled (630, 248) with delta (0, 0)
Screenshot: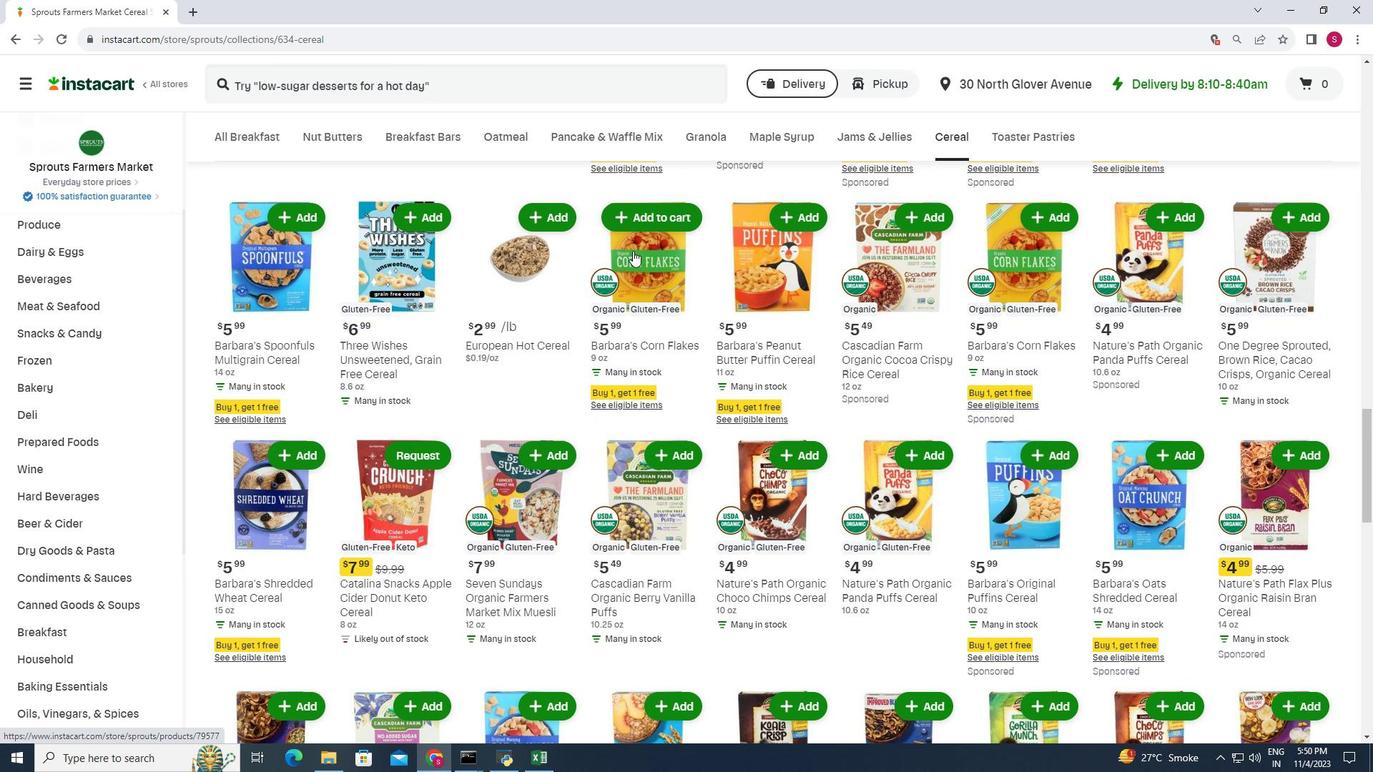 
Action: Mouse moved to (635, 246)
Screenshot: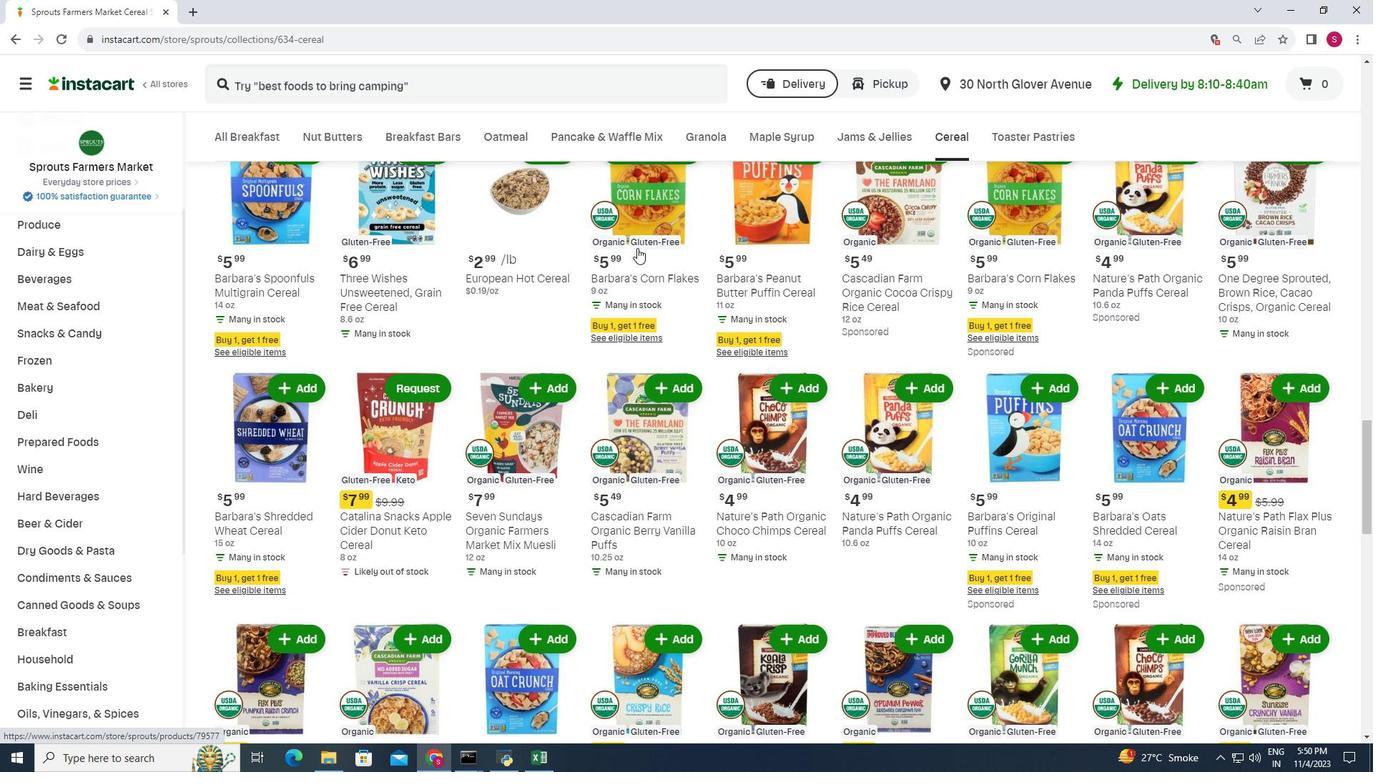 
Action: Mouse scrolled (635, 245) with delta (0, 0)
Screenshot: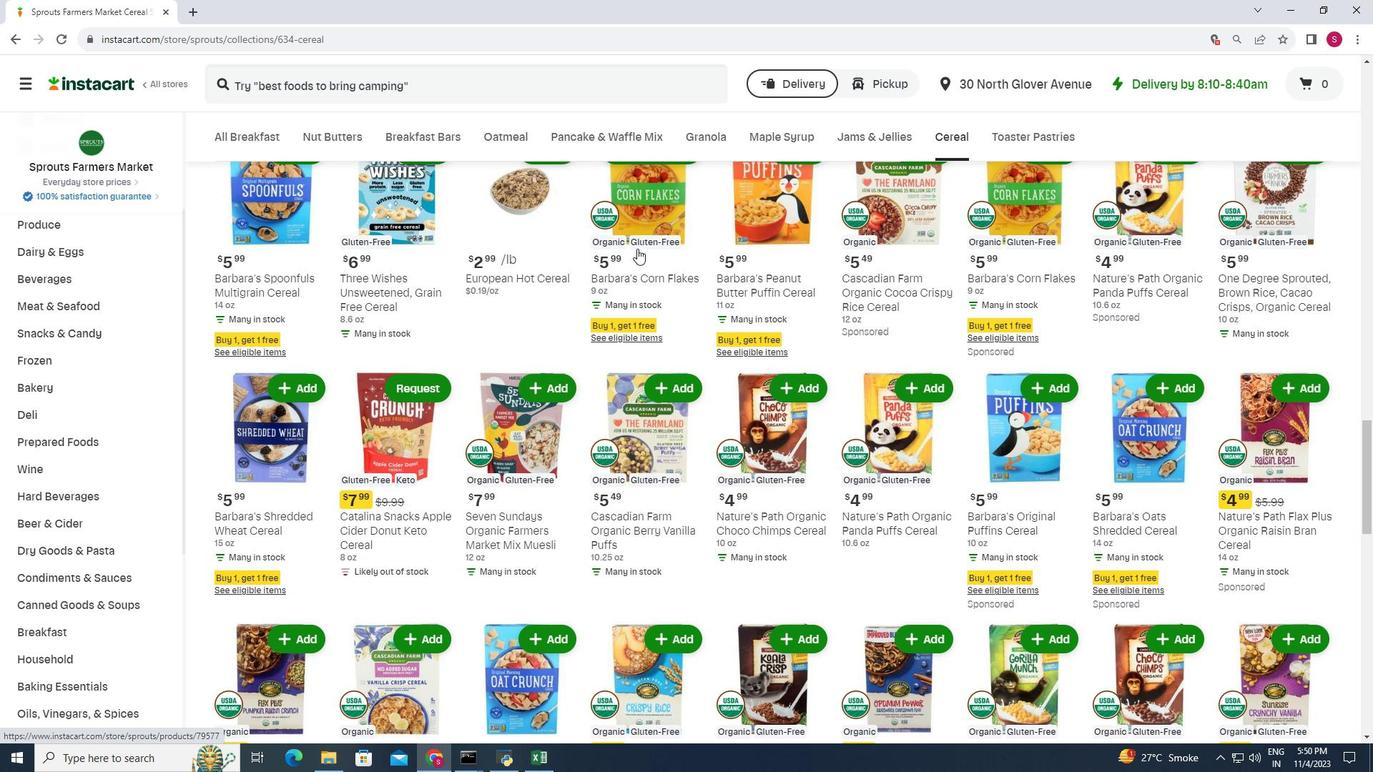 
Action: Mouse moved to (637, 252)
Screenshot: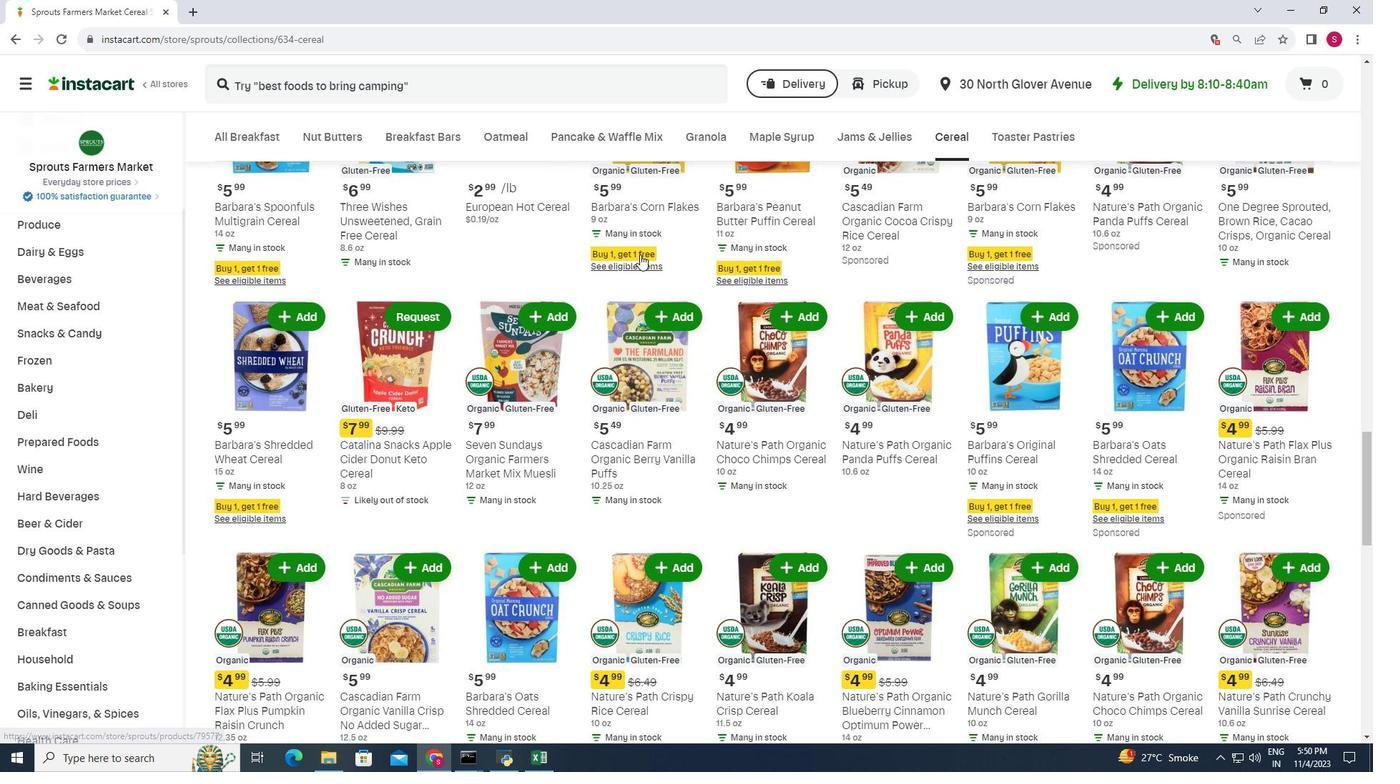 
Action: Mouse scrolled (637, 251) with delta (0, 0)
Screenshot: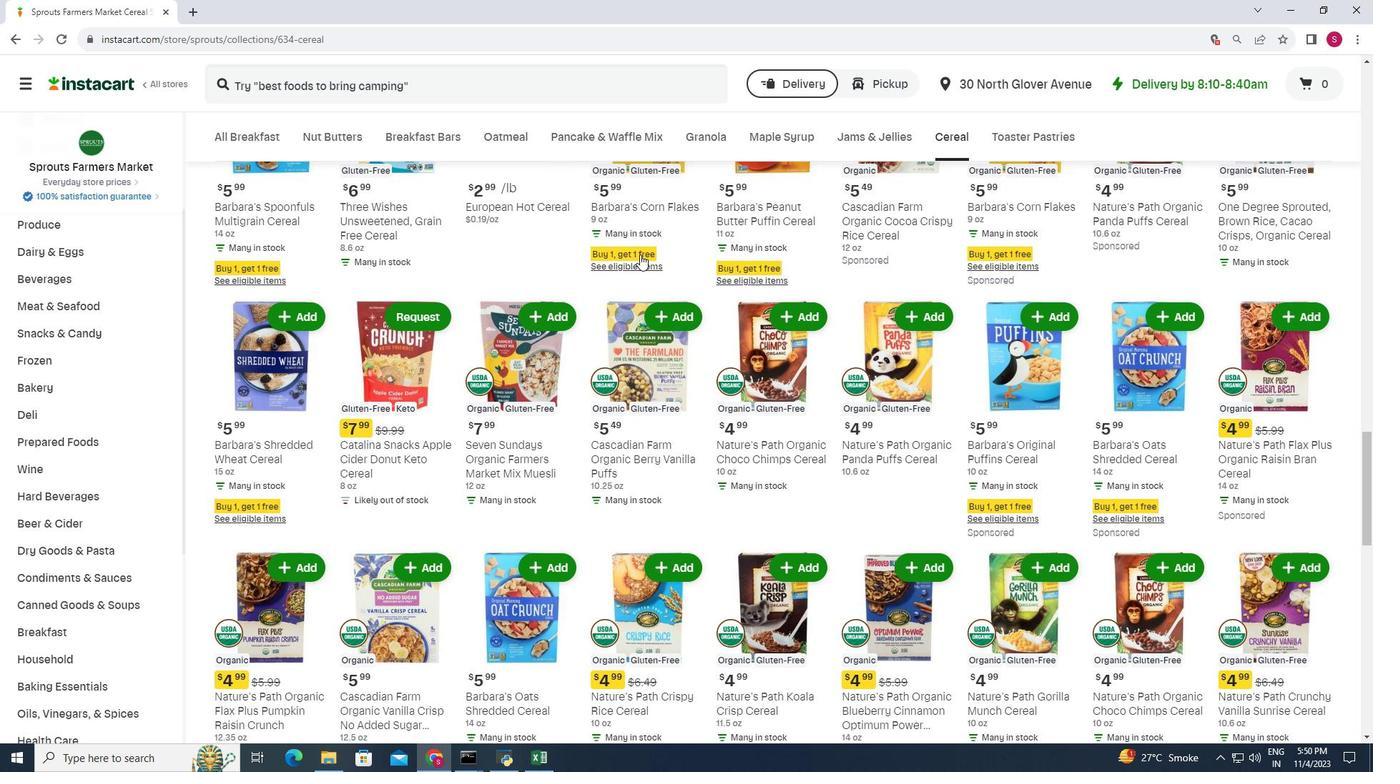 
Action: Mouse moved to (642, 249)
Screenshot: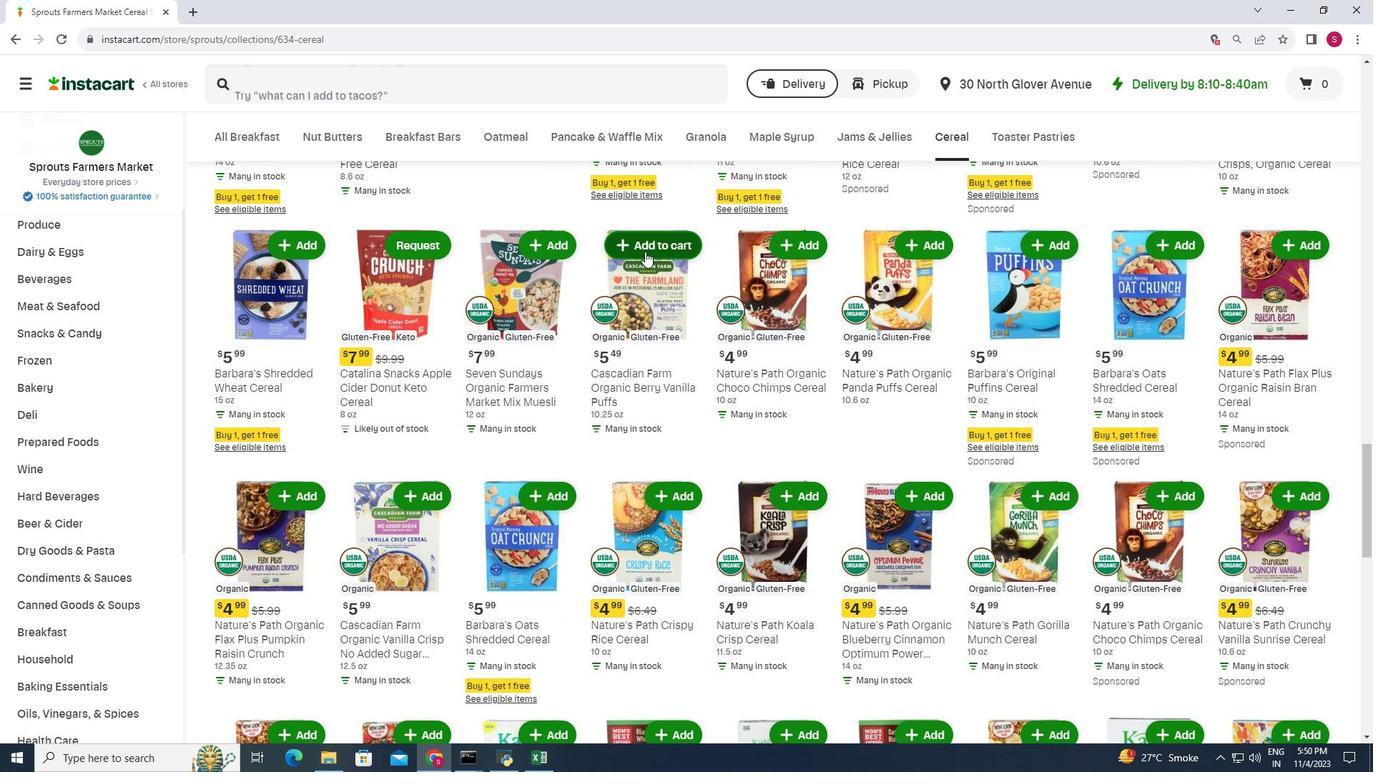 
Action: Mouse scrolled (642, 248) with delta (0, 0)
Screenshot: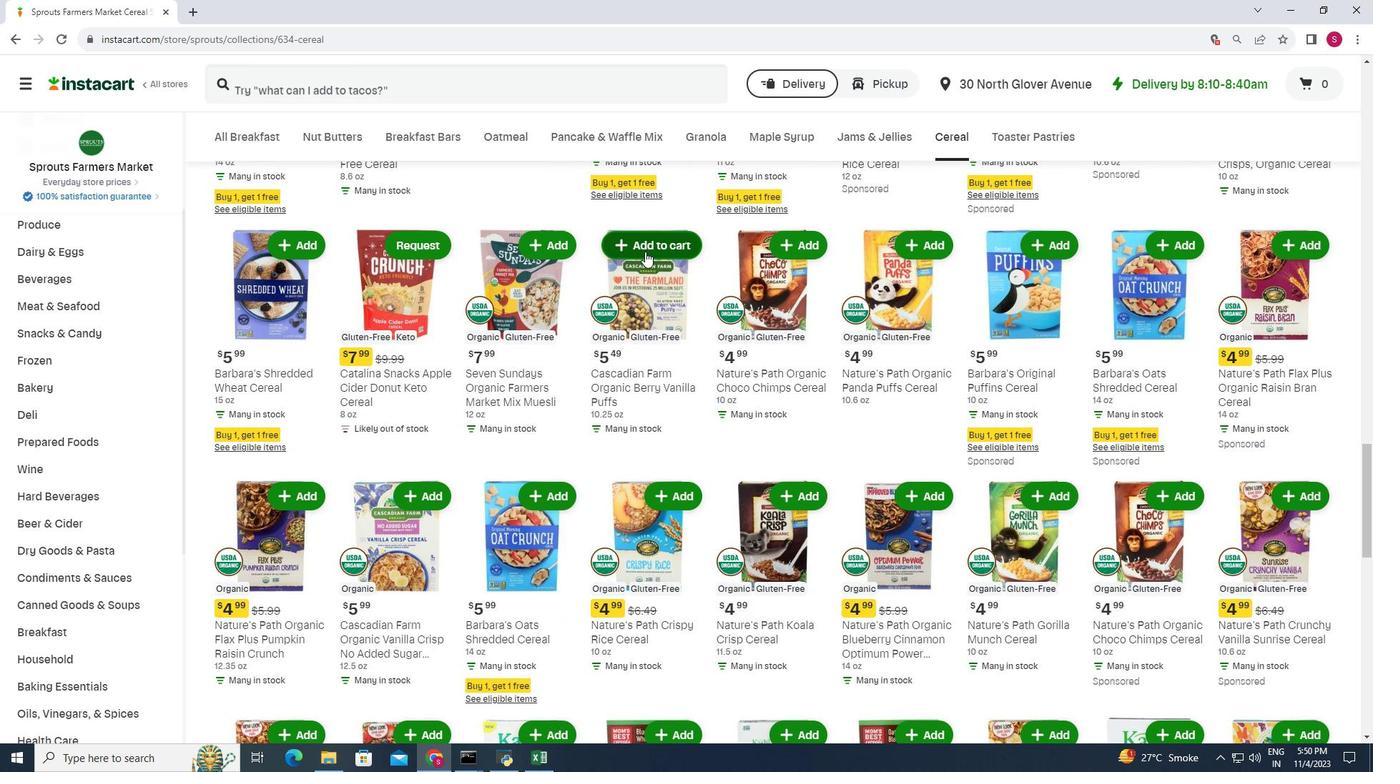 
Action: Mouse moved to (642, 251)
Screenshot: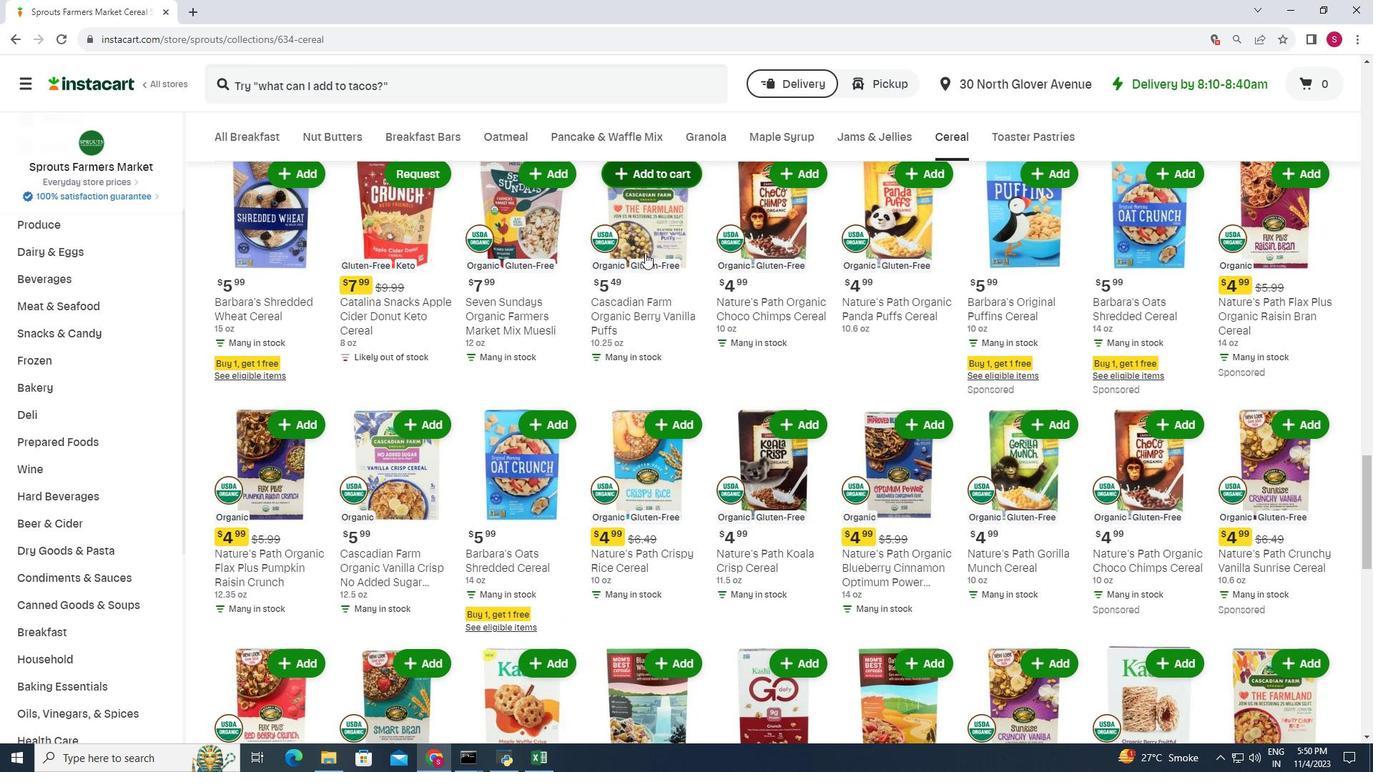 
Action: Mouse scrolled (642, 250) with delta (0, 0)
Screenshot: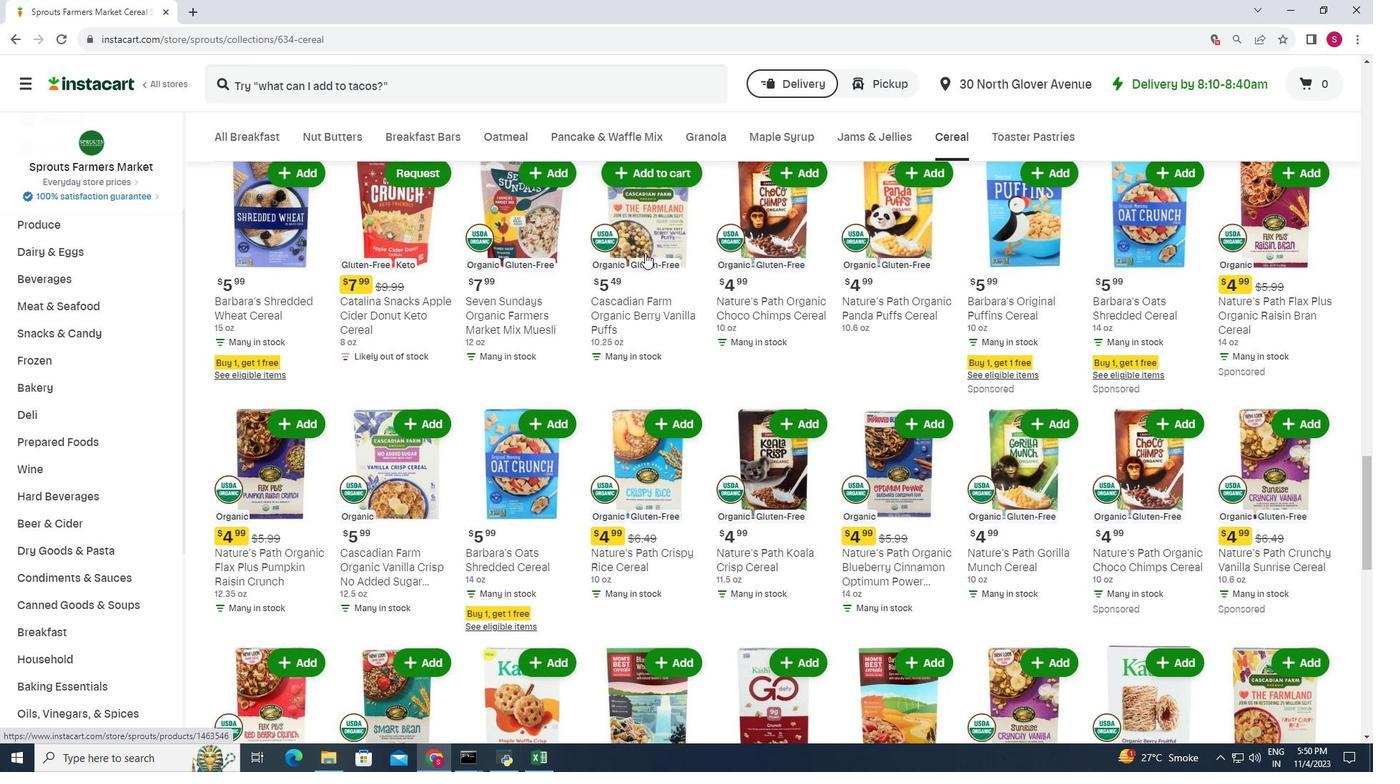 
Action: Mouse moved to (642, 257)
Screenshot: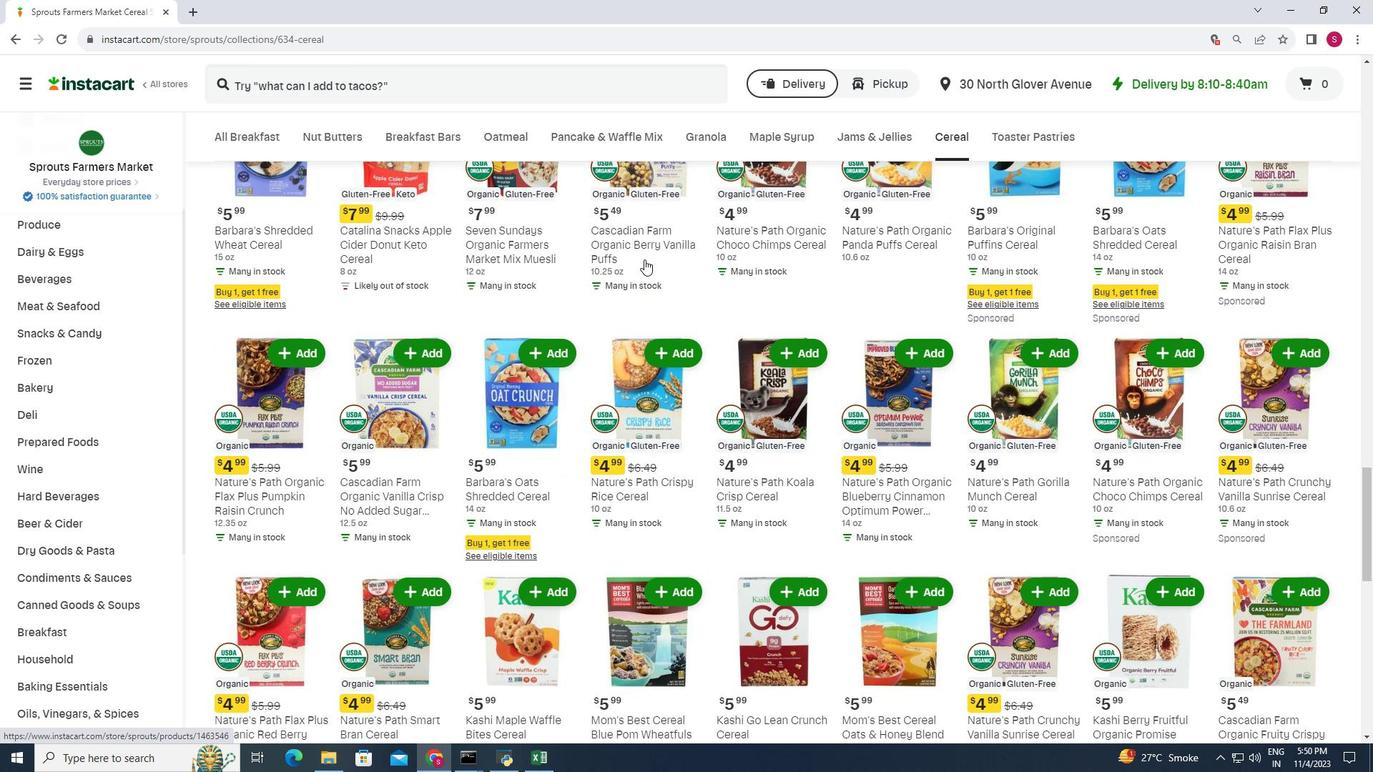 
Action: Mouse scrolled (642, 256) with delta (0, 0)
Screenshot: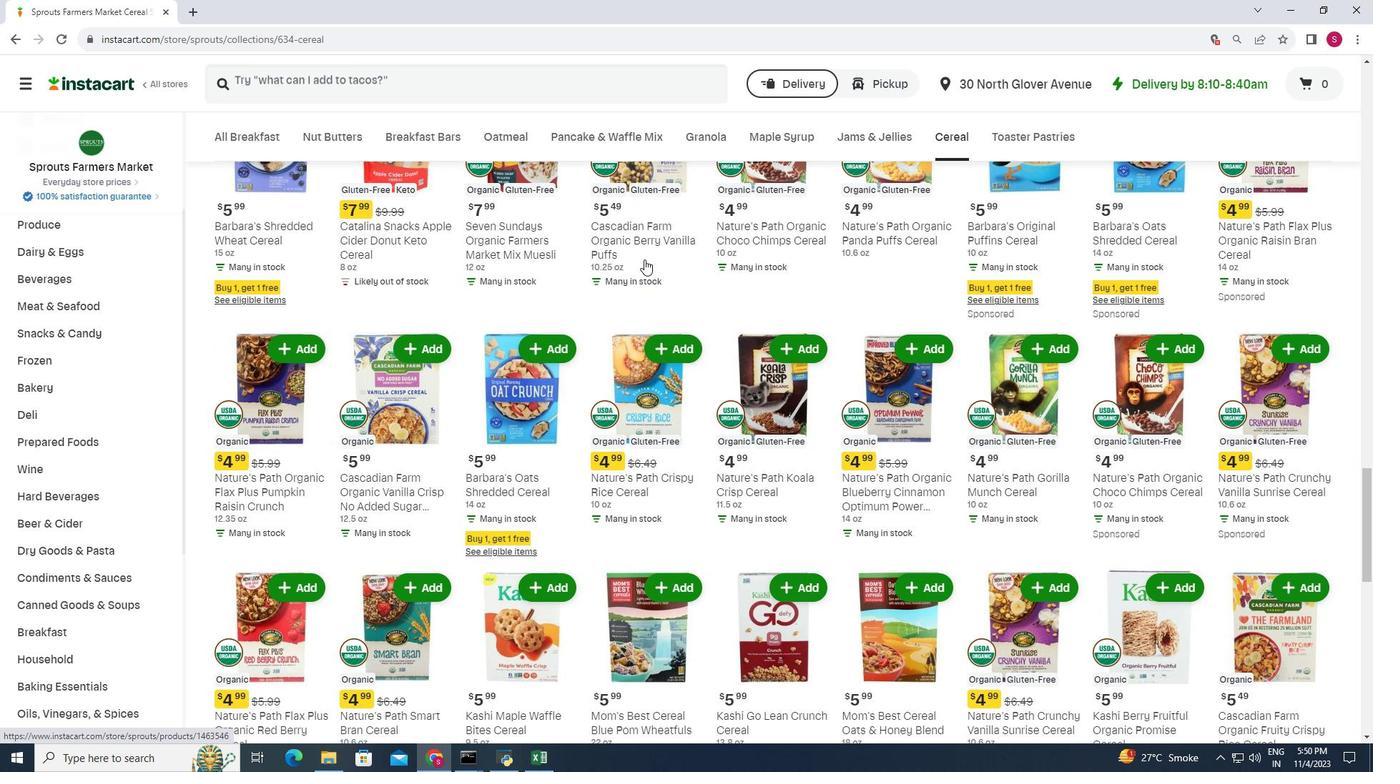 
Action: Mouse moved to (636, 264)
Screenshot: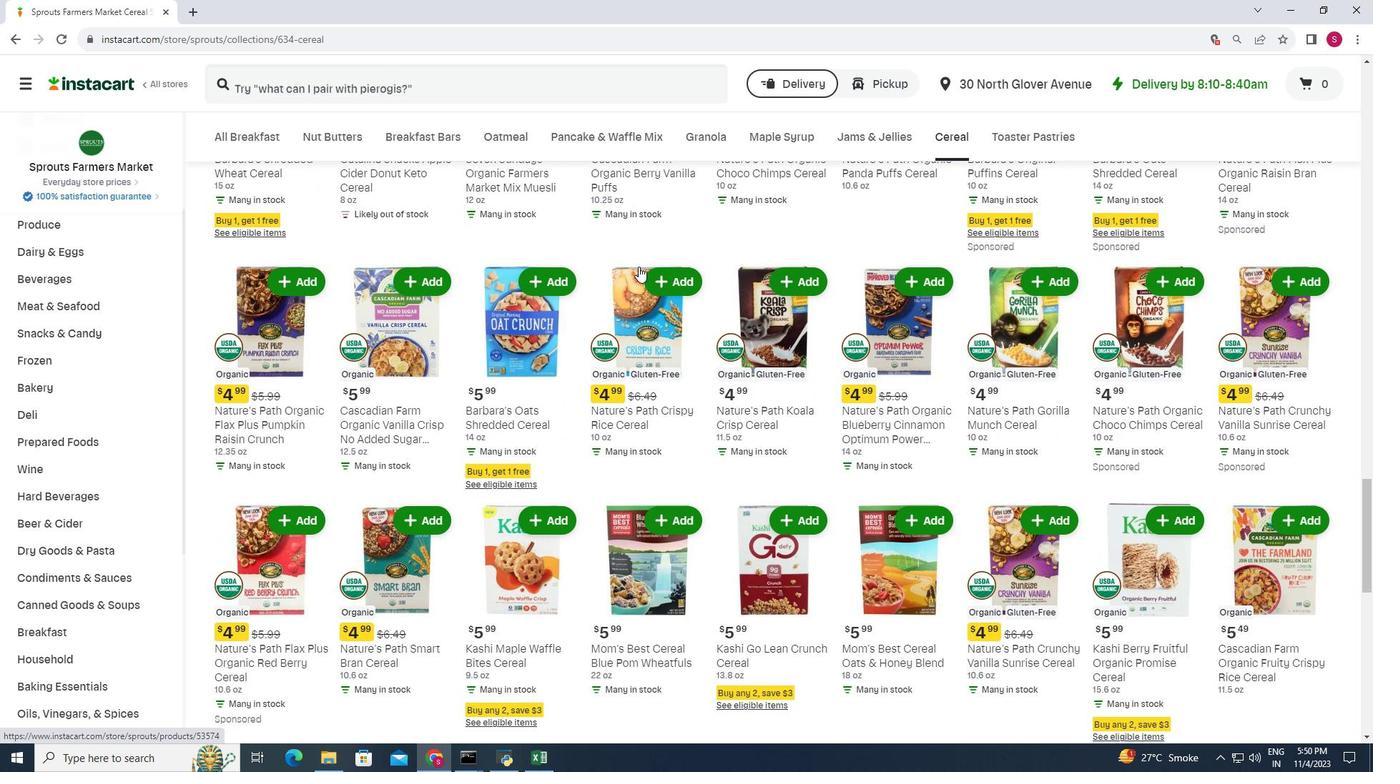 
Action: Mouse scrolled (636, 263) with delta (0, 0)
Screenshot: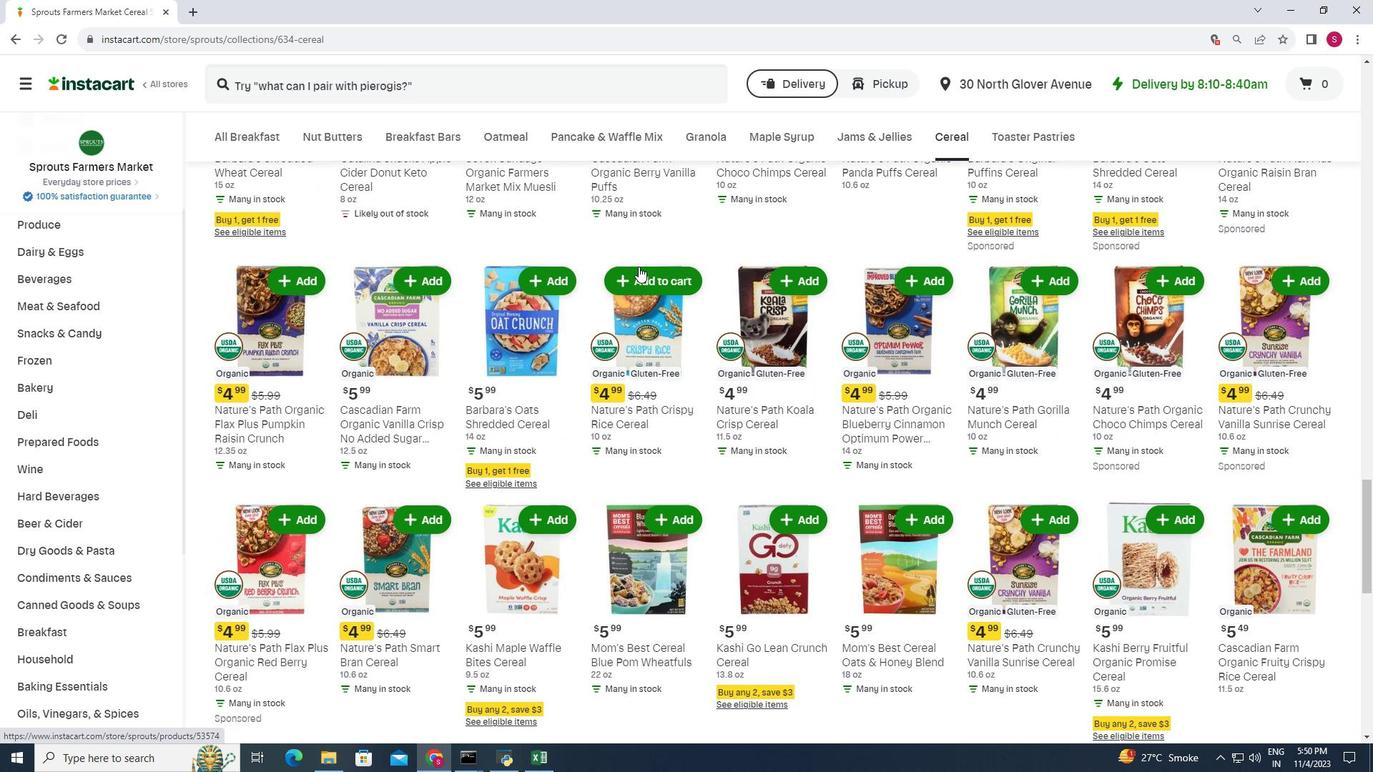 
Action: Mouse moved to (648, 268)
Screenshot: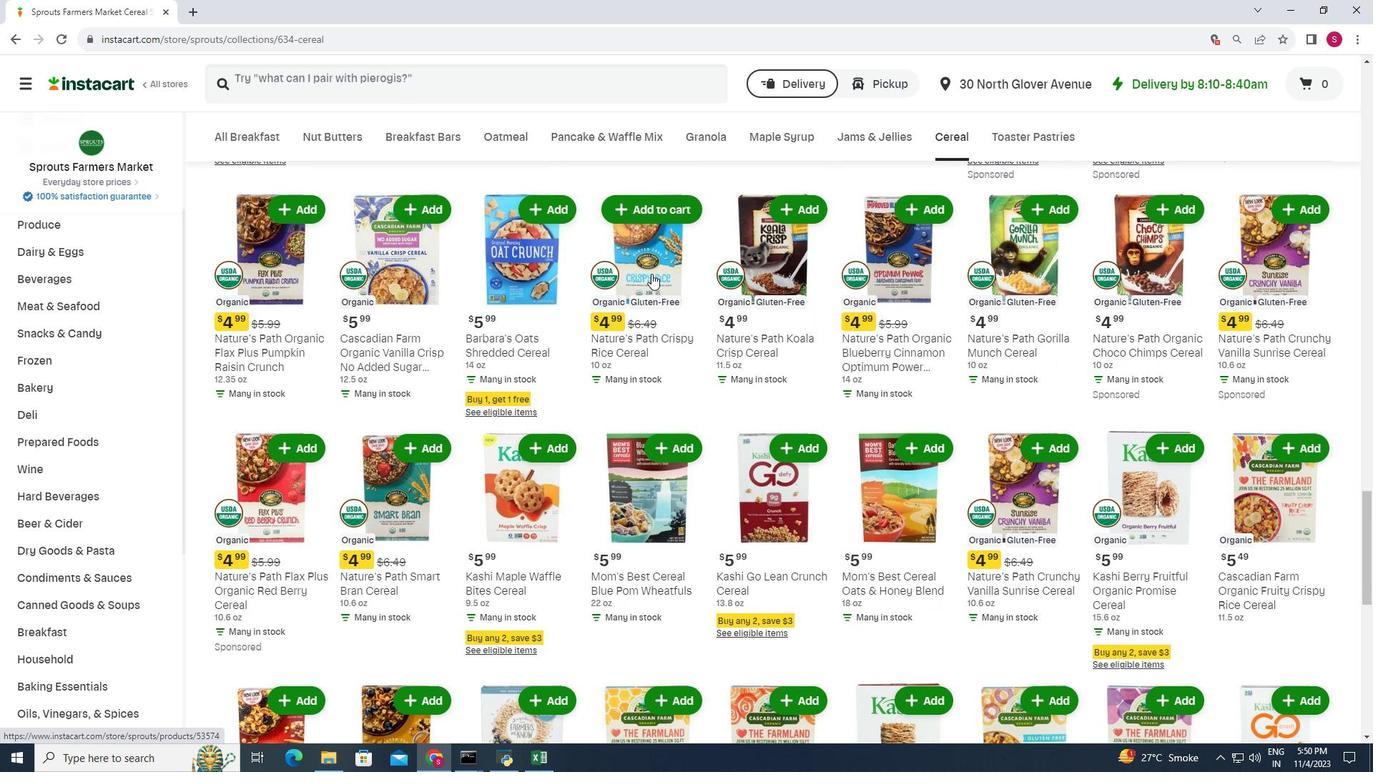
Action: Mouse scrolled (648, 267) with delta (0, 0)
Screenshot: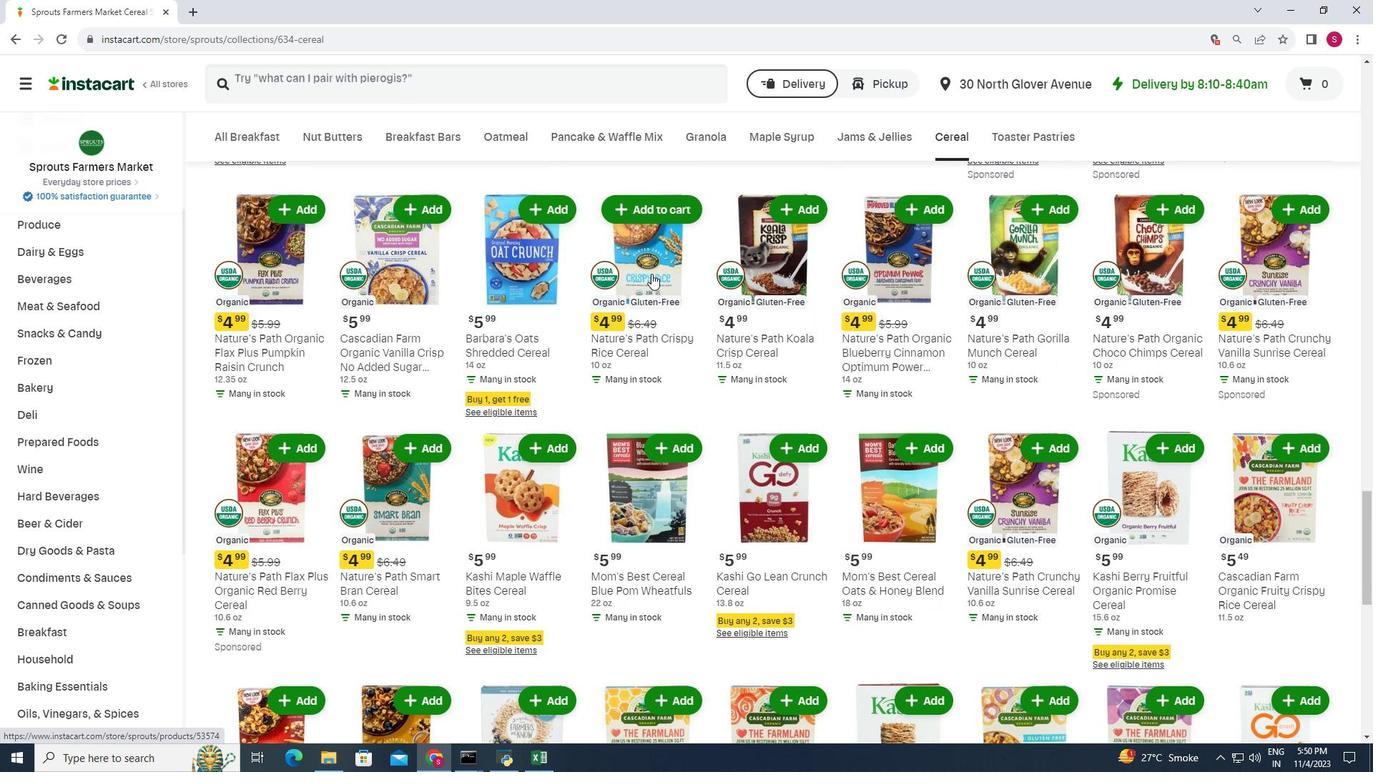 
Action: Mouse moved to (661, 364)
Screenshot: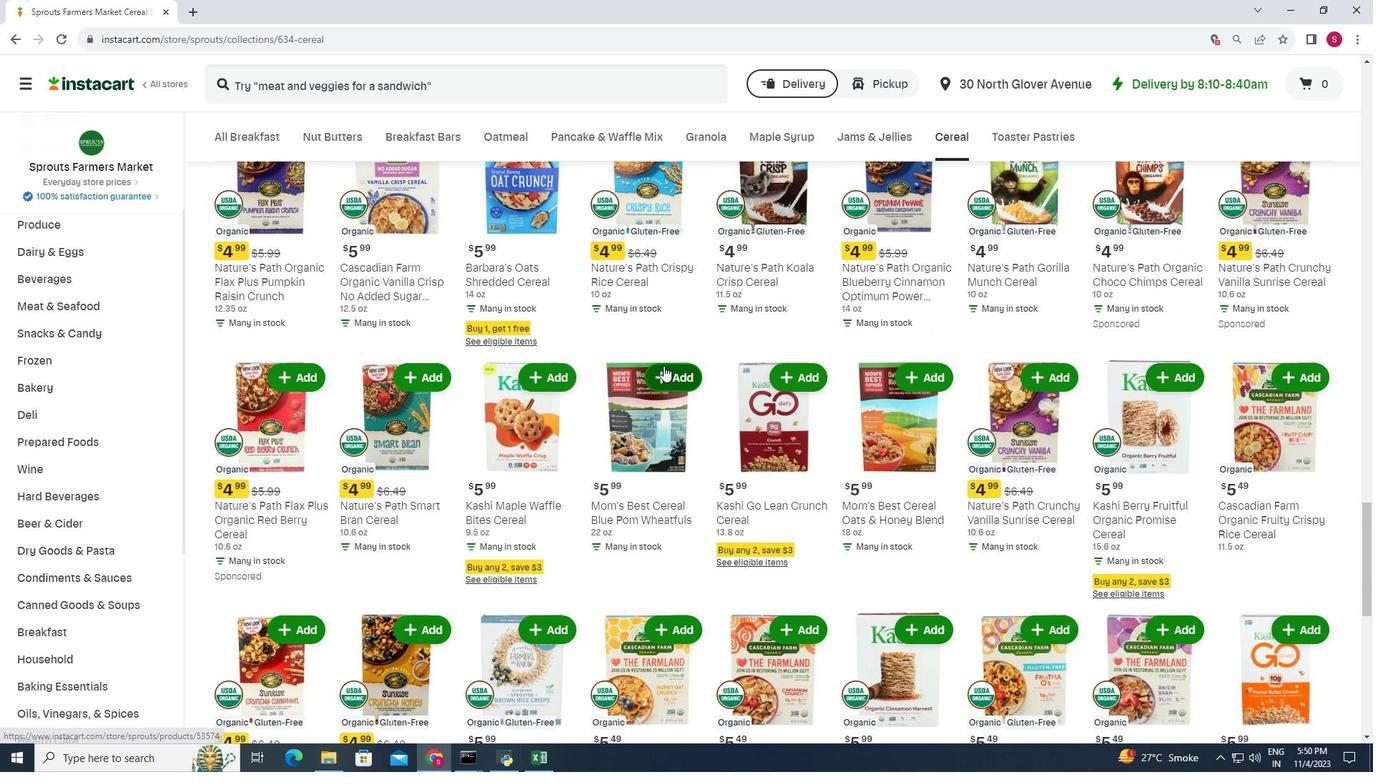
Action: Mouse pressed left at (661, 364)
Screenshot: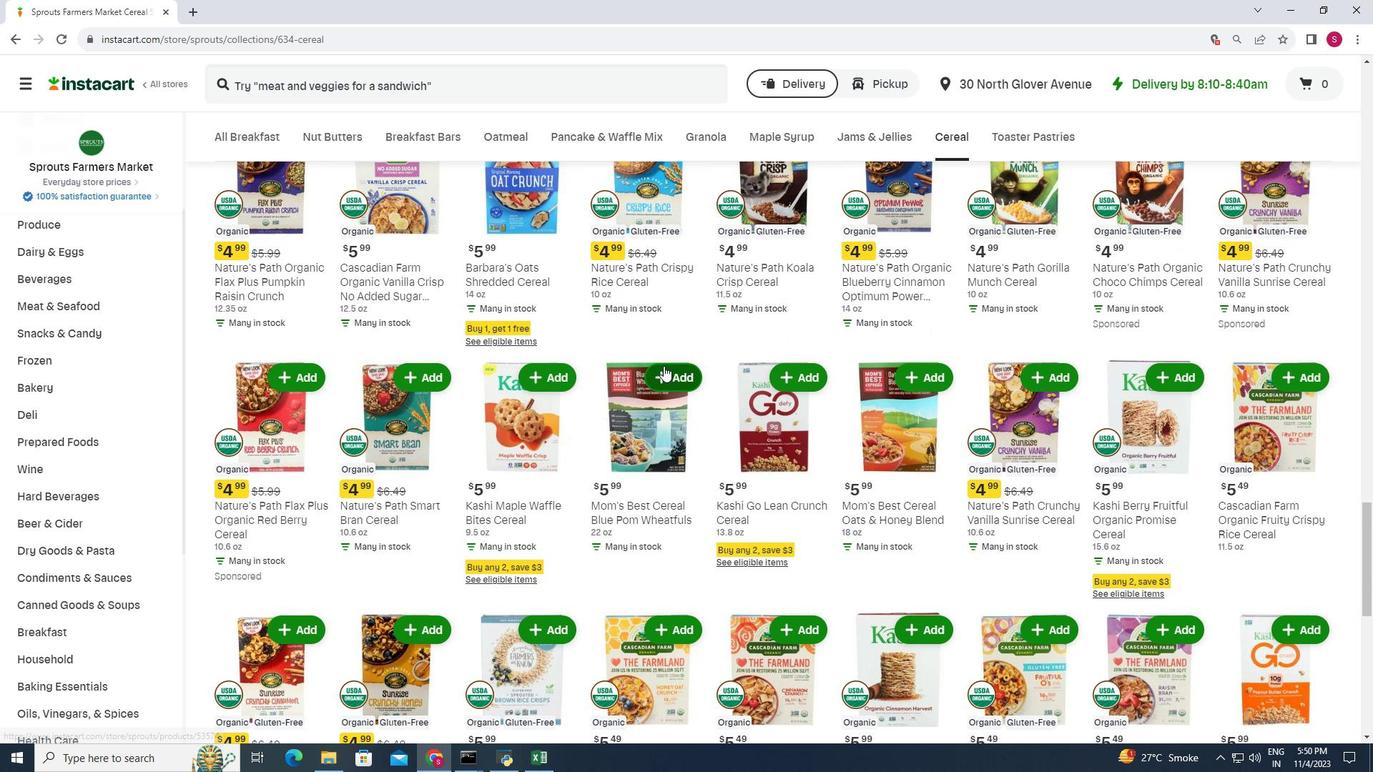 
Action: Mouse moved to (636, 309)
Screenshot: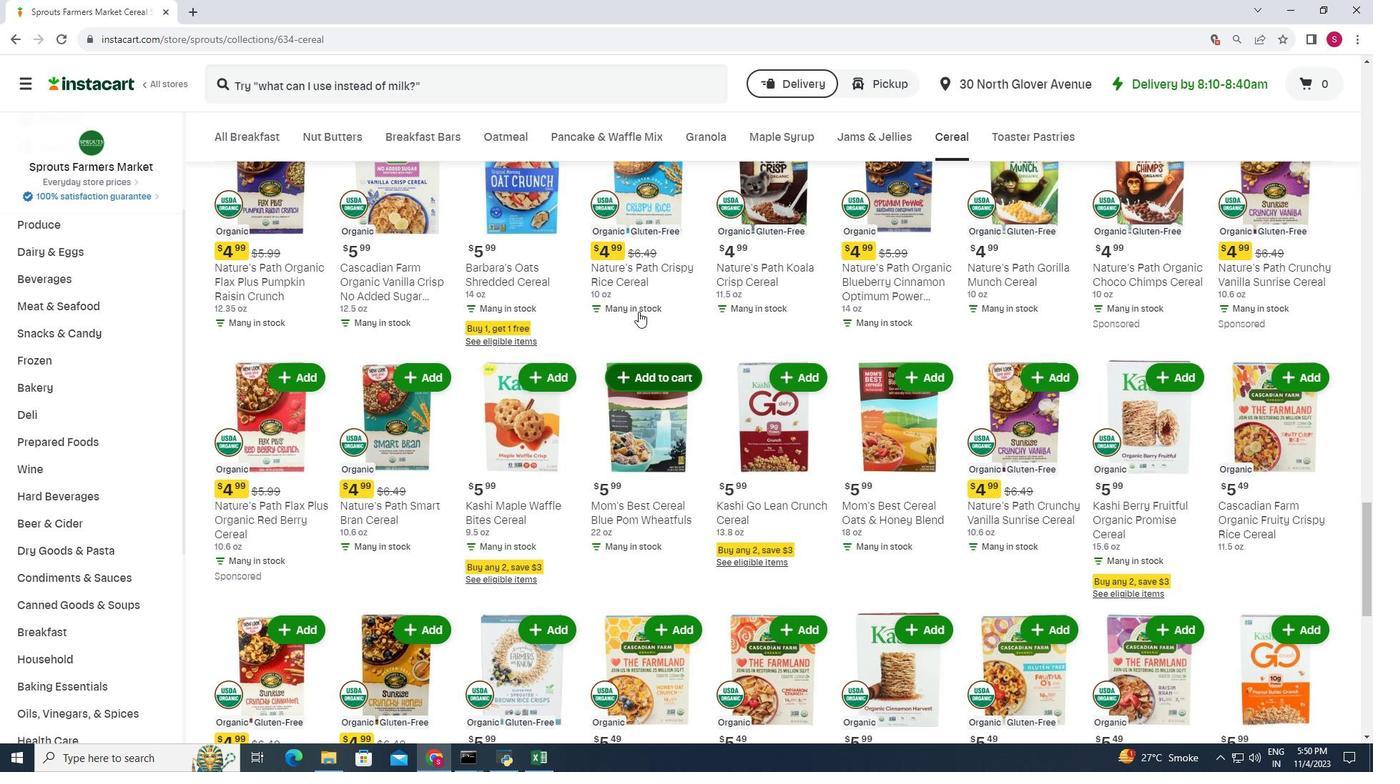 
